Task: Look for space in Teodoro Sampaio, Brazil from 9th July, 2023 to 16th July, 2023 for 2 adults, 1 child in price range Rs.8000 to Rs.16000. Place can be entire place with 2 bedrooms having 2 beds and 1 bathroom. Property type can be flat. Amenities needed are: washing machine, . Booking option can be shelf check-in. Required host language is Spanish.
Action: Mouse moved to (483, 134)
Screenshot: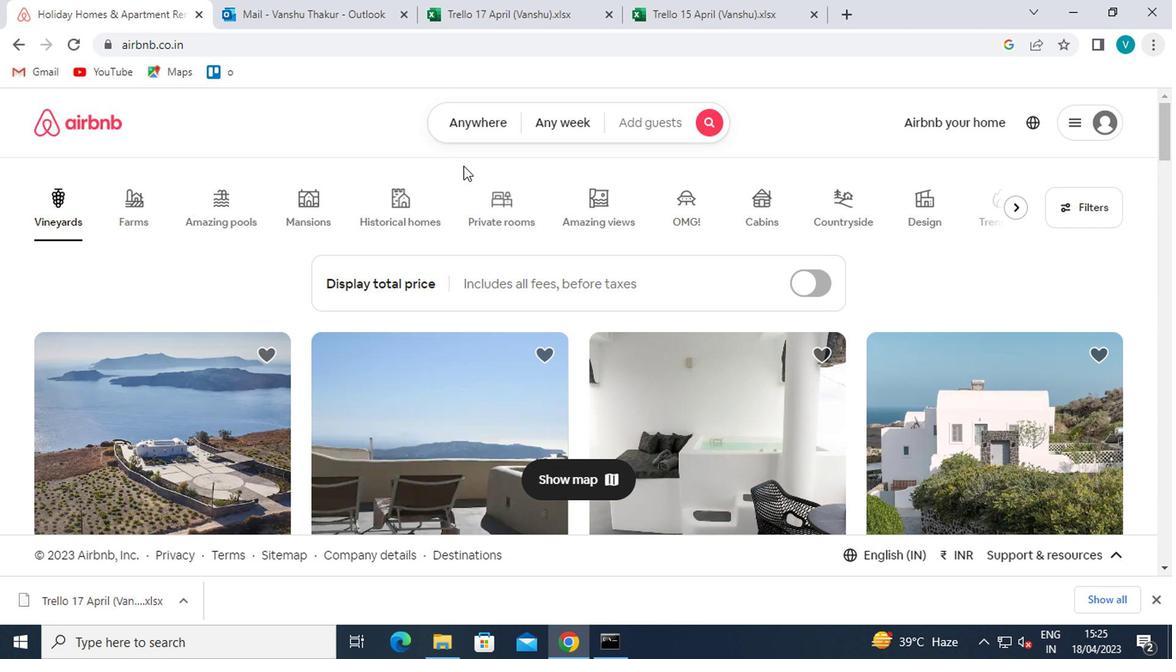 
Action: Mouse pressed left at (483, 134)
Screenshot: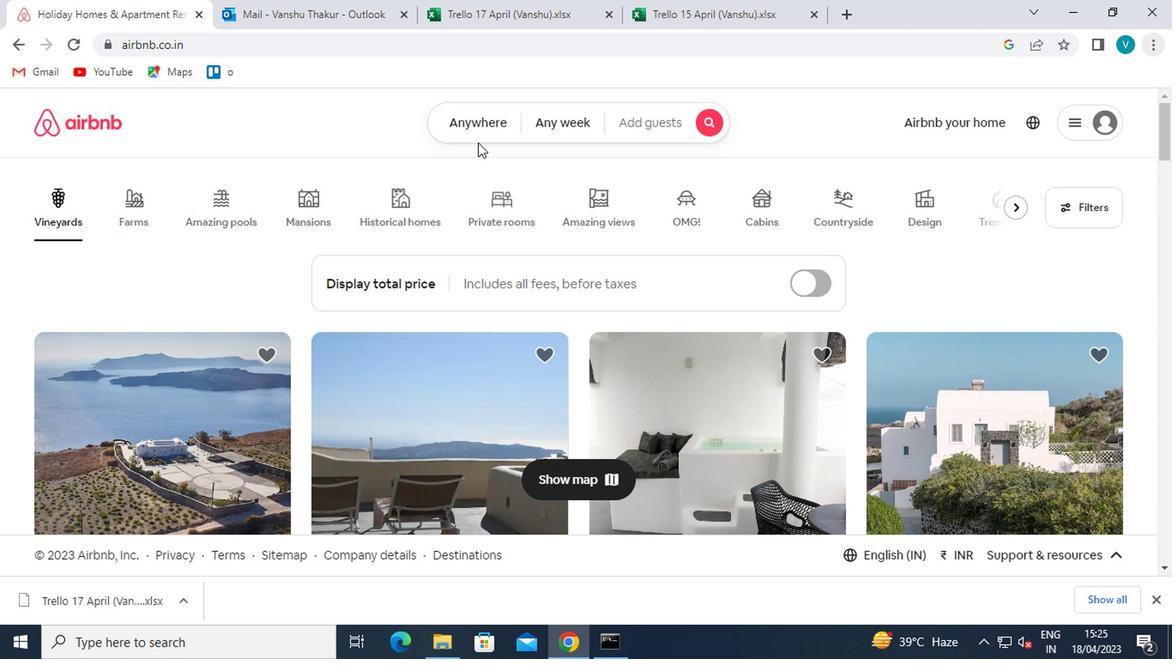 
Action: Mouse moved to (352, 177)
Screenshot: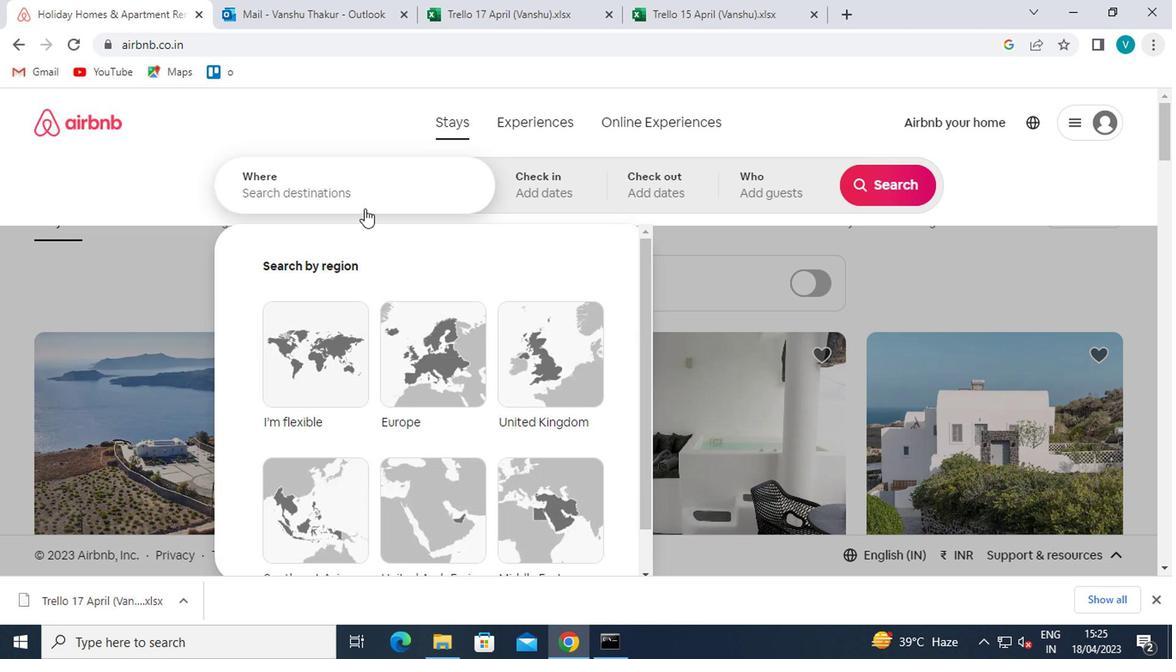 
Action: Mouse pressed left at (352, 177)
Screenshot: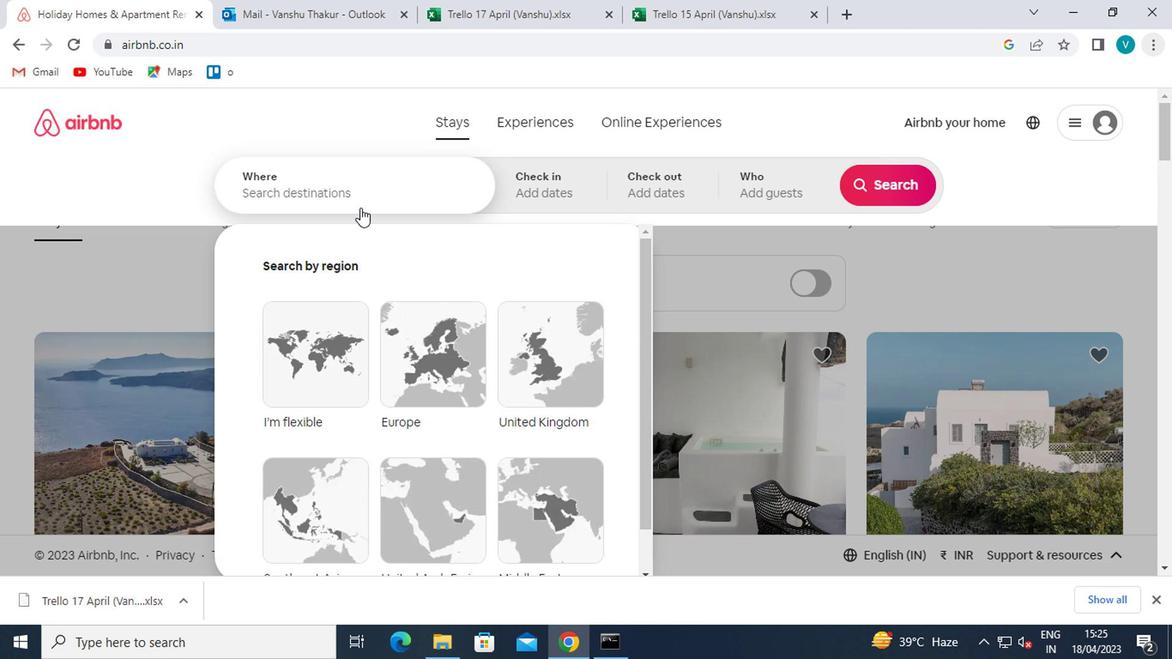 
Action: Mouse moved to (347, 180)
Screenshot: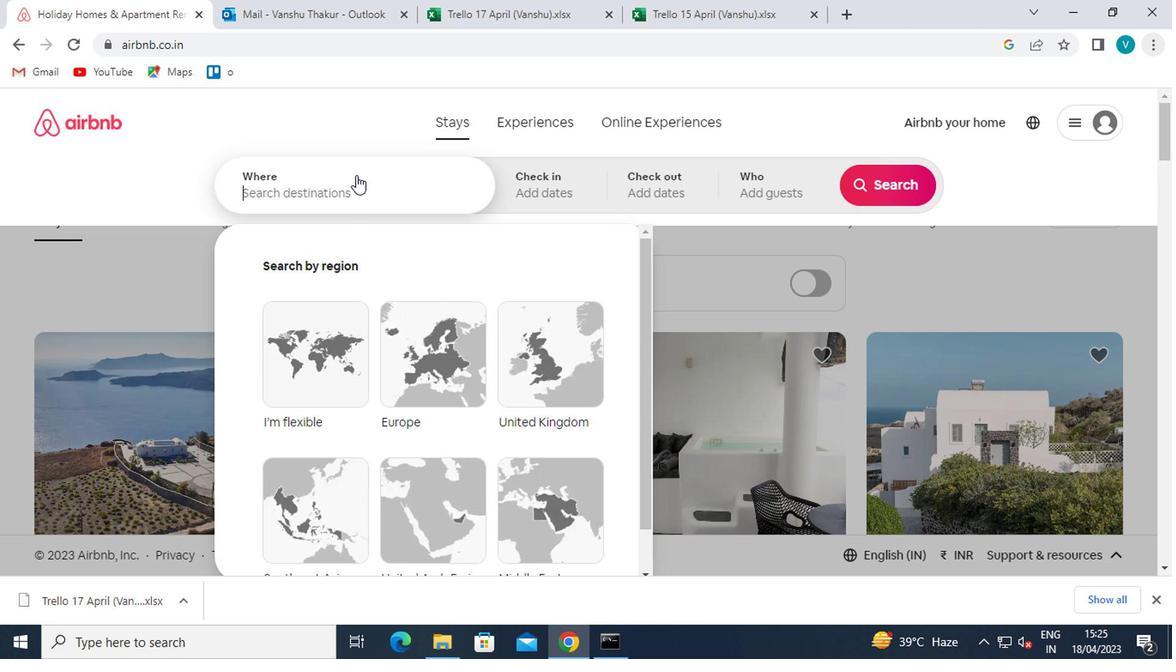 
Action: Mouse pressed left at (347, 180)
Screenshot: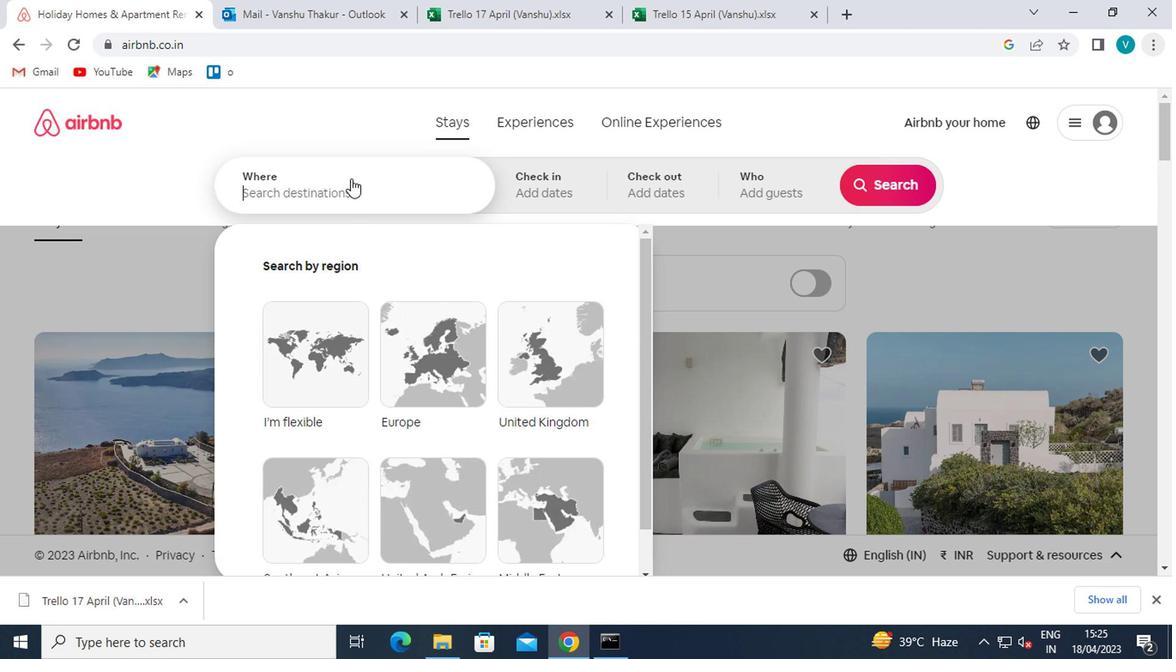 
Action: Mouse moved to (349, 180)
Screenshot: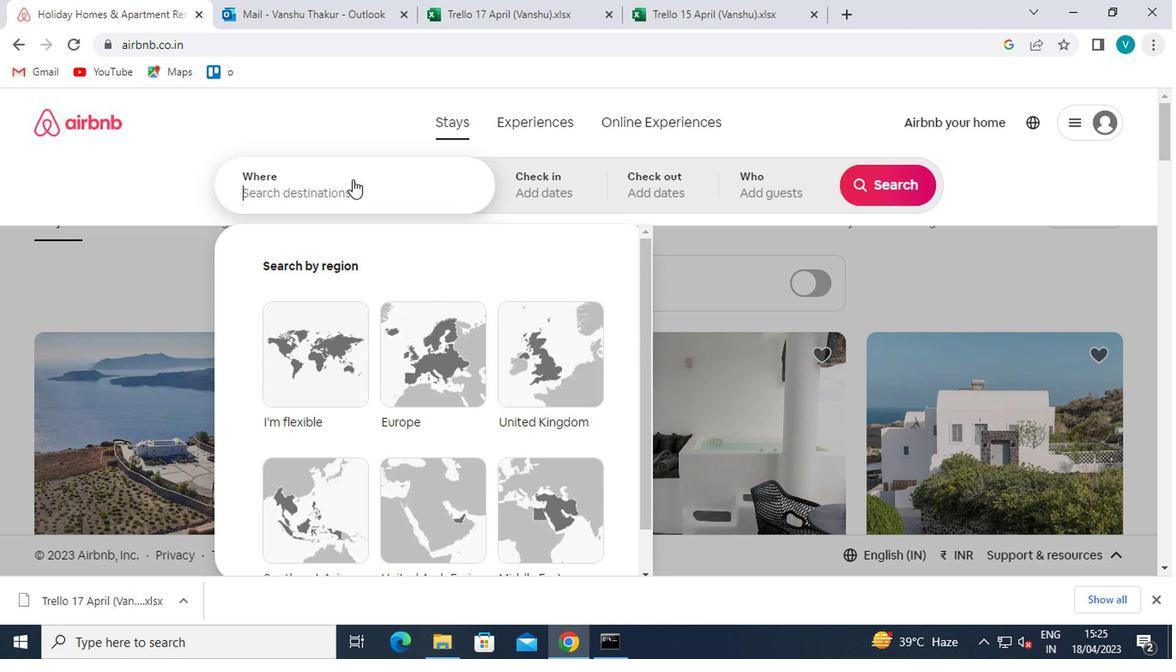 
Action: Key pressed <Key.shift>TEODORO<Key.space><Key.shift>SAMPAIO,<Key.space><Key.shift>BRAZIL
Screenshot: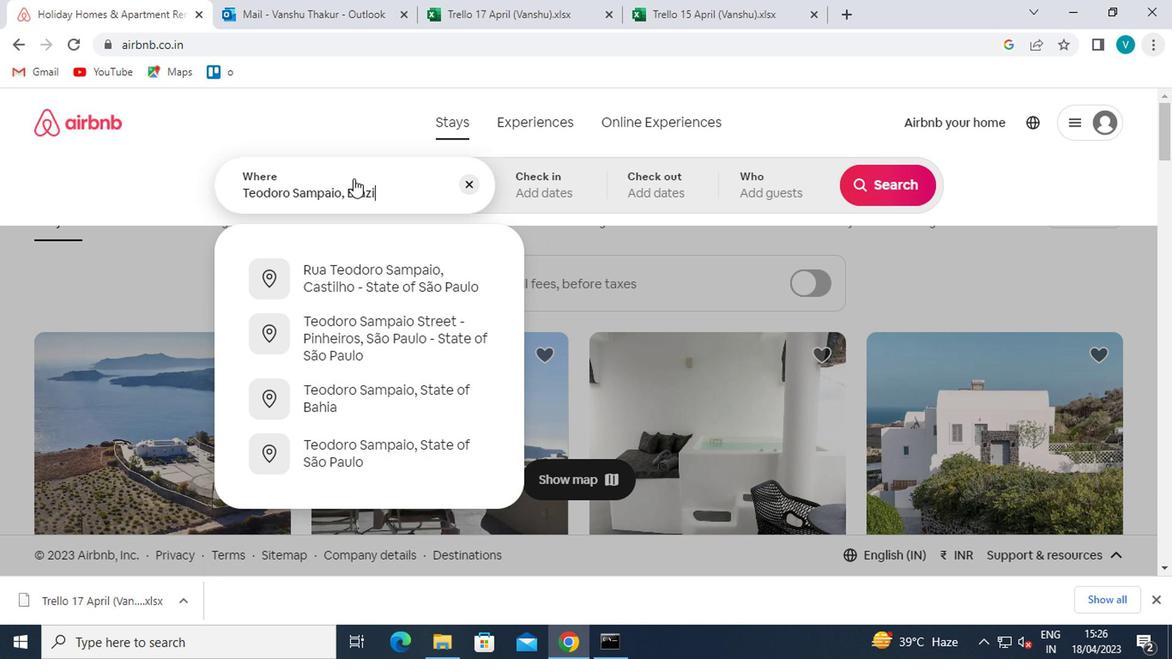 
Action: Mouse moved to (421, 216)
Screenshot: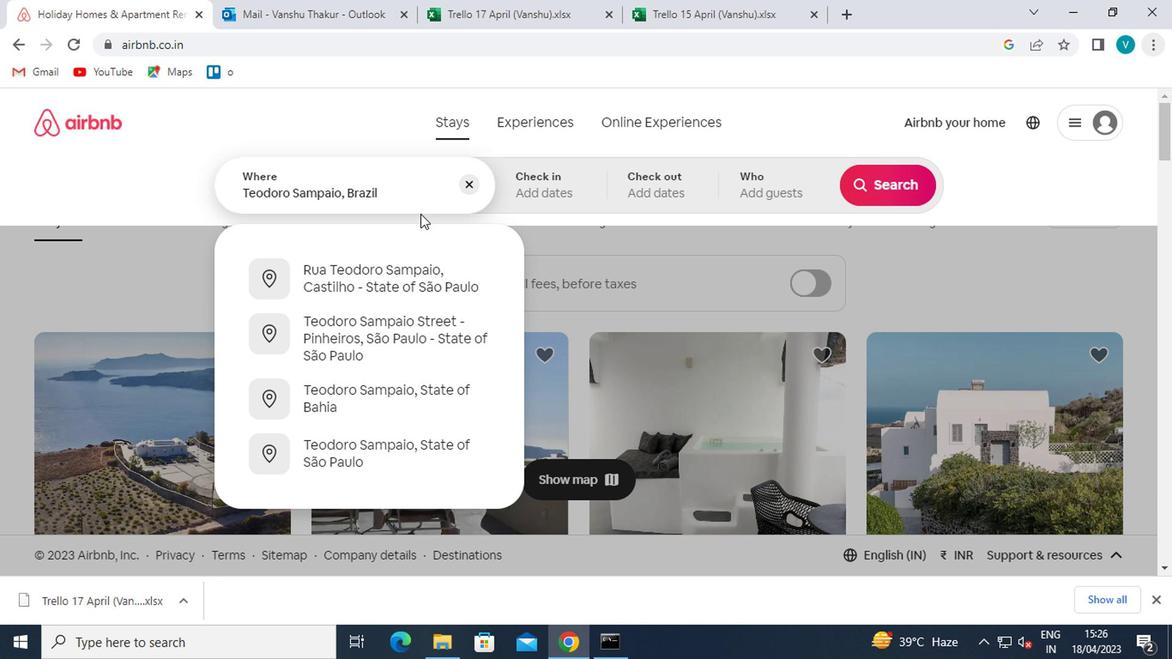 
Action: Key pressed <Key.backspace><Key.backspace><Key.backspace><Key.backspace><Key.backspace>
Screenshot: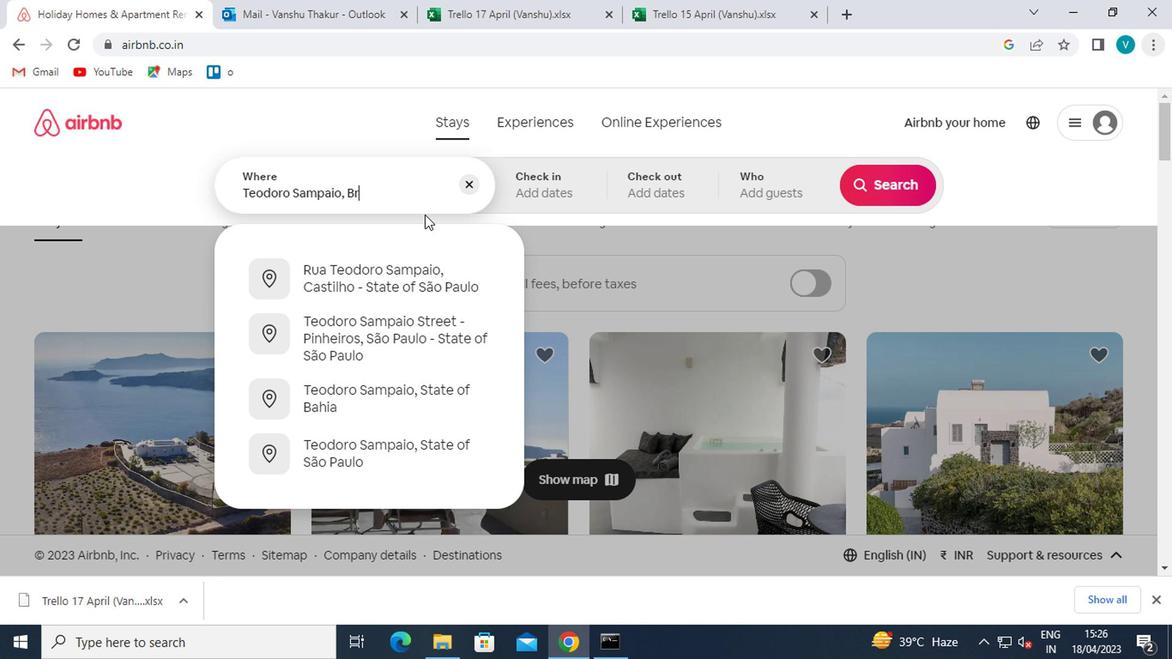 
Action: Mouse moved to (410, 272)
Screenshot: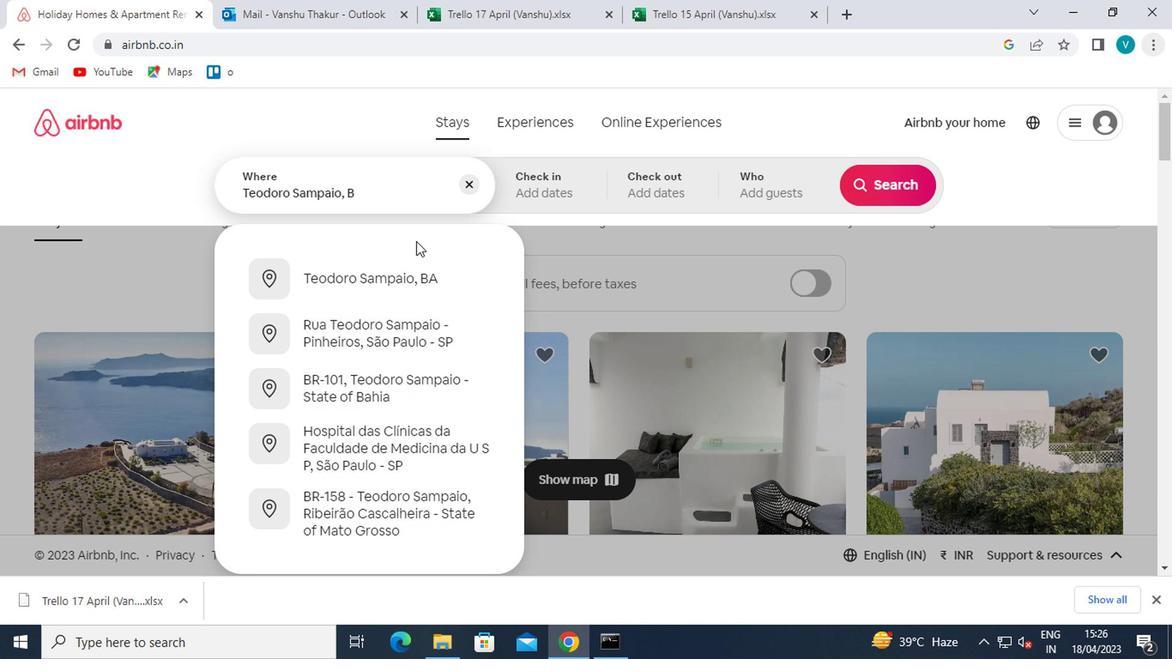 
Action: Mouse pressed left at (410, 272)
Screenshot: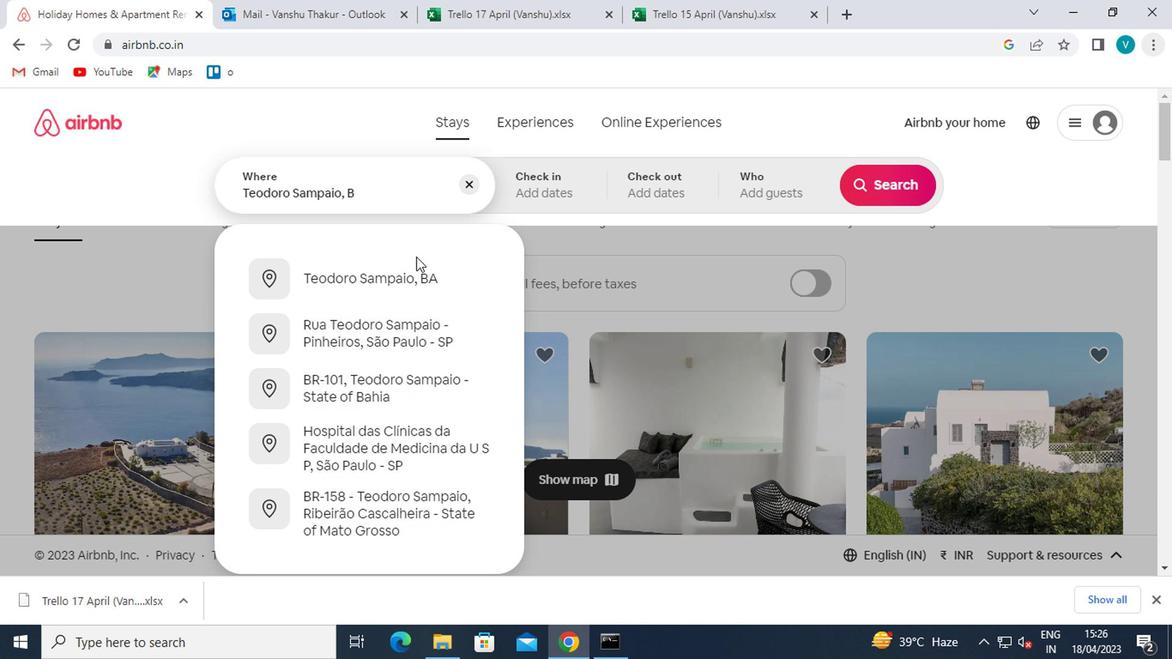 
Action: Mouse moved to (875, 319)
Screenshot: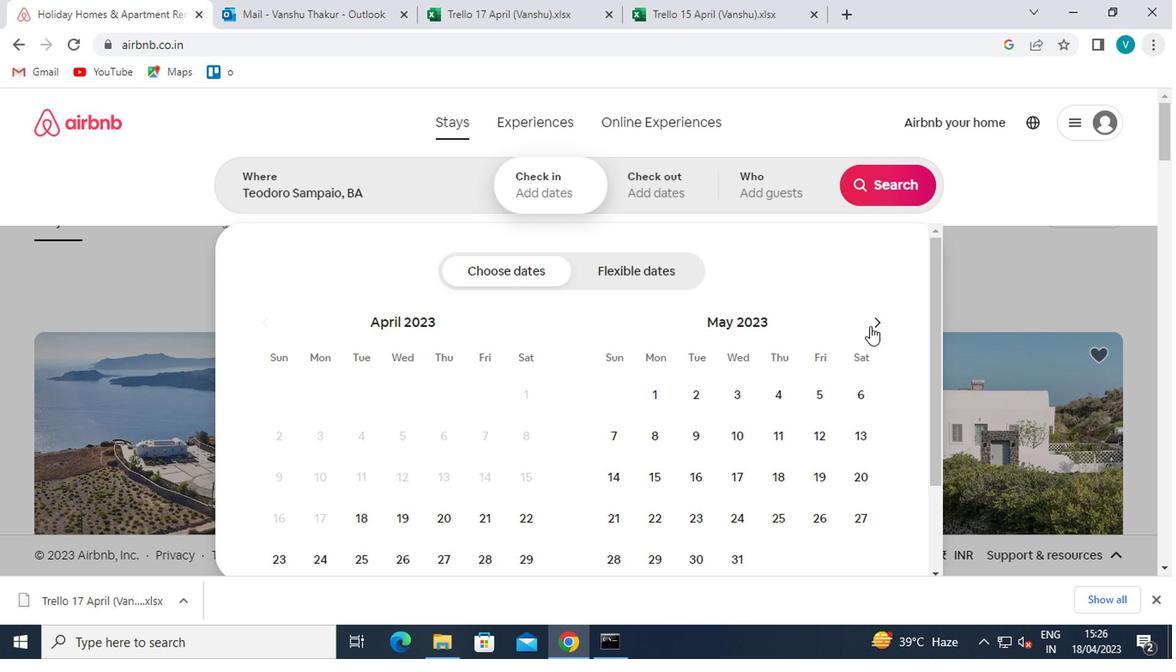 
Action: Mouse pressed left at (875, 319)
Screenshot: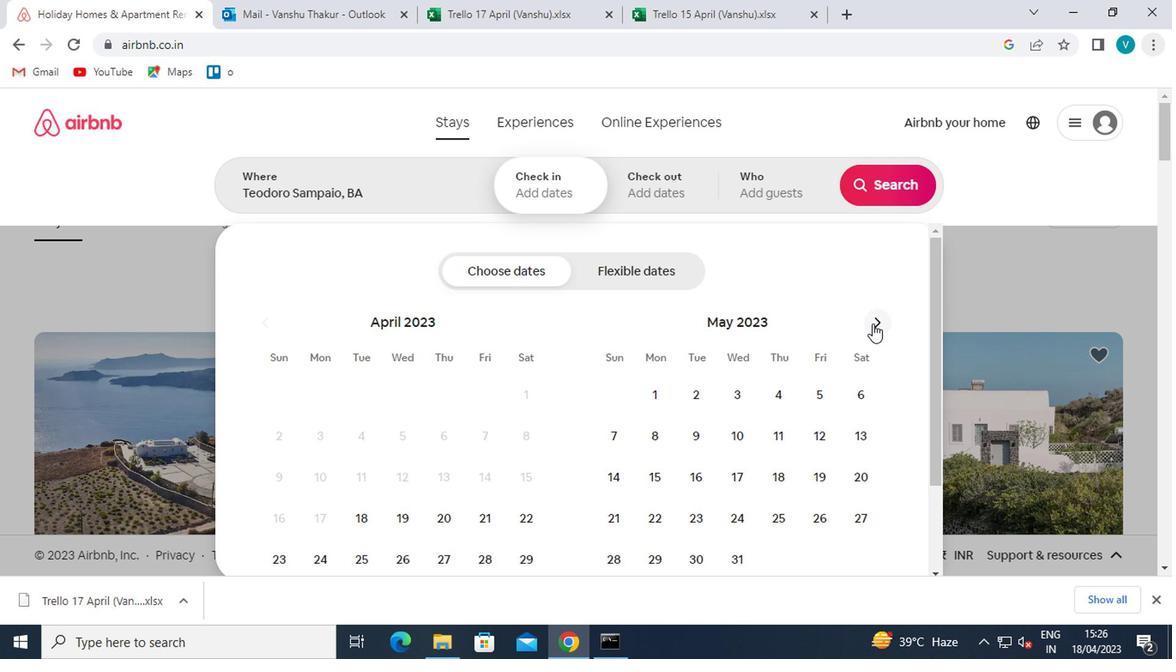 
Action: Mouse pressed left at (875, 319)
Screenshot: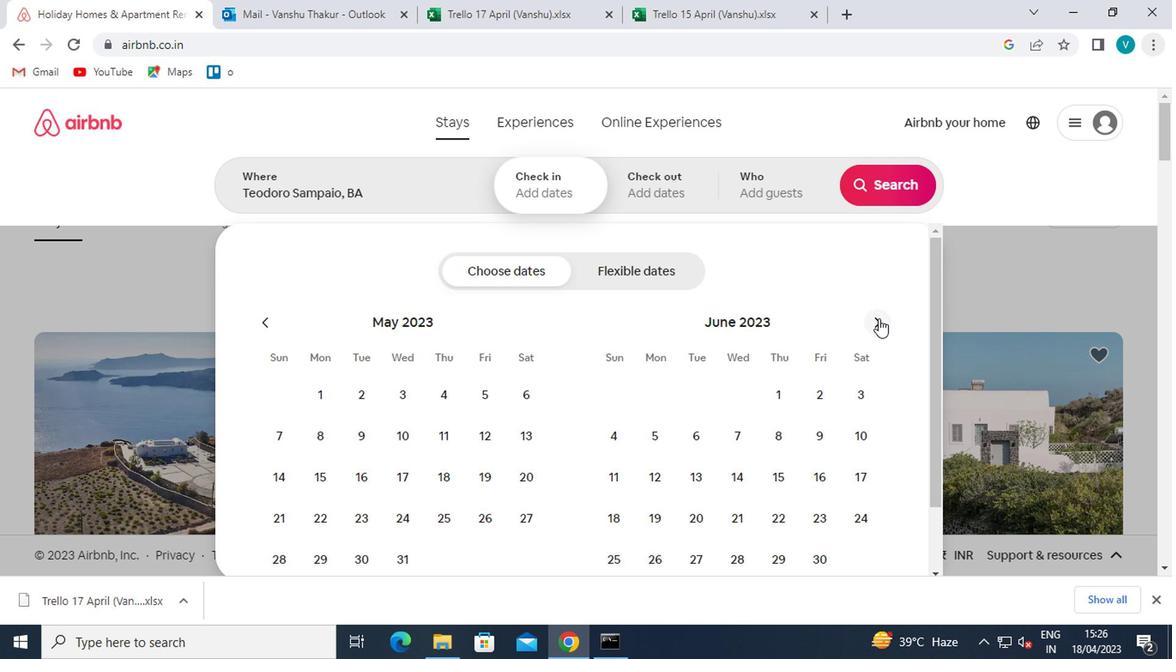 
Action: Mouse moved to (607, 470)
Screenshot: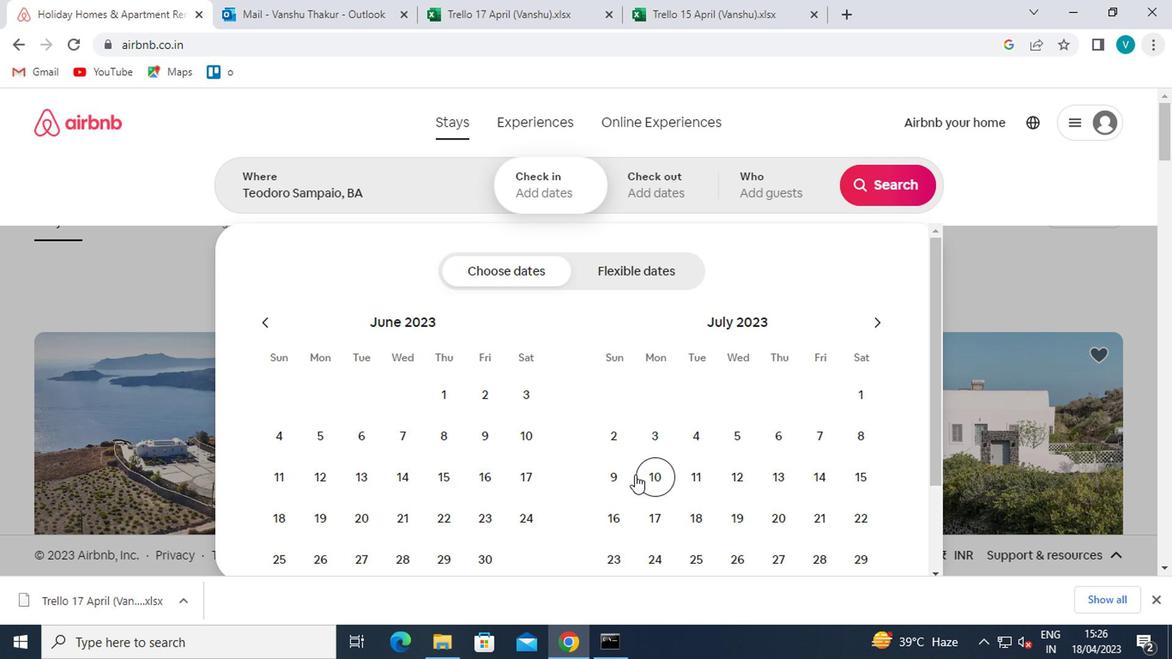 
Action: Mouse pressed left at (607, 470)
Screenshot: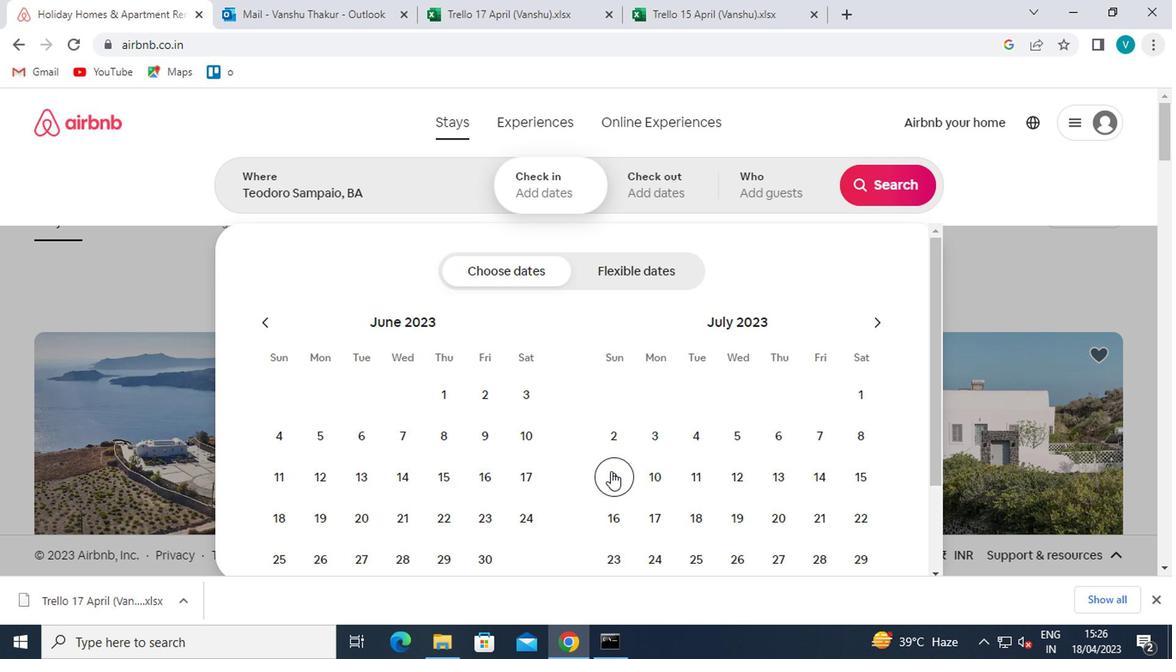
Action: Mouse moved to (606, 514)
Screenshot: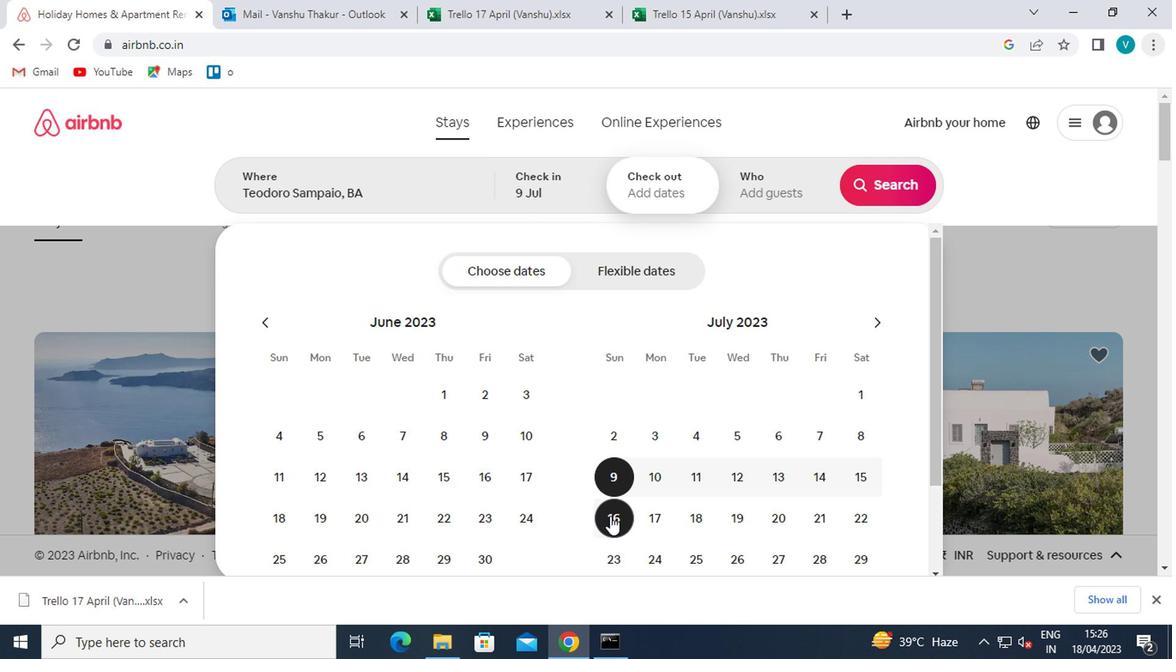 
Action: Mouse pressed left at (606, 514)
Screenshot: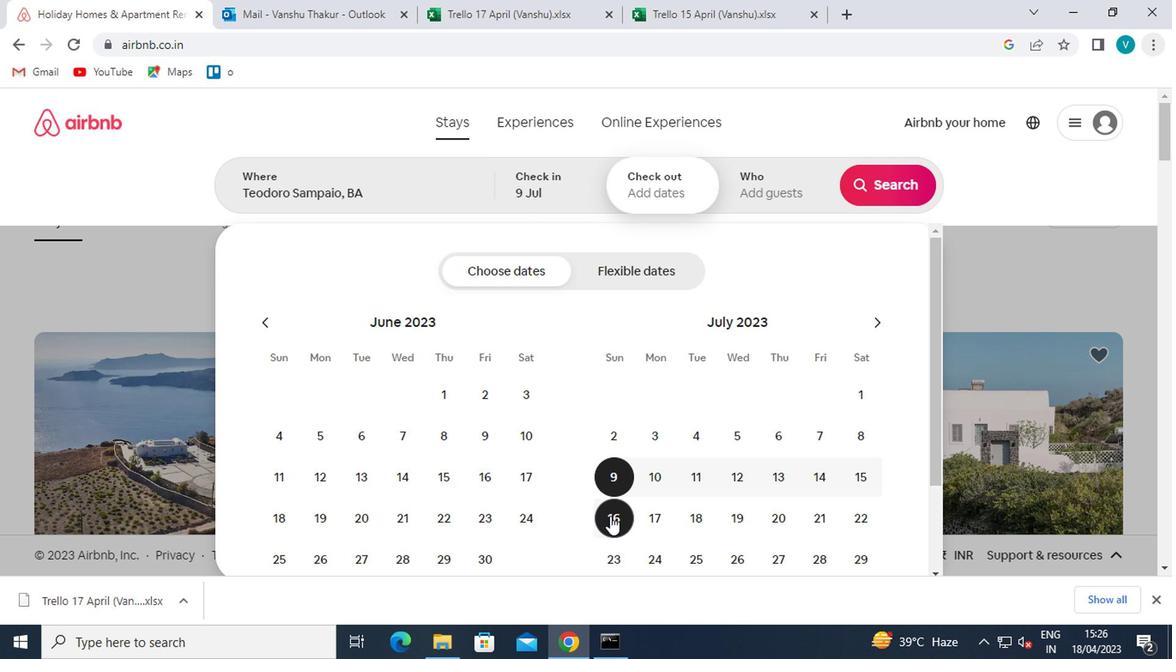 
Action: Mouse moved to (781, 169)
Screenshot: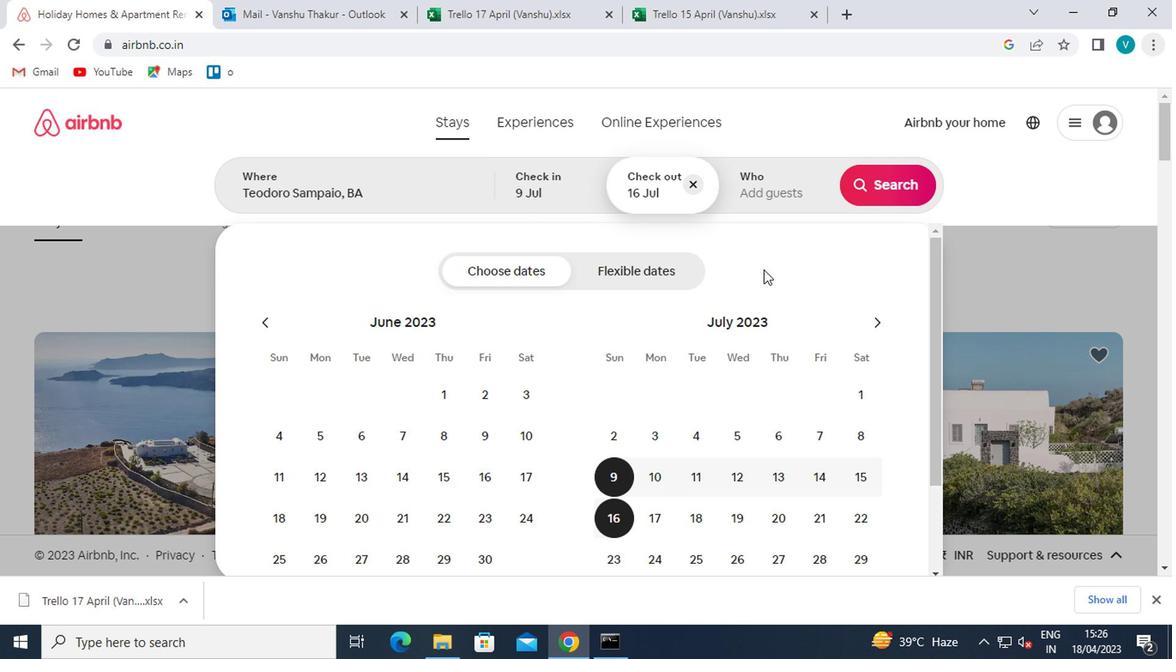 
Action: Mouse pressed left at (781, 169)
Screenshot: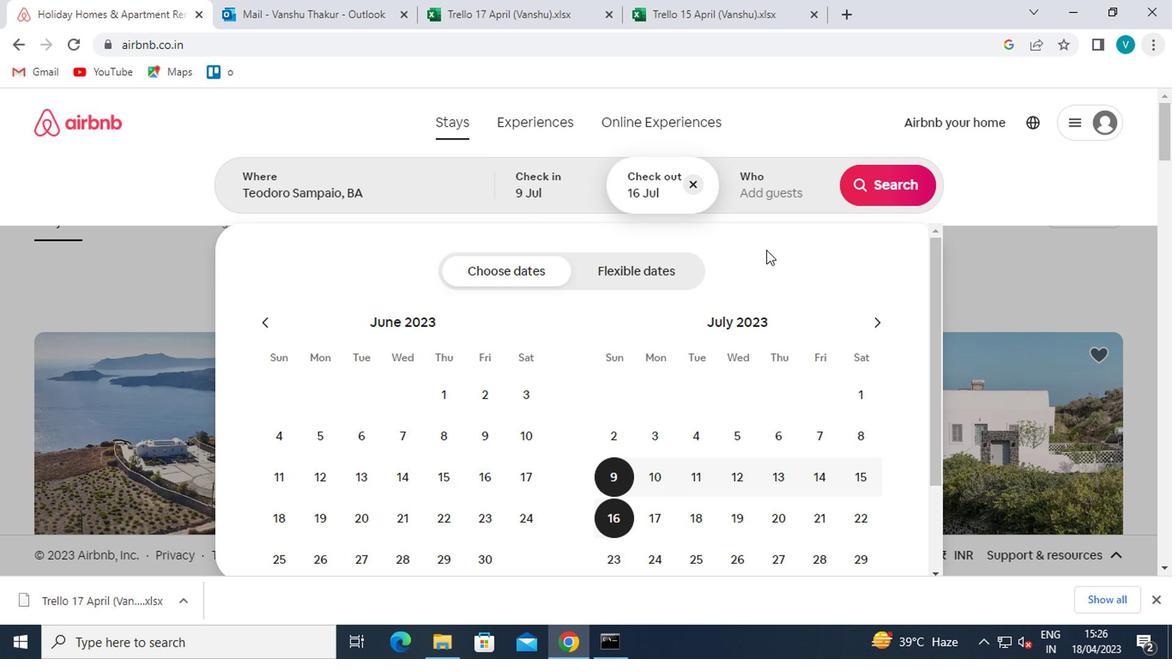 
Action: Mouse moved to (881, 269)
Screenshot: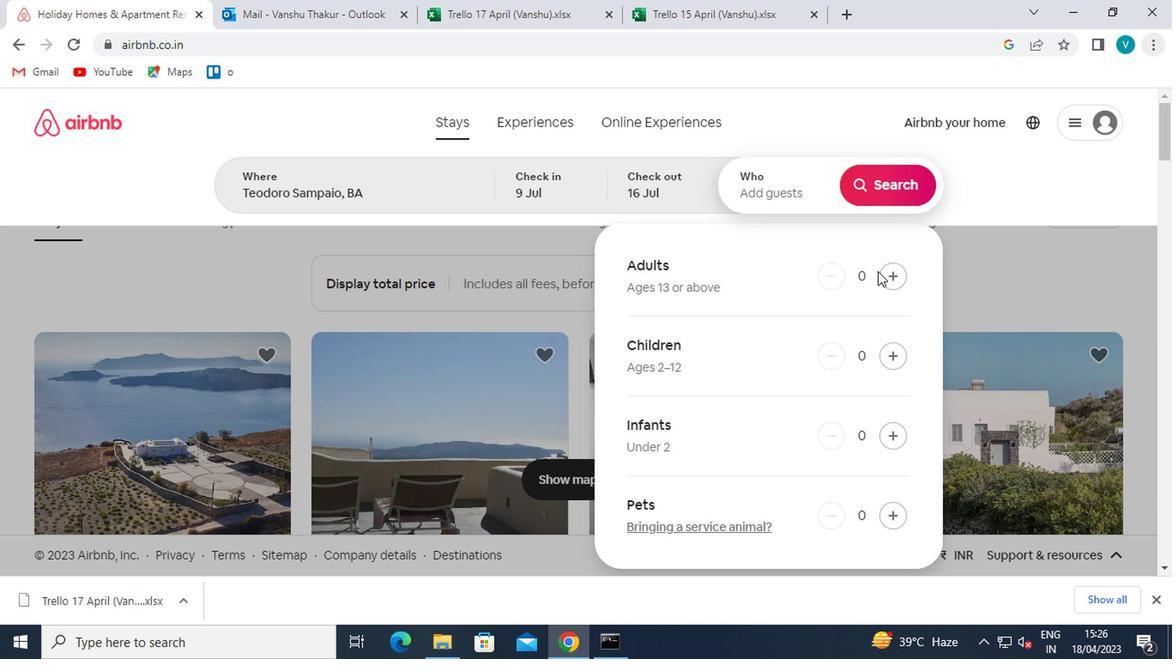 
Action: Mouse pressed left at (881, 269)
Screenshot: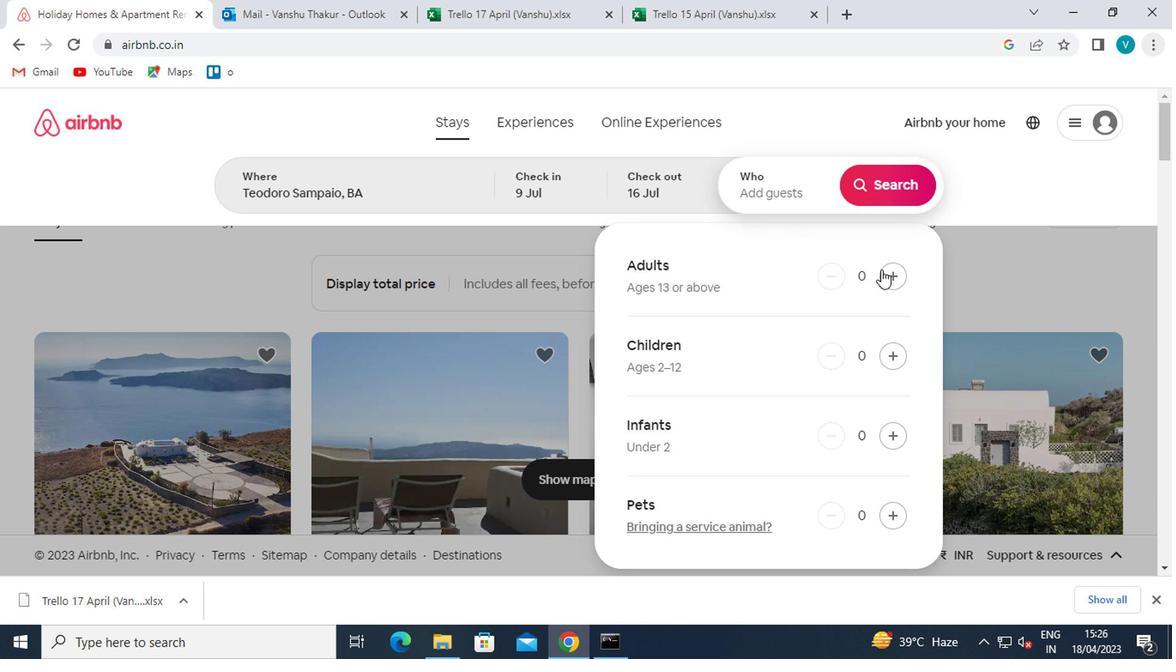 
Action: Mouse pressed left at (881, 269)
Screenshot: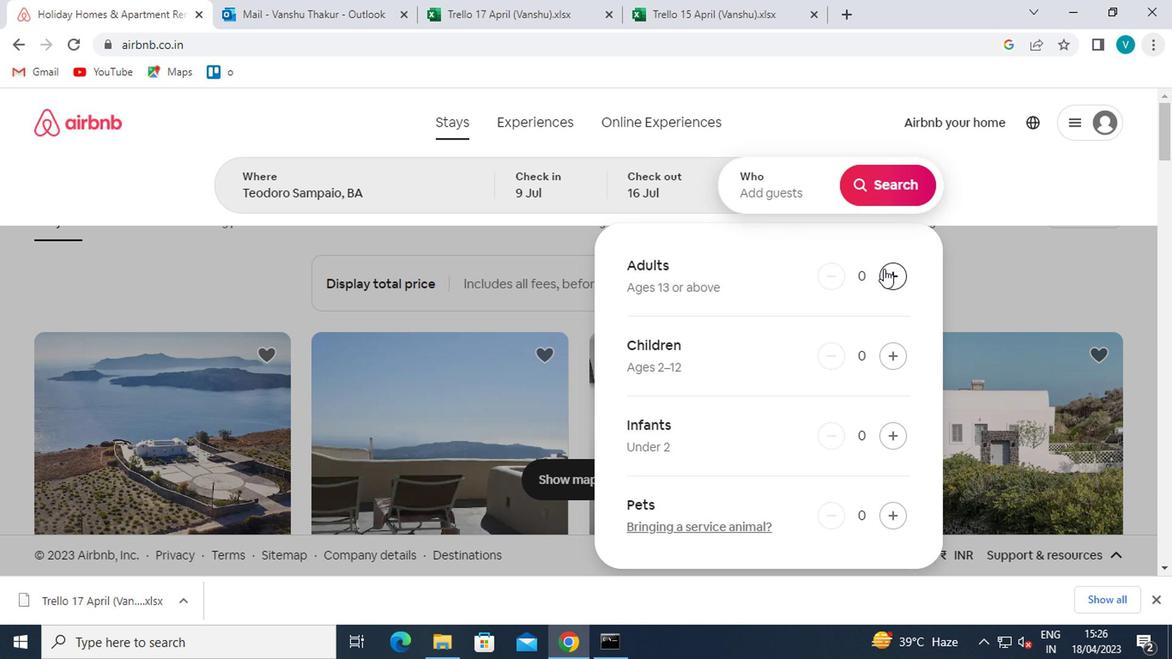 
Action: Mouse moved to (882, 352)
Screenshot: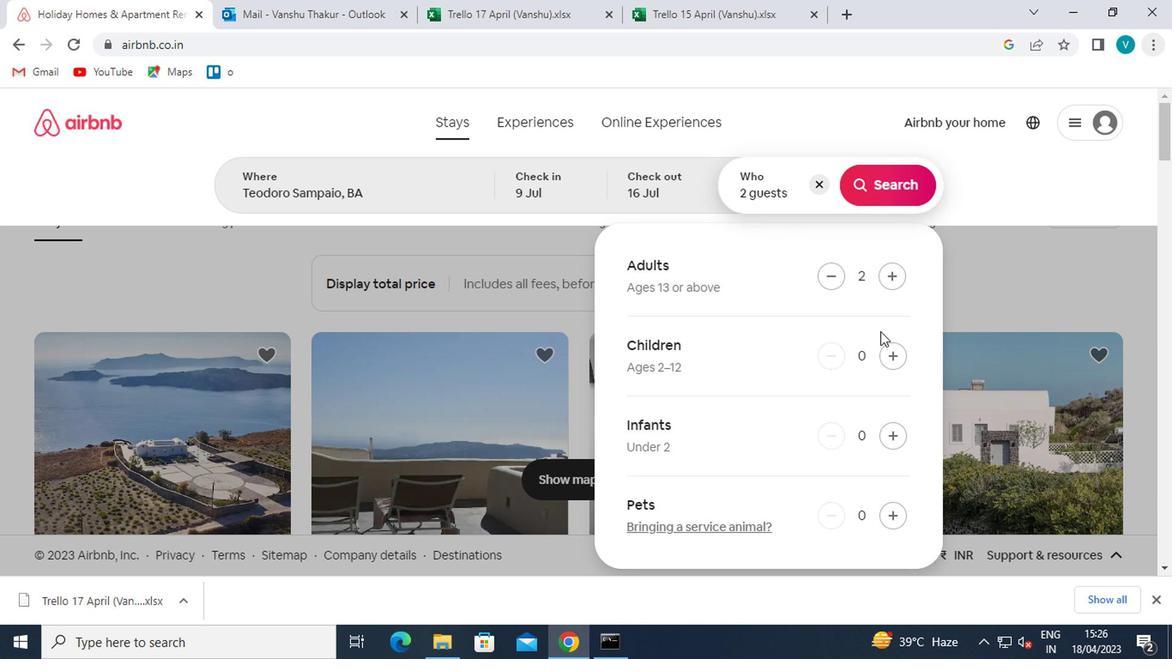 
Action: Mouse pressed left at (882, 352)
Screenshot: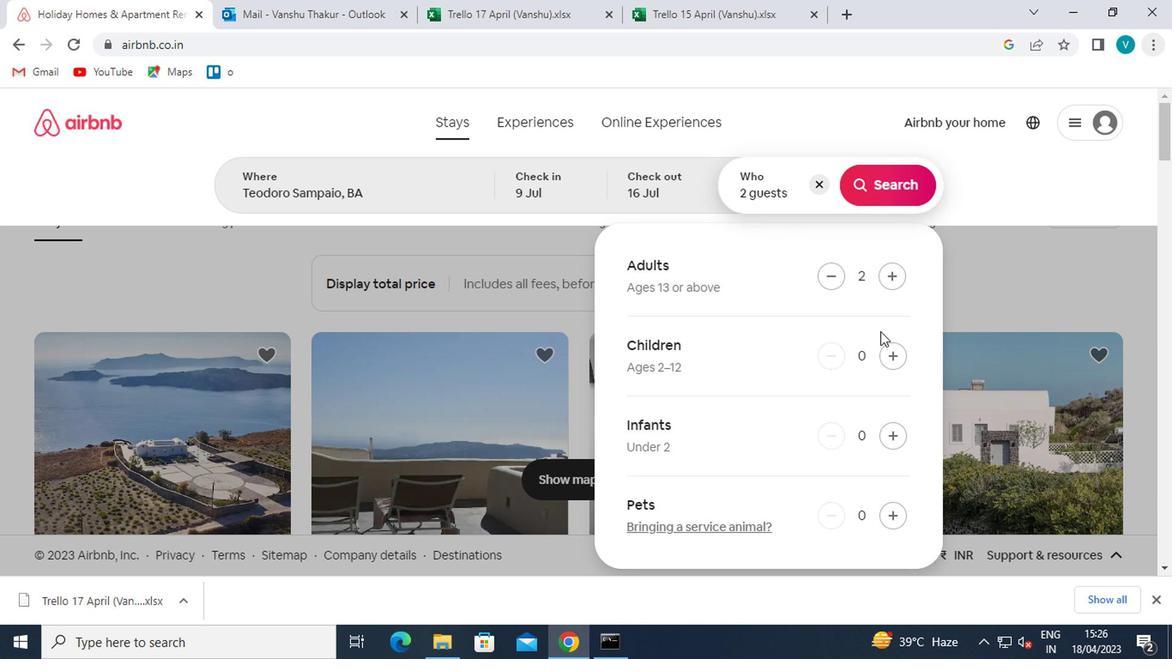
Action: Mouse moved to (881, 198)
Screenshot: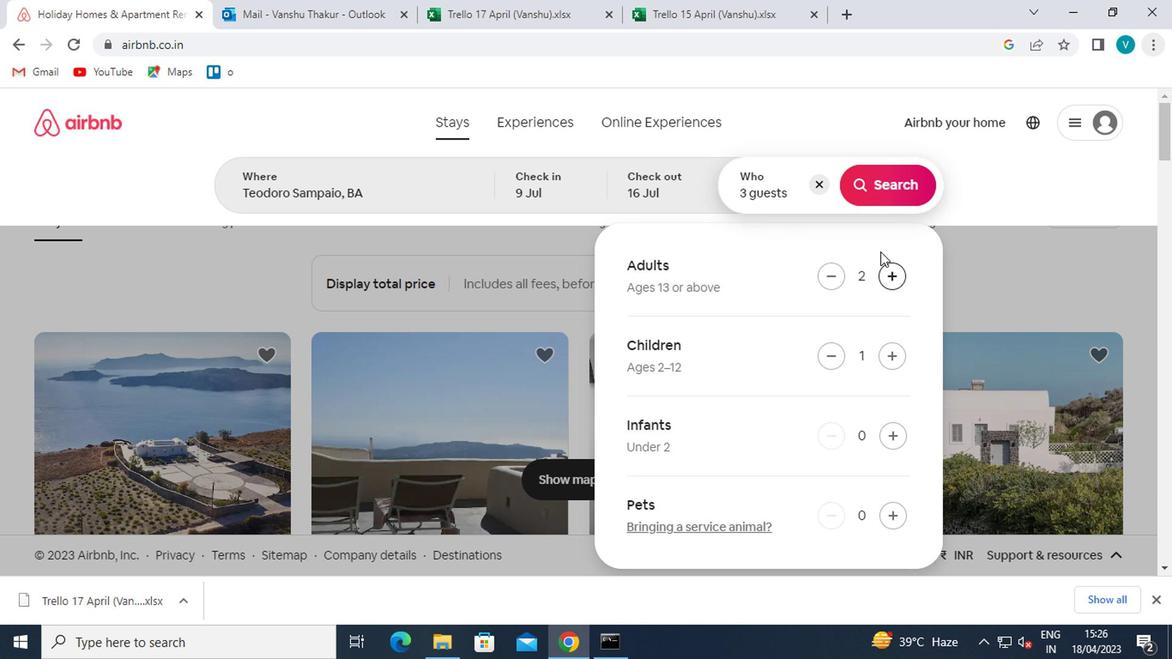 
Action: Mouse pressed left at (881, 198)
Screenshot: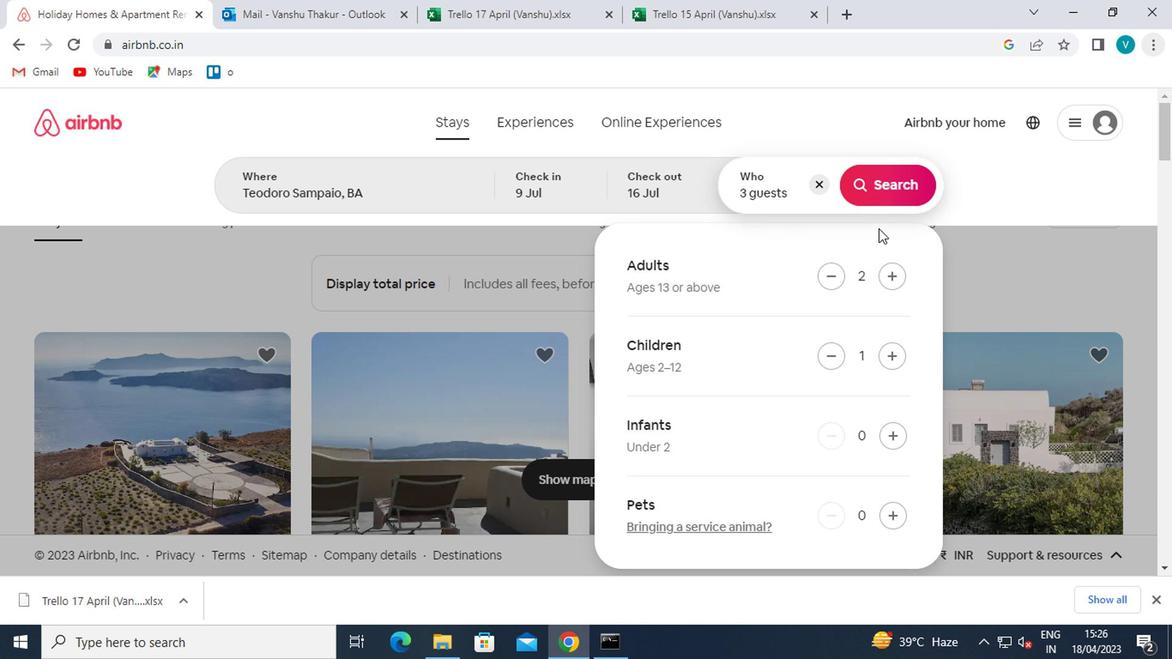 
Action: Mouse moved to (1094, 195)
Screenshot: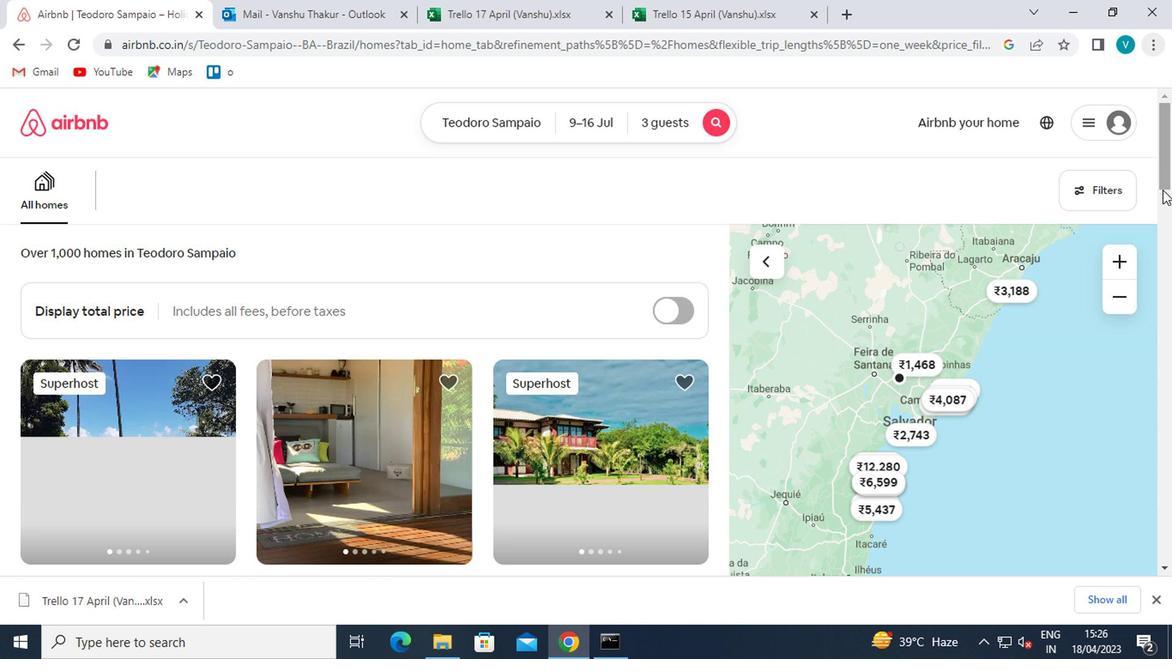 
Action: Mouse pressed left at (1094, 195)
Screenshot: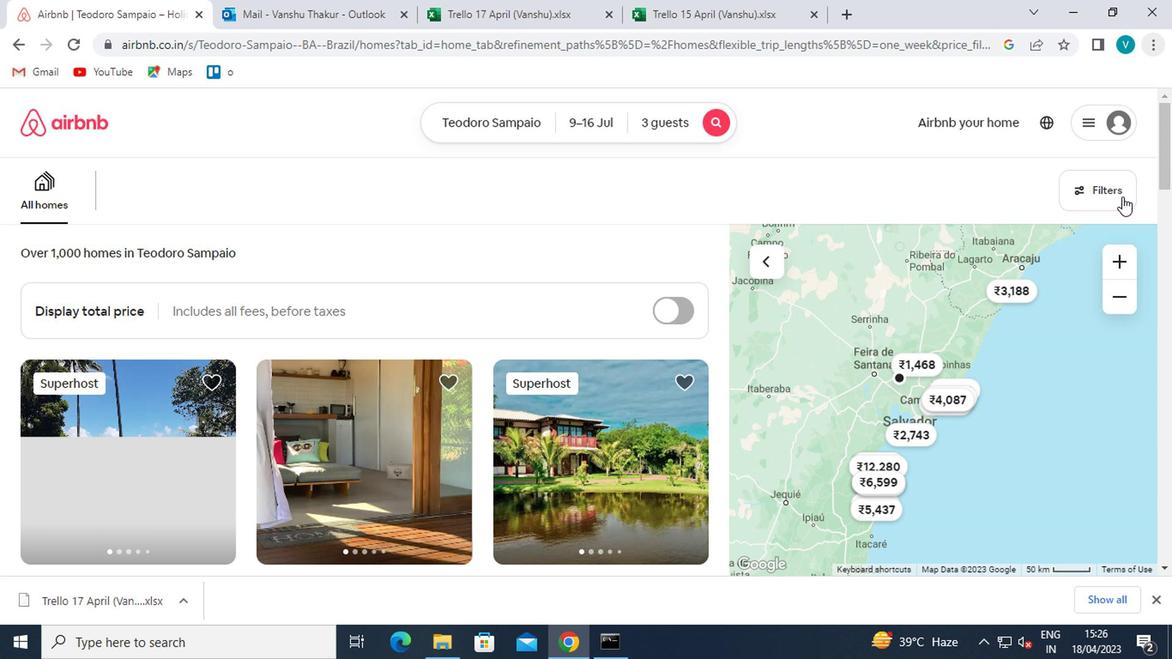
Action: Mouse moved to (472, 393)
Screenshot: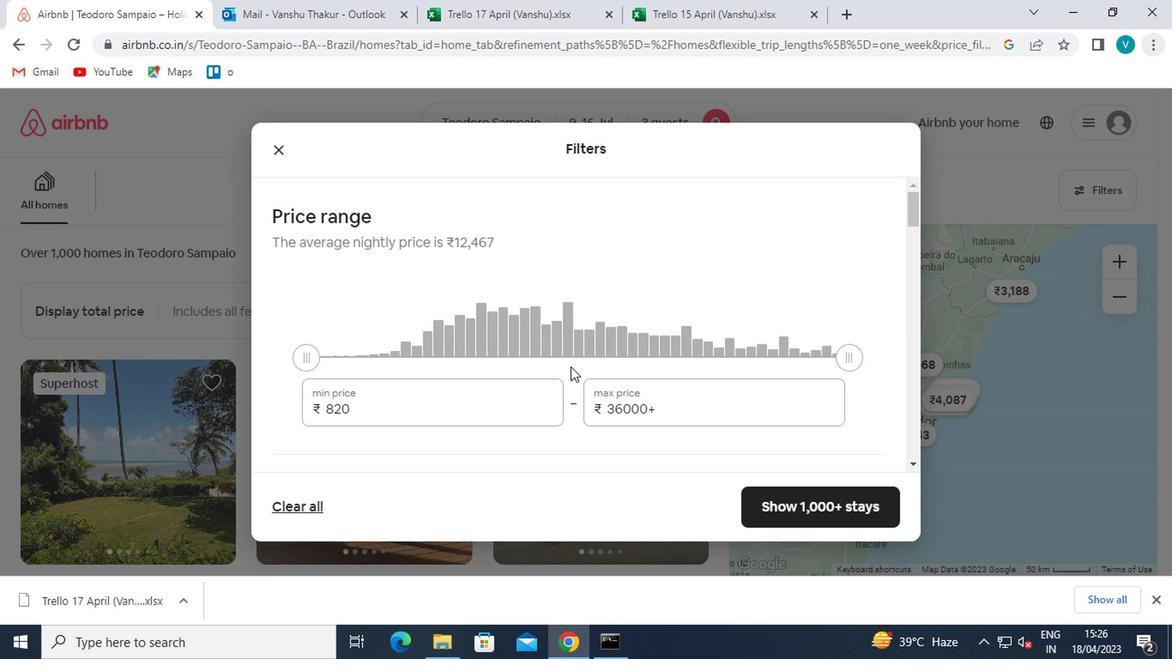 
Action: Mouse pressed left at (472, 393)
Screenshot: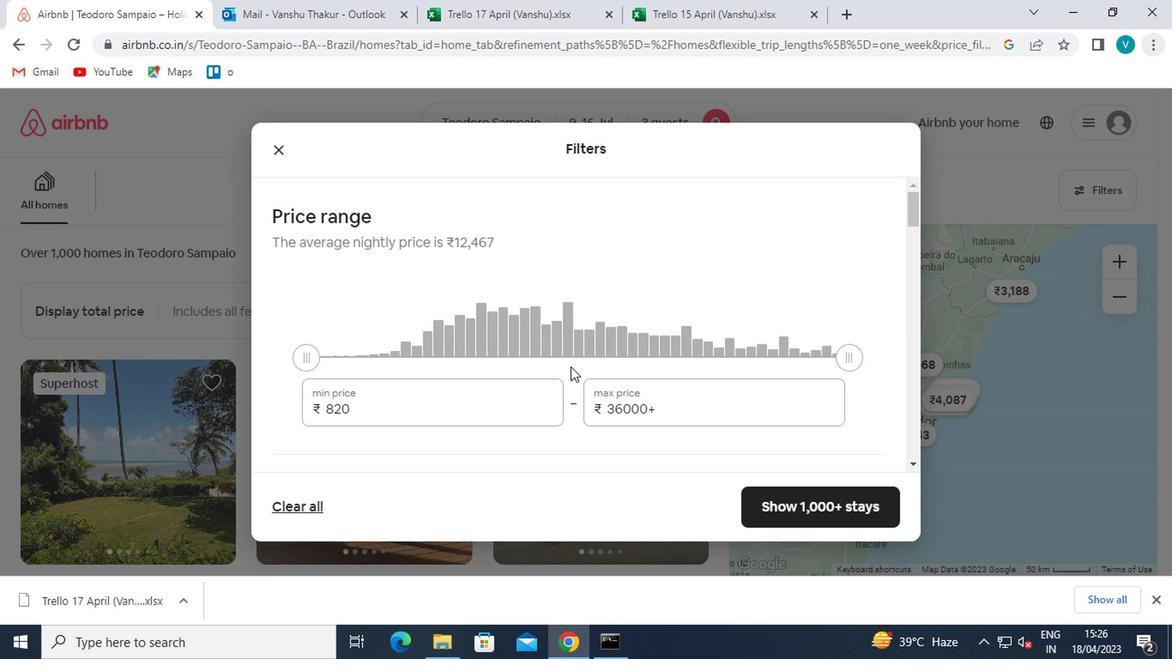 
Action: Mouse moved to (472, 404)
Screenshot: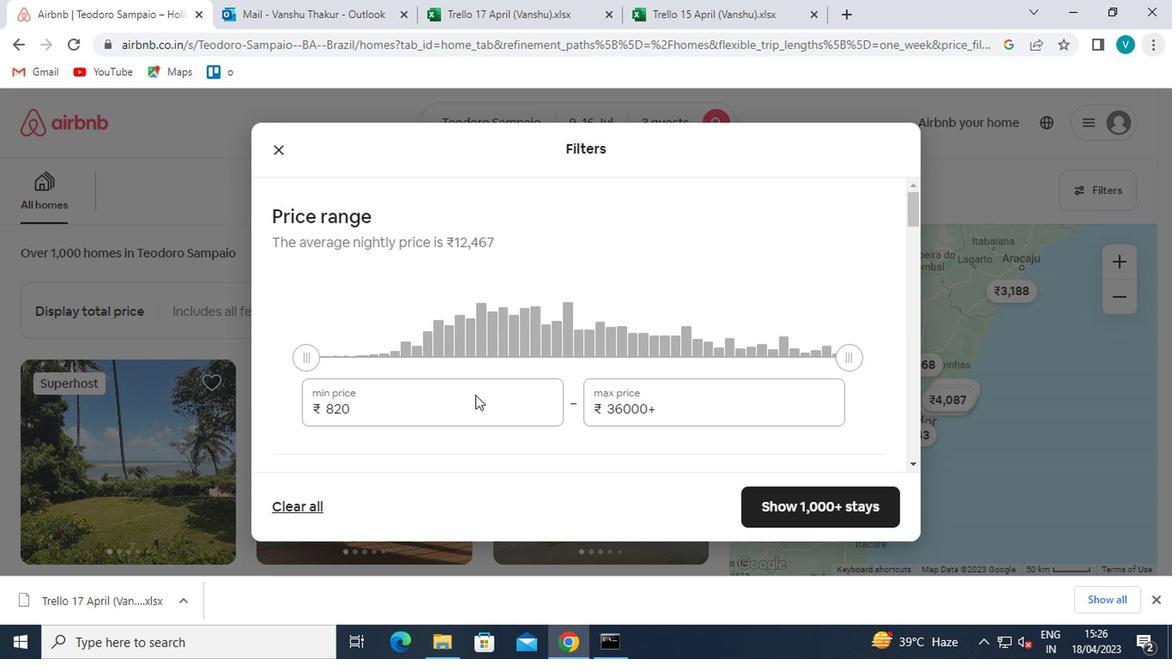 
Action: Key pressed <Key.backspace><Key.backspace><Key.backspace>8000
Screenshot: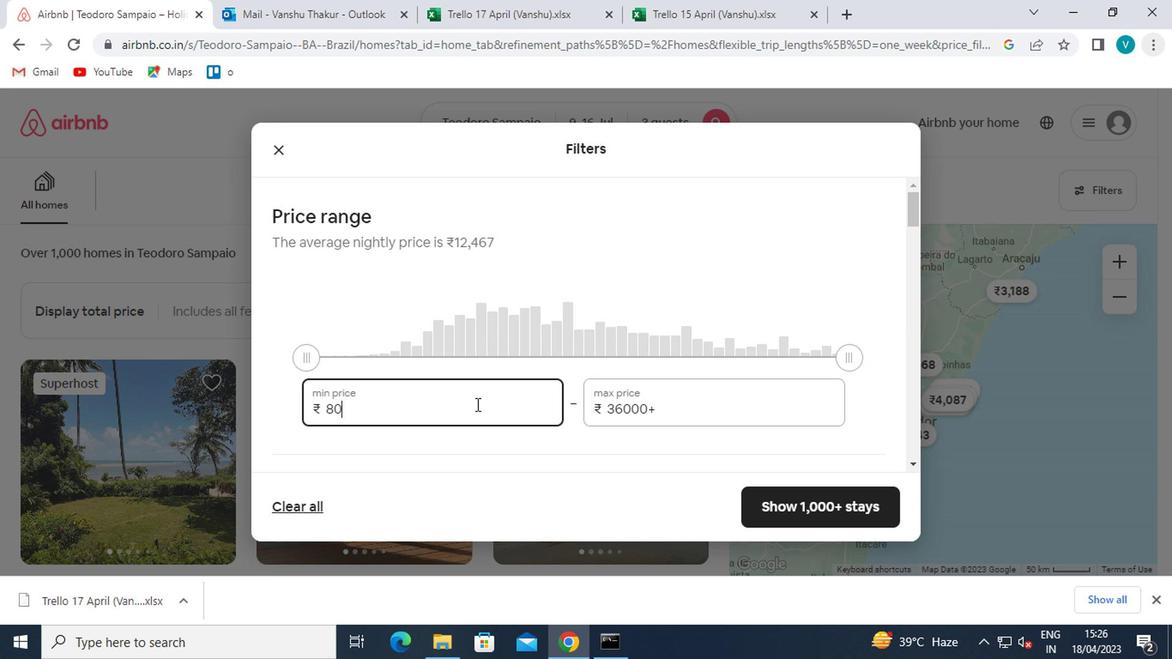 
Action: Mouse moved to (669, 401)
Screenshot: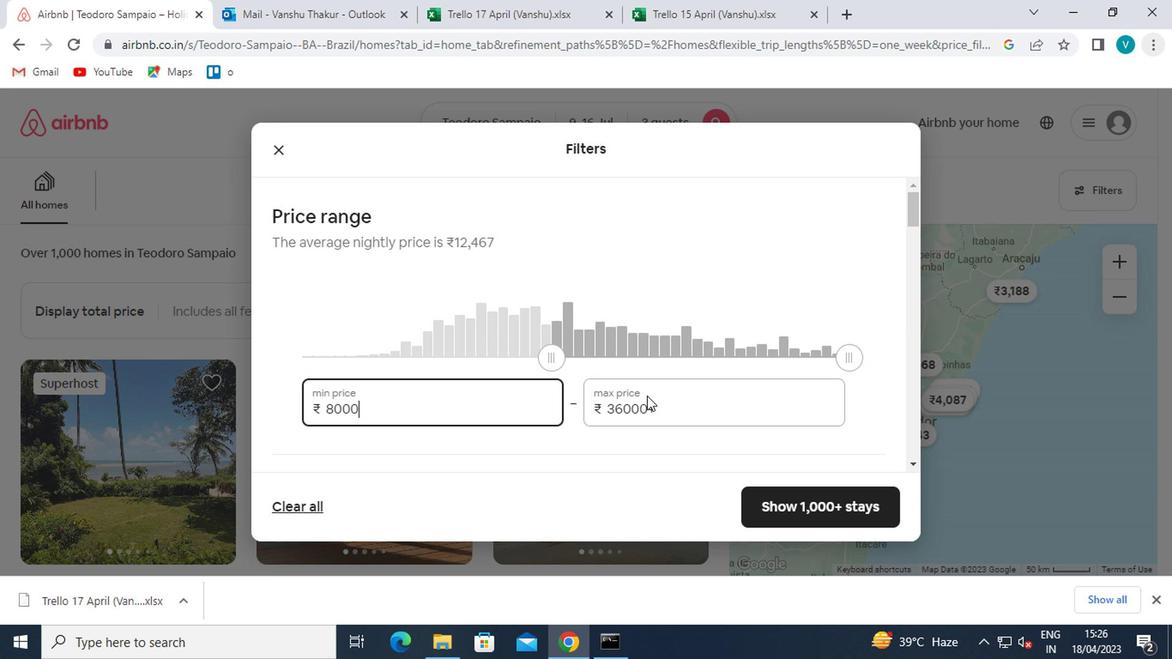 
Action: Mouse pressed left at (669, 401)
Screenshot: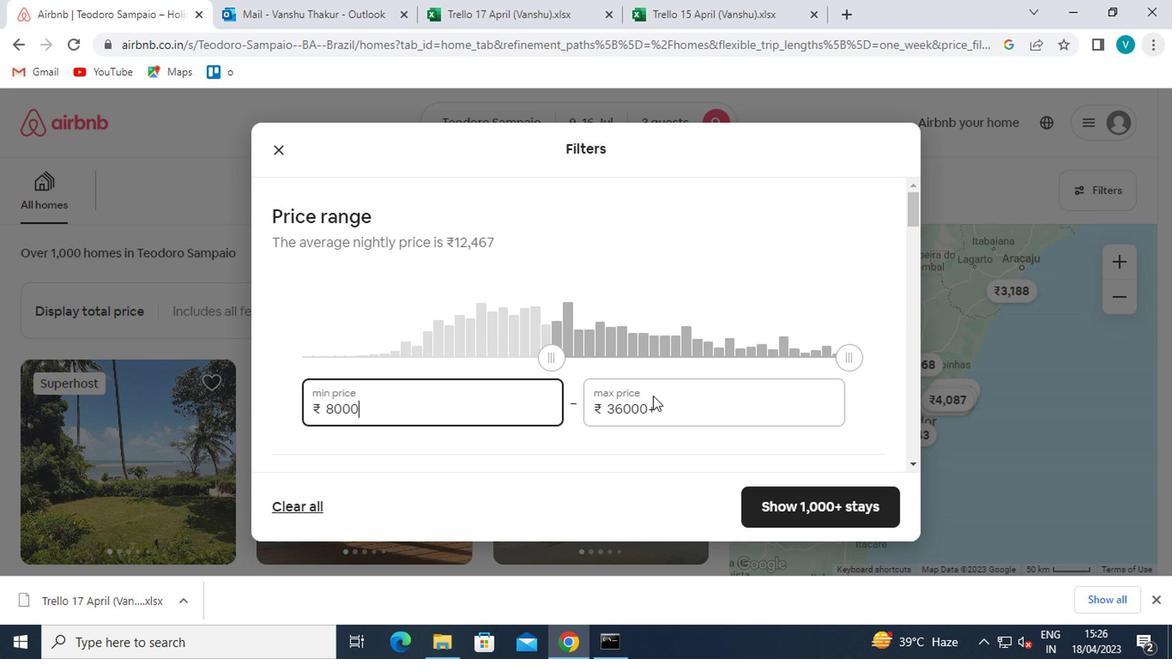 
Action: Mouse moved to (669, 402)
Screenshot: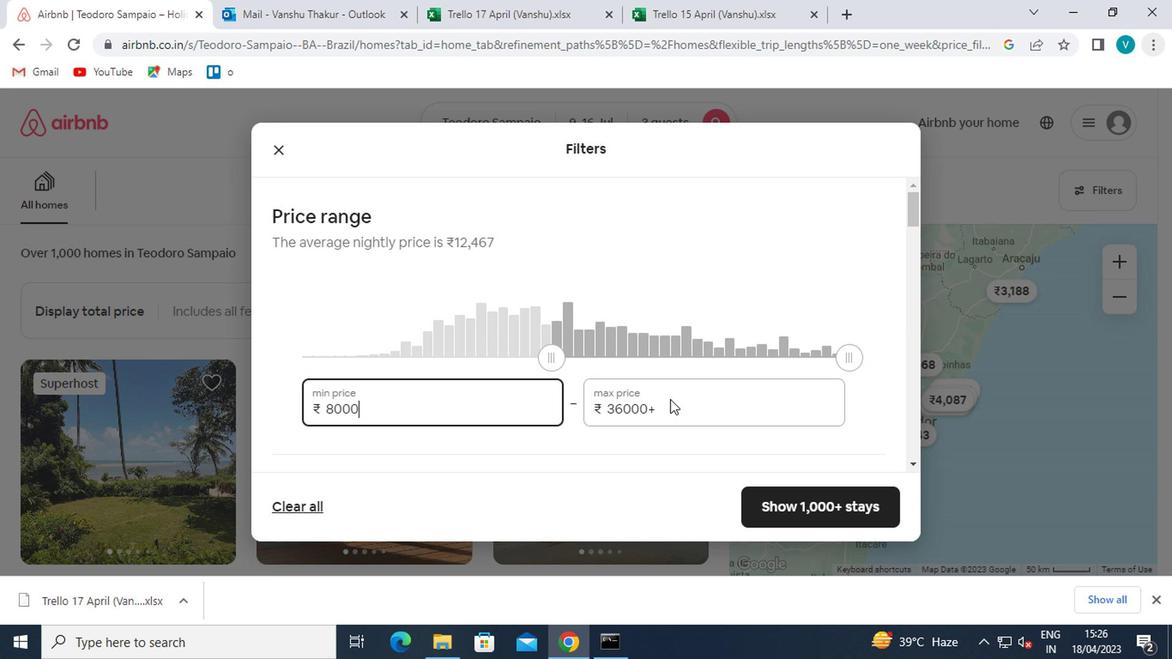 
Action: Key pressed <Key.backspace><Key.backspace><Key.backspace><Key.backspace><Key.backspace><Key.backspace>16000
Screenshot: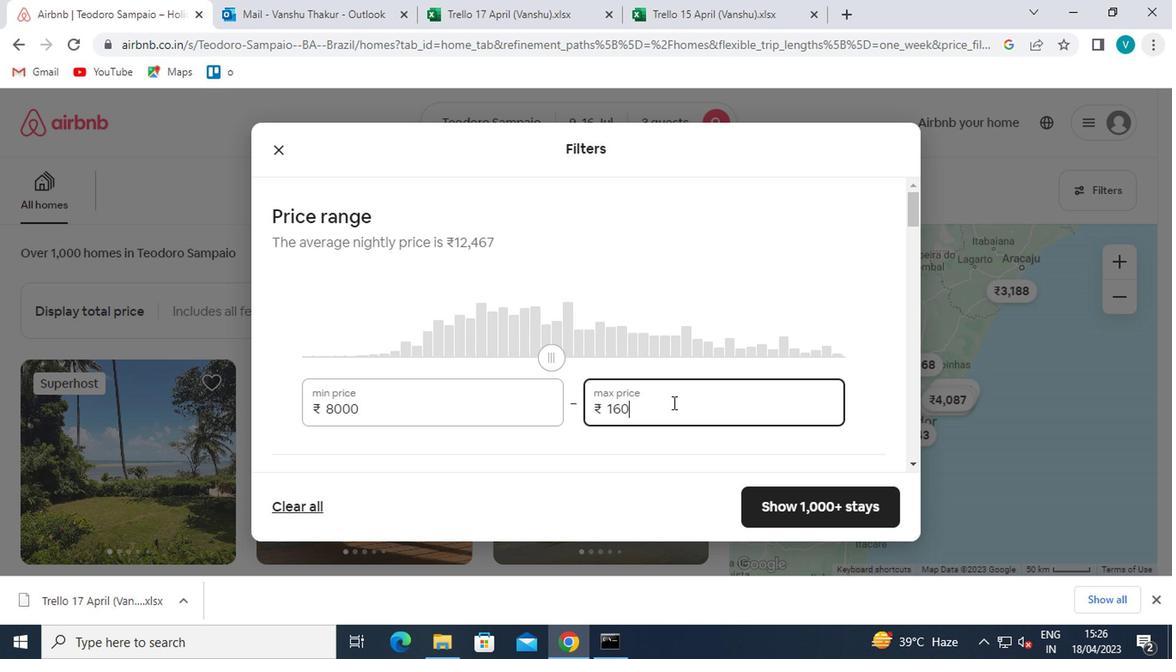 
Action: Mouse moved to (661, 451)
Screenshot: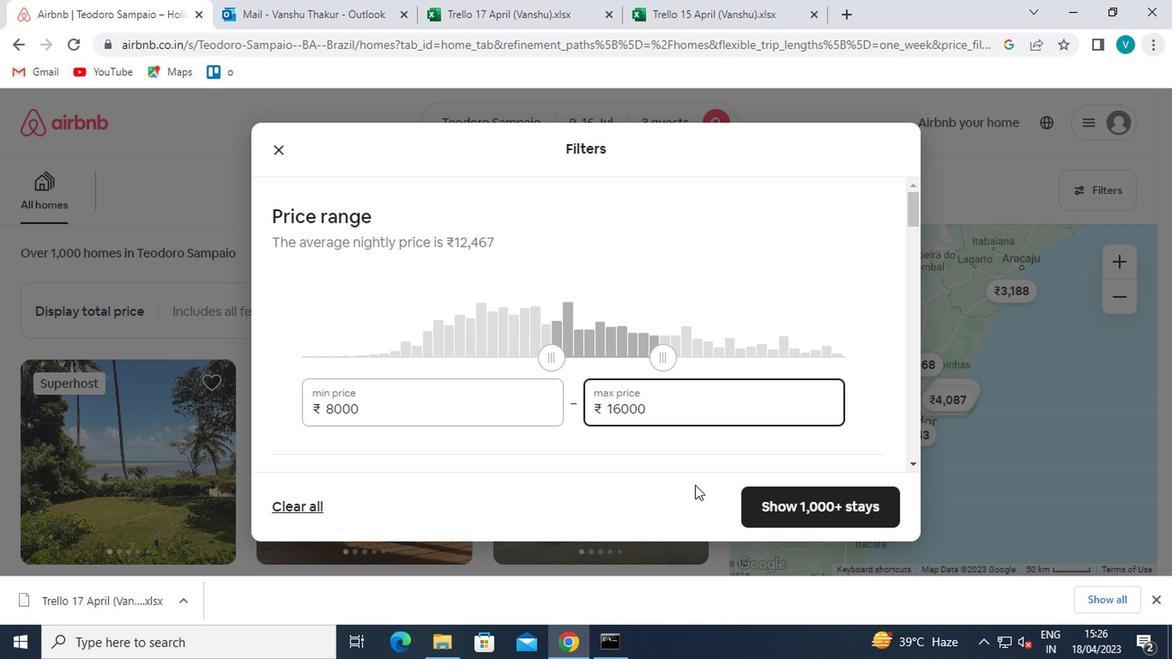 
Action: Mouse scrolled (661, 451) with delta (0, 0)
Screenshot: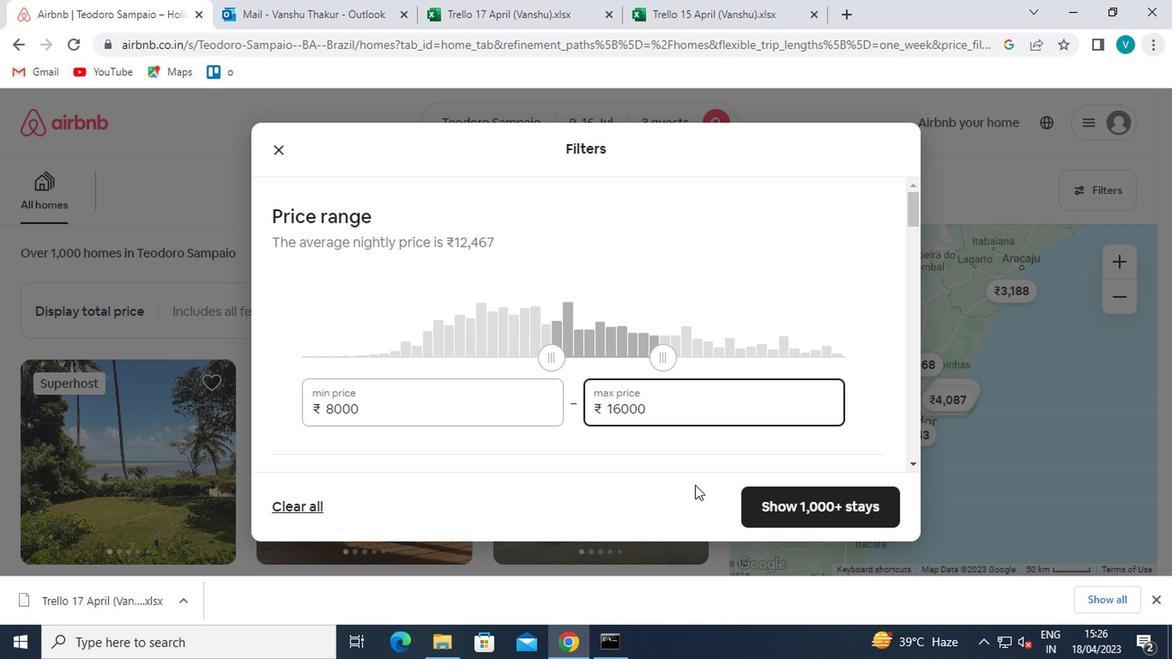 
Action: Mouse moved to (661, 451)
Screenshot: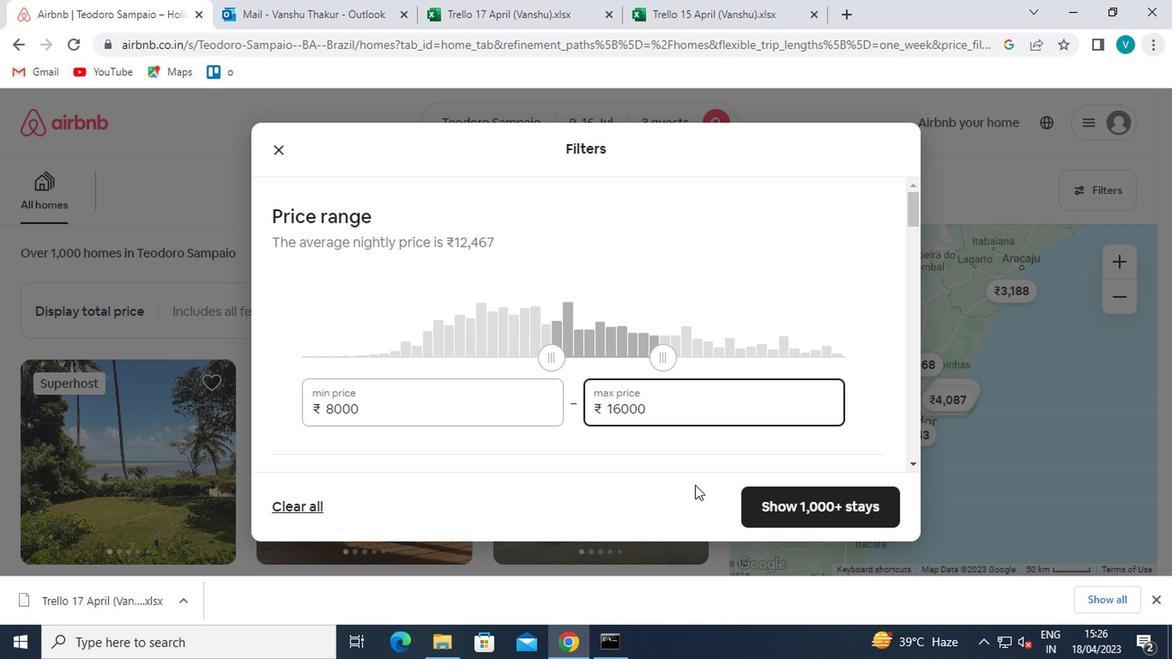 
Action: Mouse scrolled (661, 451) with delta (0, 0)
Screenshot: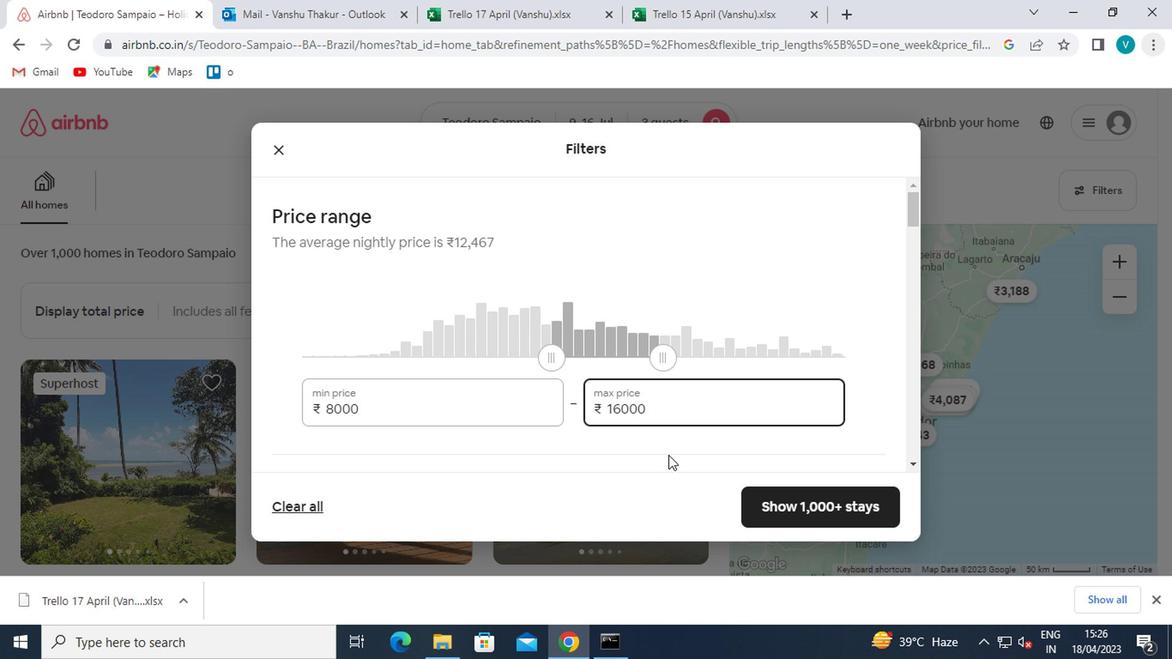 
Action: Mouse moved to (295, 379)
Screenshot: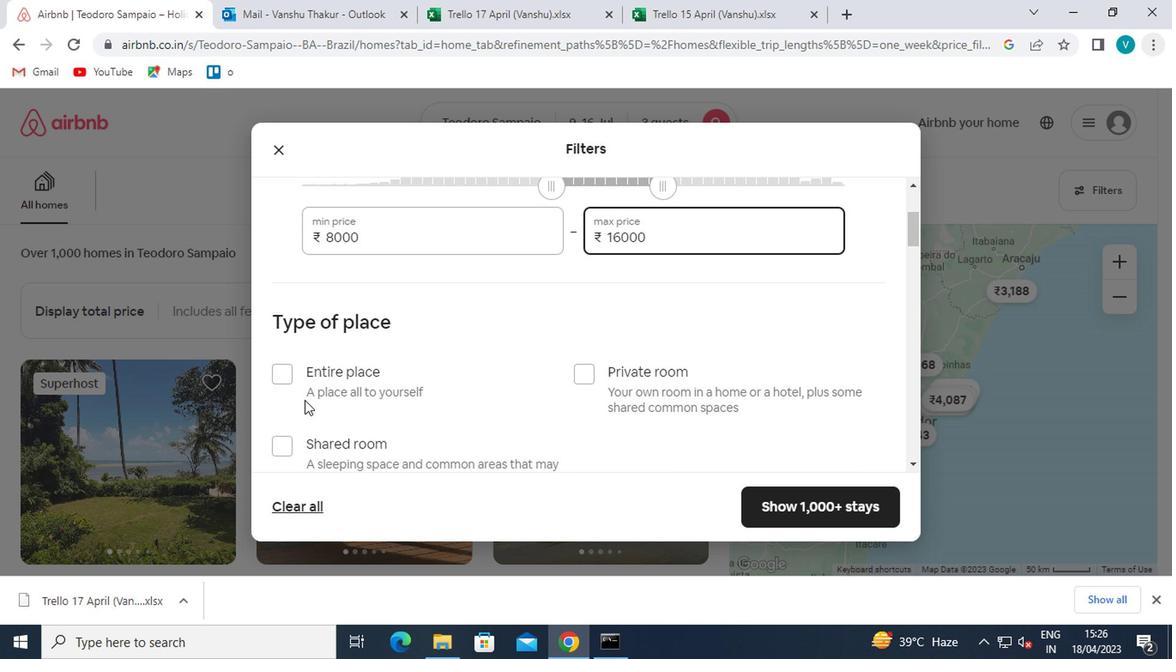 
Action: Mouse pressed left at (295, 379)
Screenshot: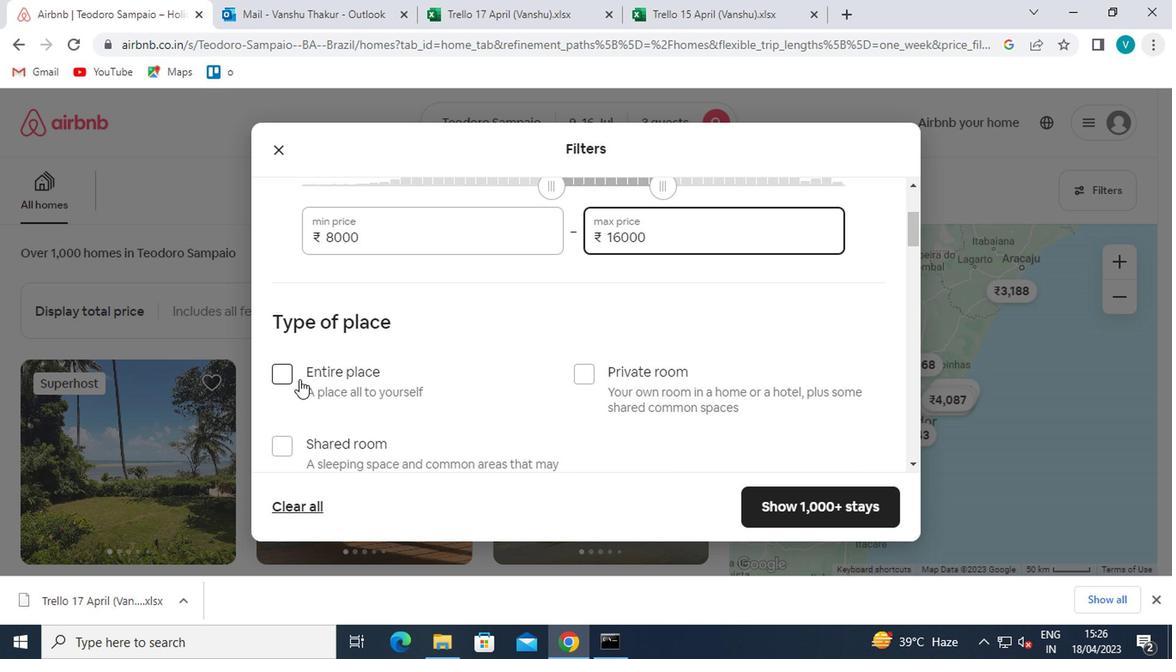 
Action: Mouse moved to (308, 382)
Screenshot: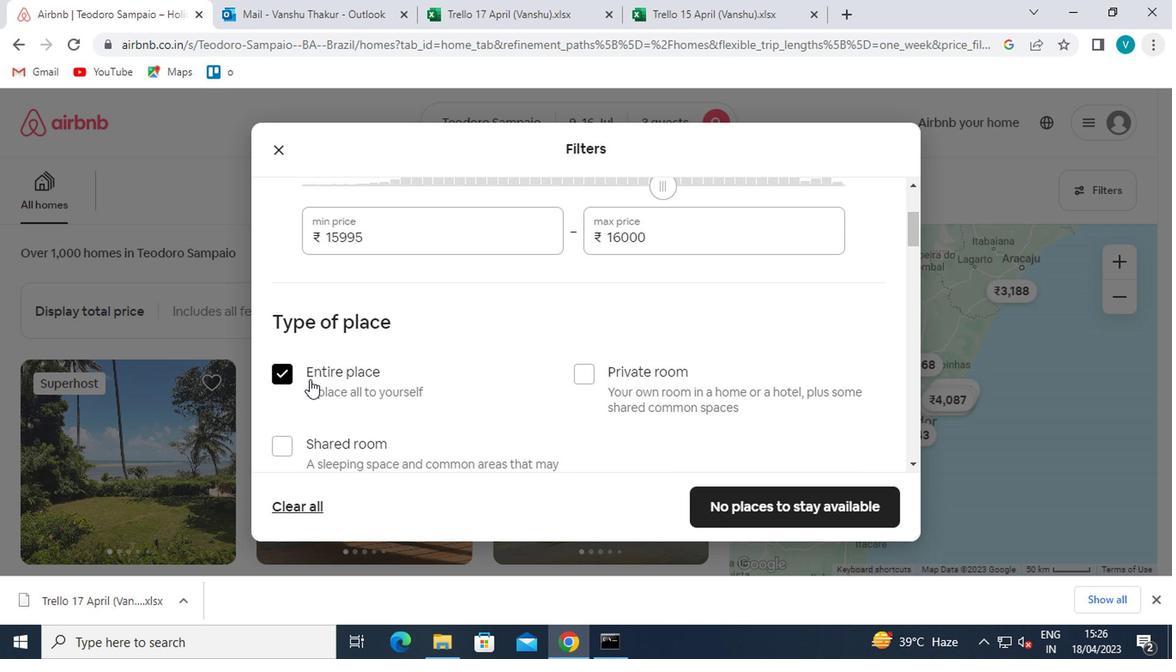 
Action: Mouse scrolled (308, 381) with delta (0, -1)
Screenshot: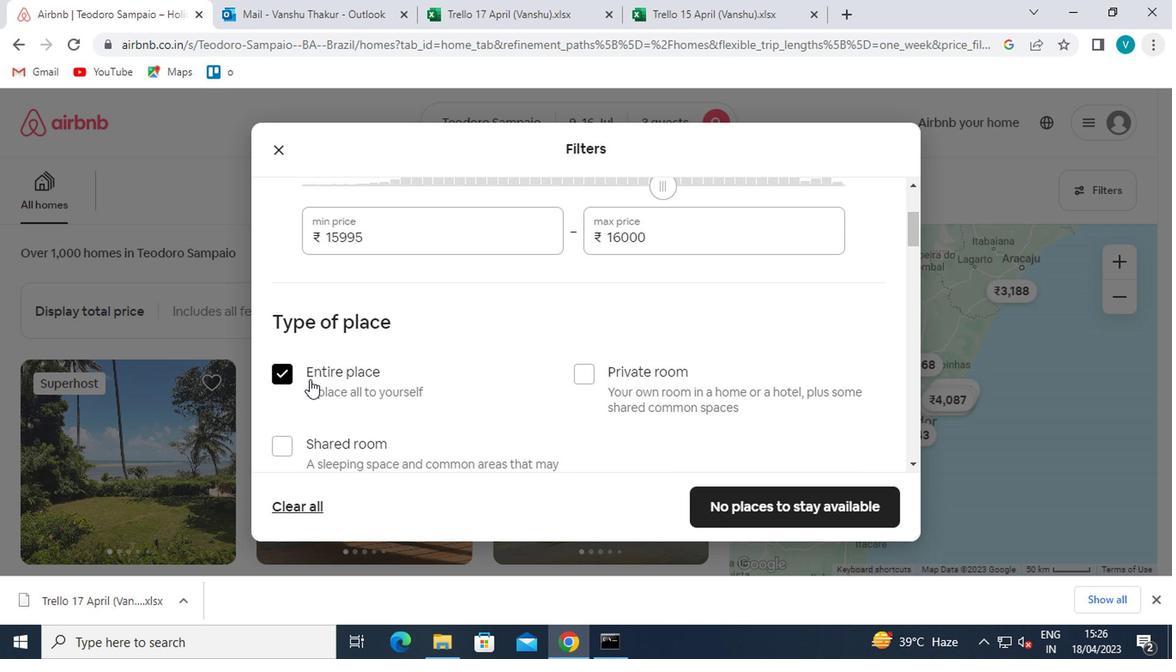 
Action: Mouse scrolled (308, 381) with delta (0, -1)
Screenshot: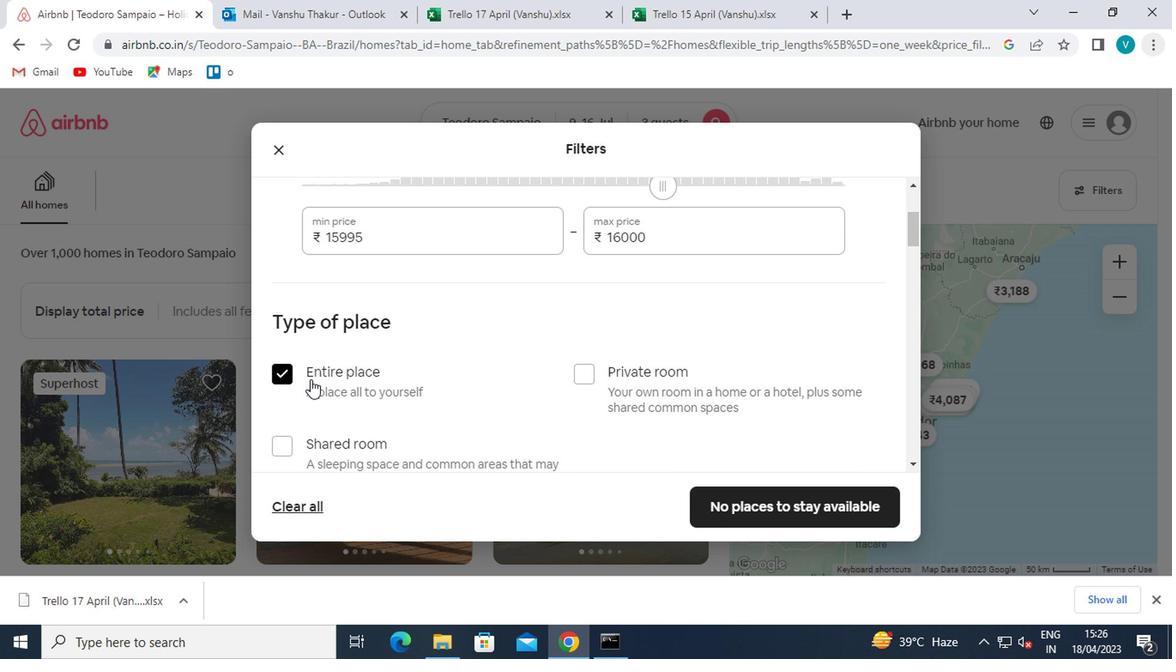
Action: Mouse moved to (351, 413)
Screenshot: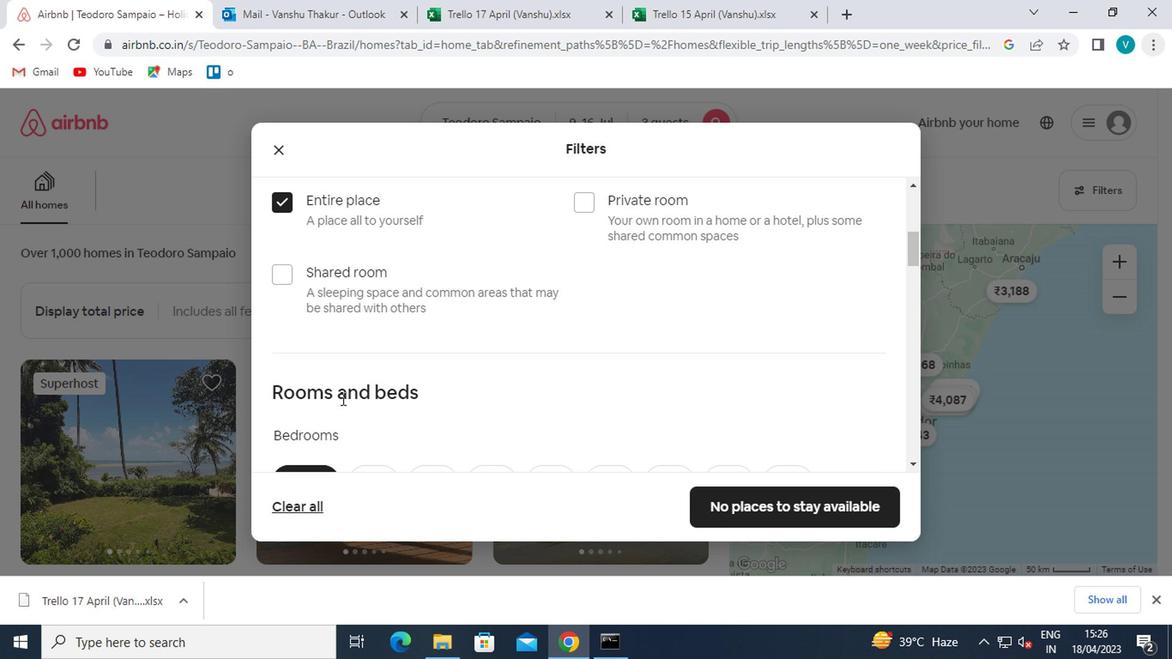 
Action: Mouse scrolled (351, 412) with delta (0, 0)
Screenshot: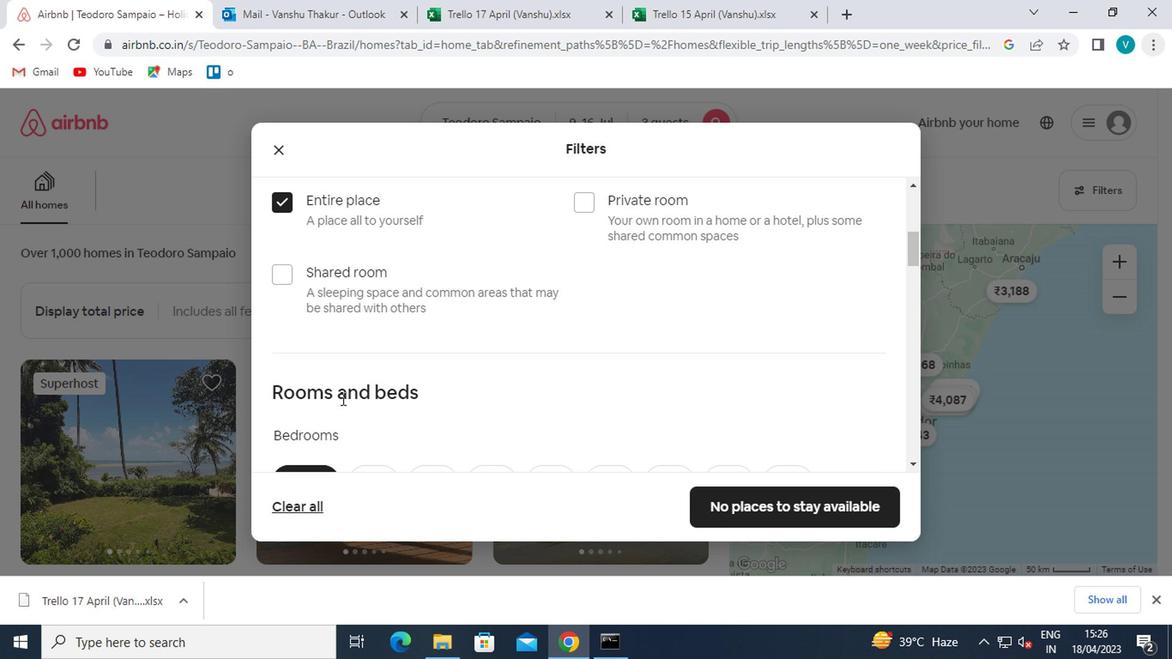 
Action: Mouse moved to (417, 393)
Screenshot: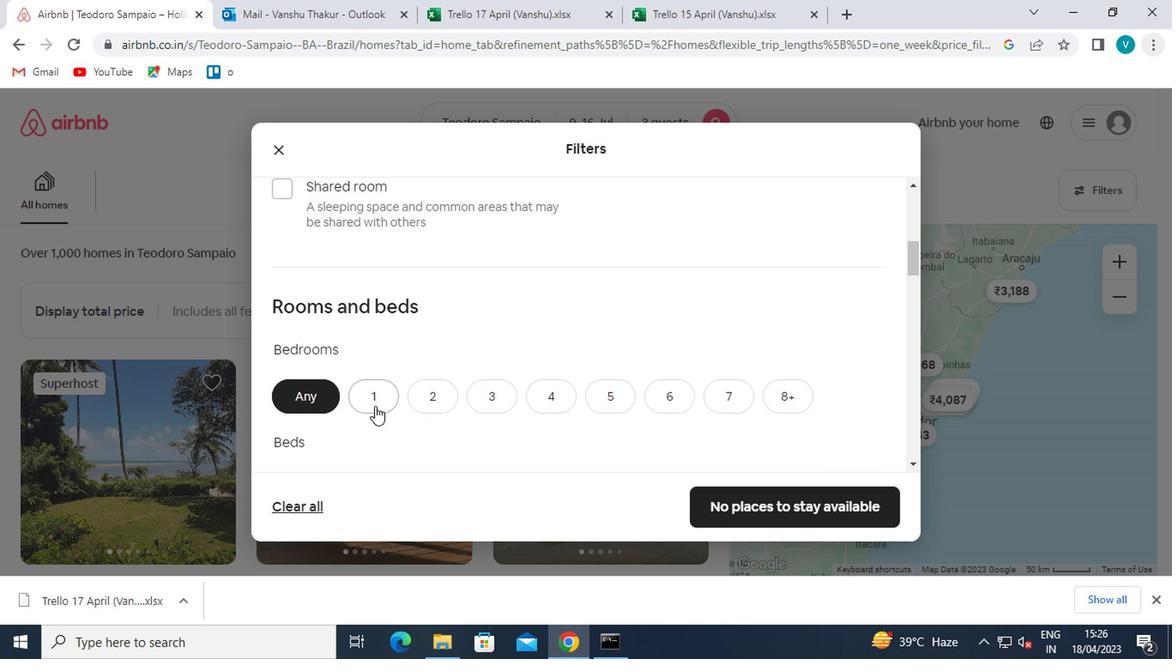 
Action: Mouse pressed left at (417, 393)
Screenshot: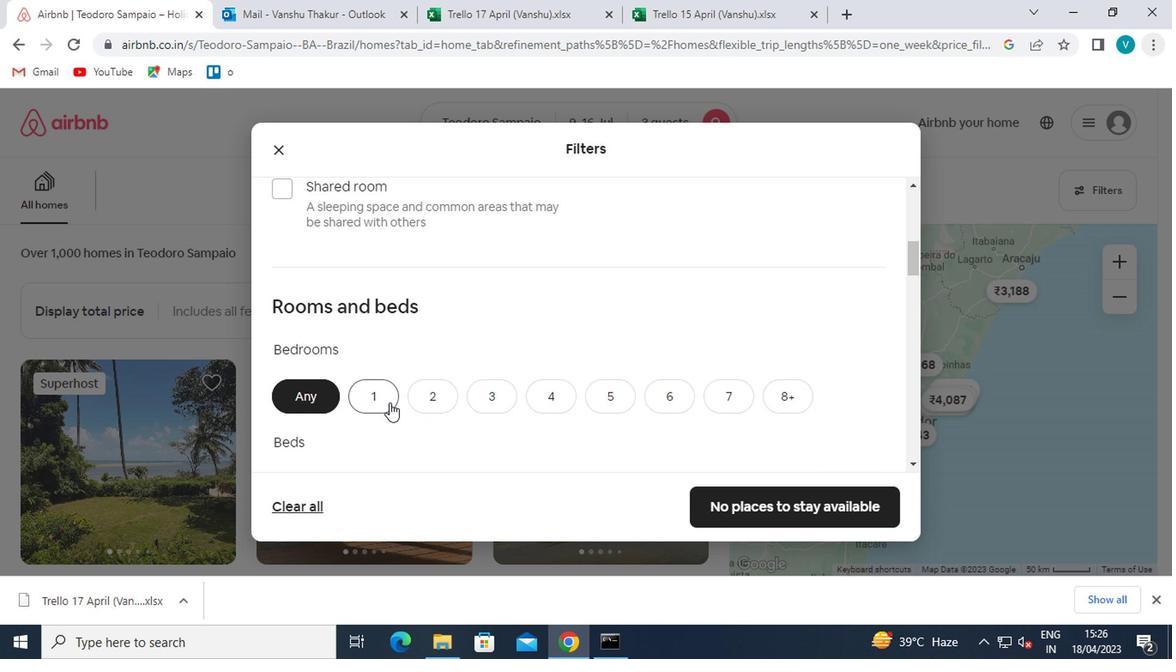 
Action: Mouse moved to (417, 393)
Screenshot: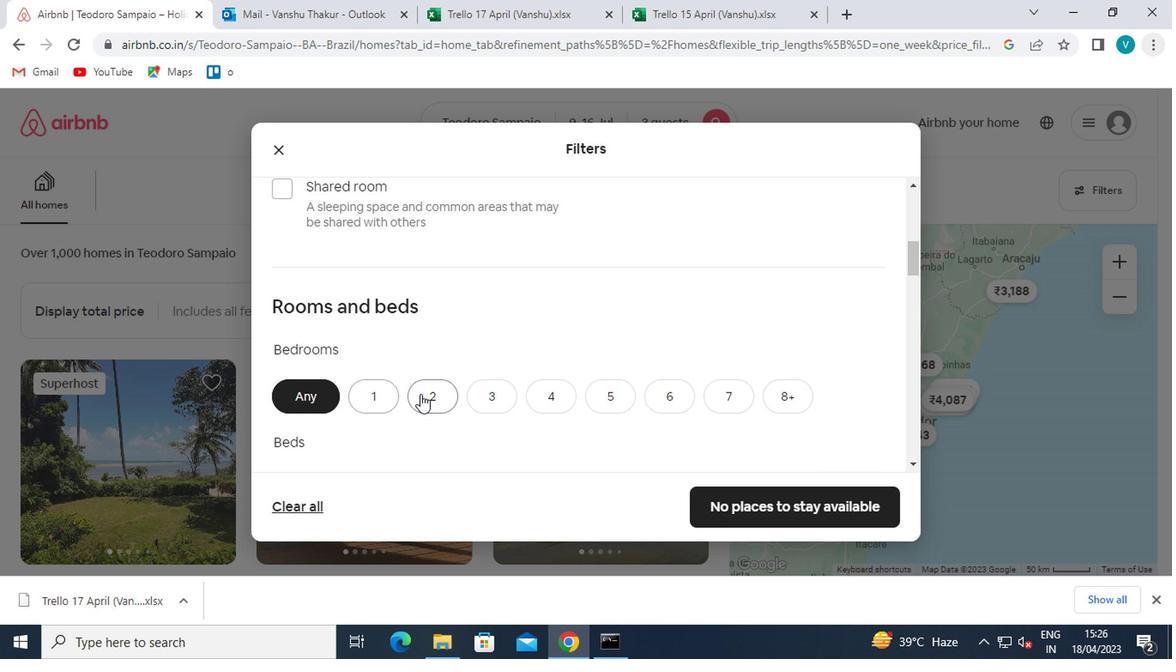 
Action: Mouse scrolled (417, 393) with delta (0, 0)
Screenshot: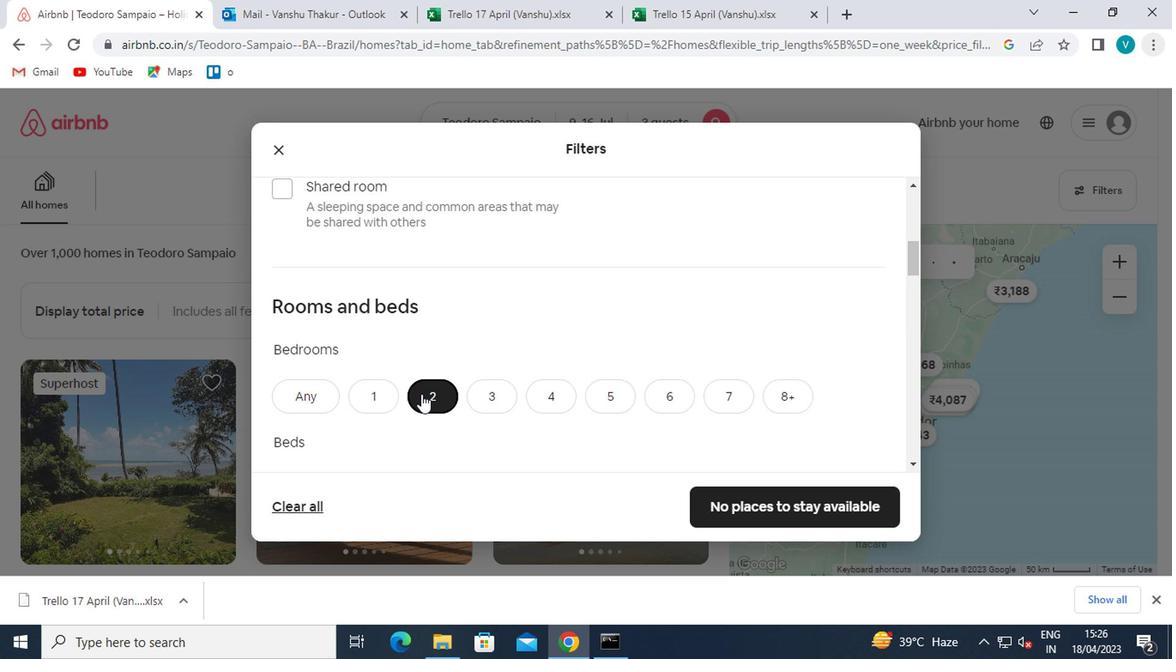
Action: Mouse scrolled (417, 393) with delta (0, 0)
Screenshot: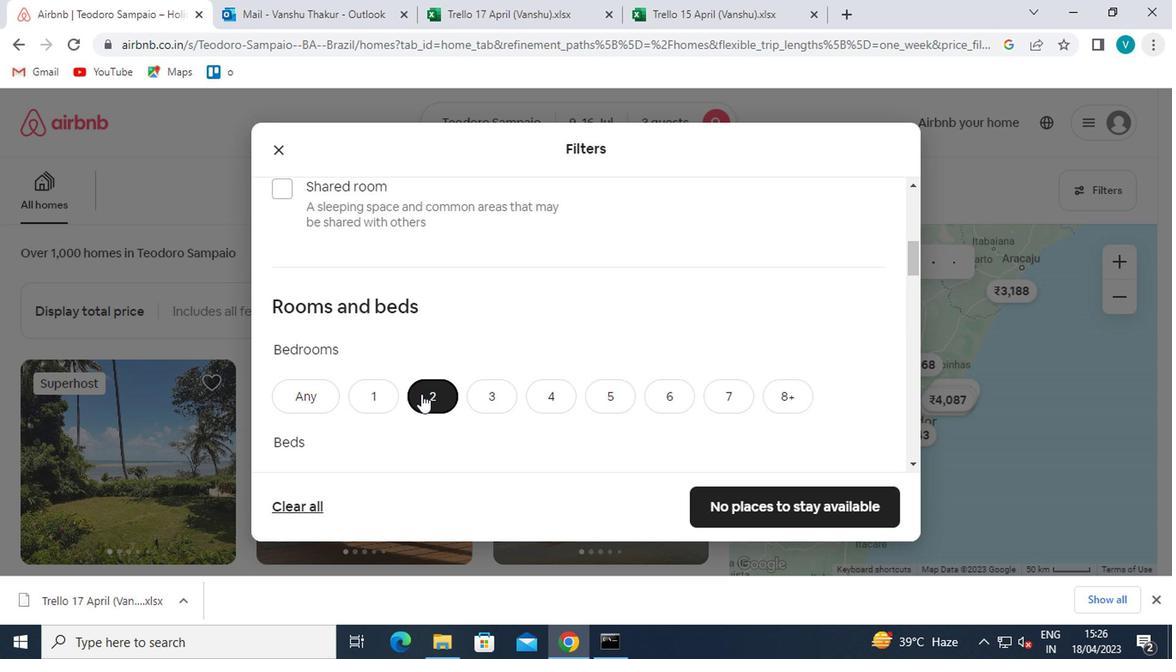 
Action: Mouse moved to (425, 324)
Screenshot: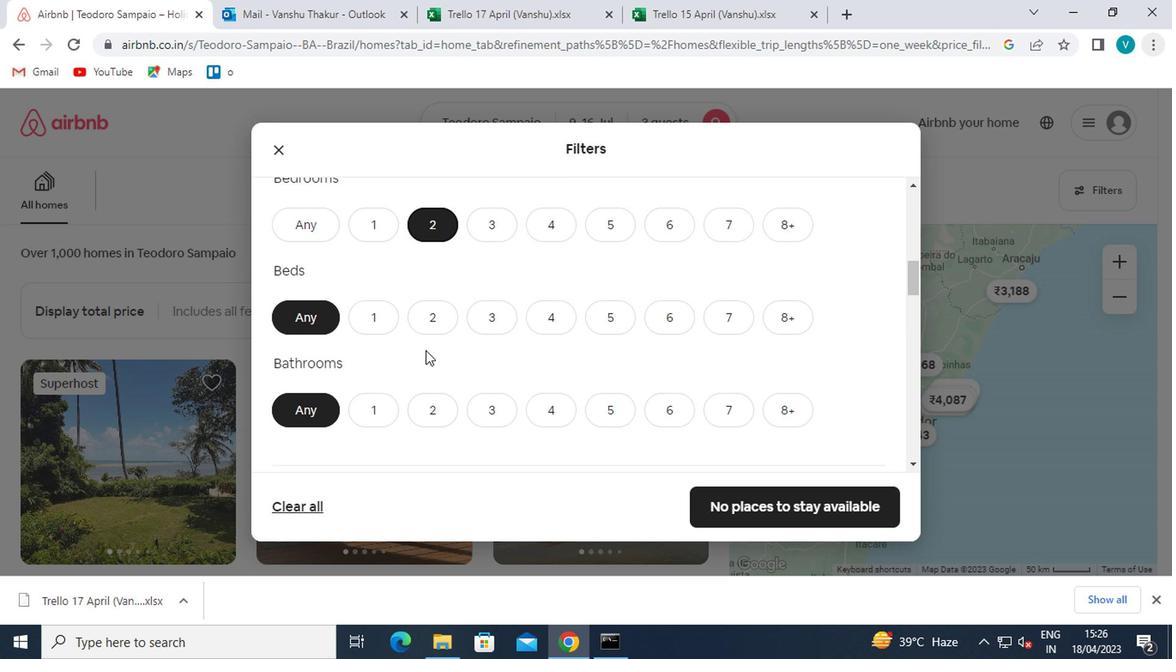 
Action: Mouse pressed left at (425, 324)
Screenshot: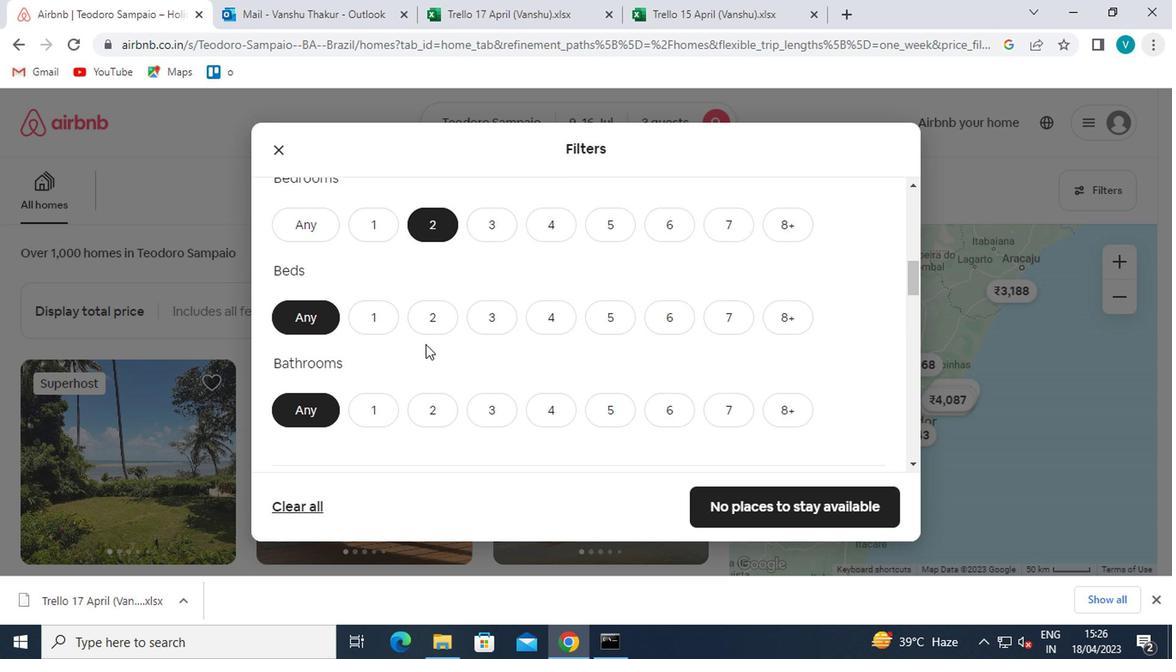 
Action: Mouse moved to (377, 407)
Screenshot: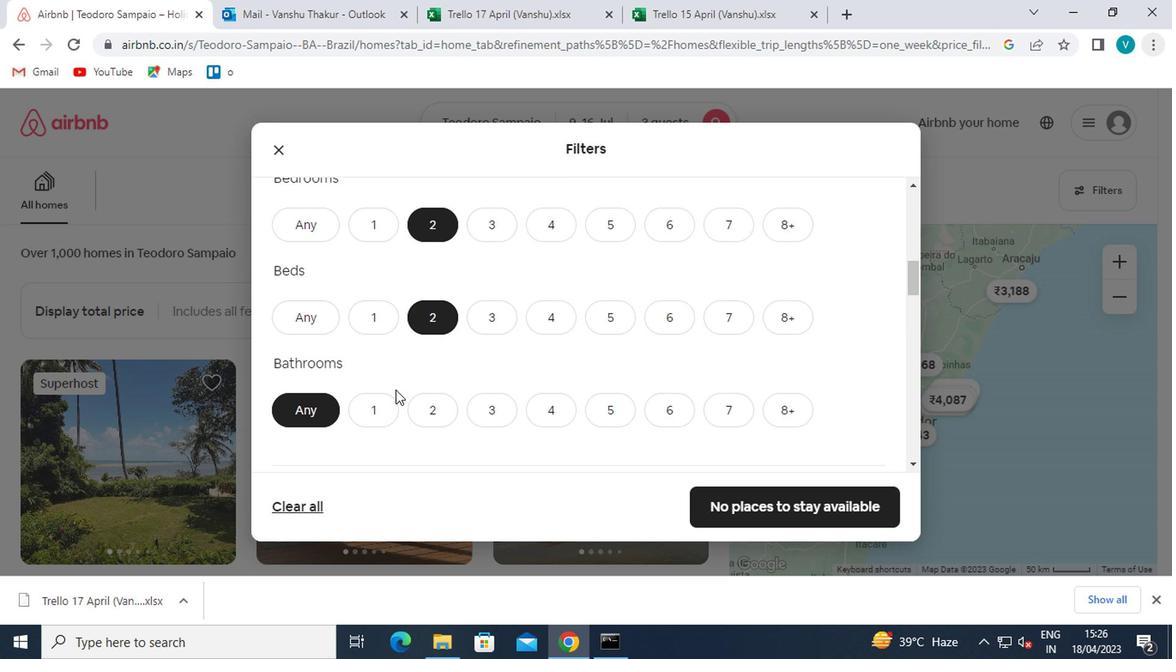 
Action: Mouse pressed left at (377, 407)
Screenshot: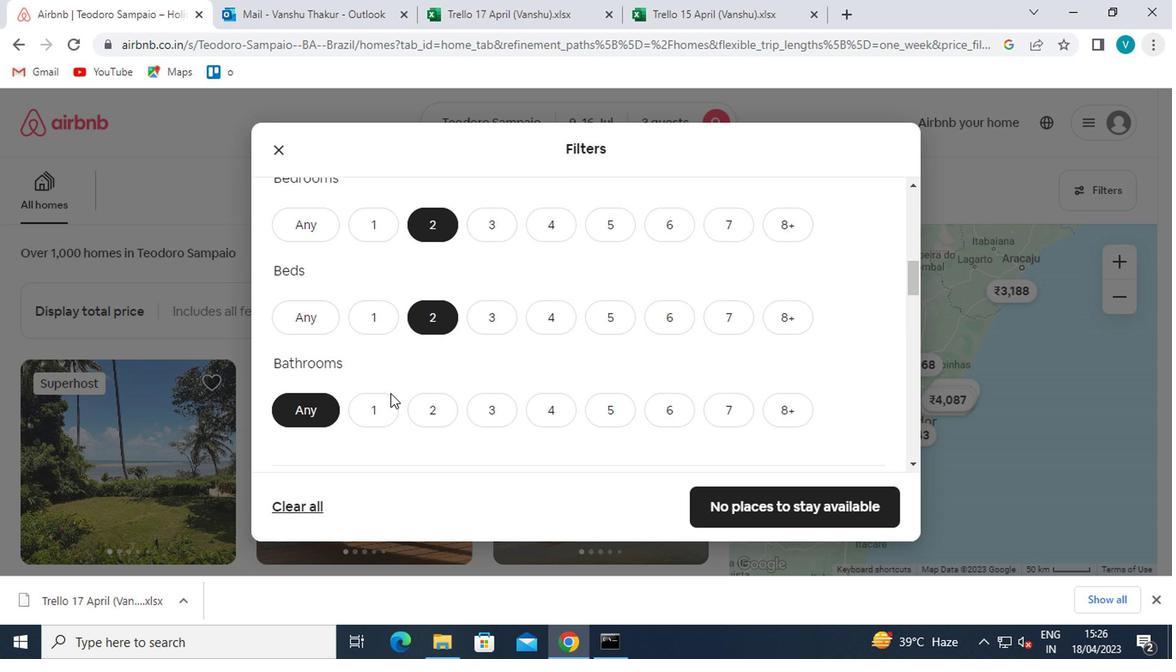 
Action: Mouse moved to (379, 403)
Screenshot: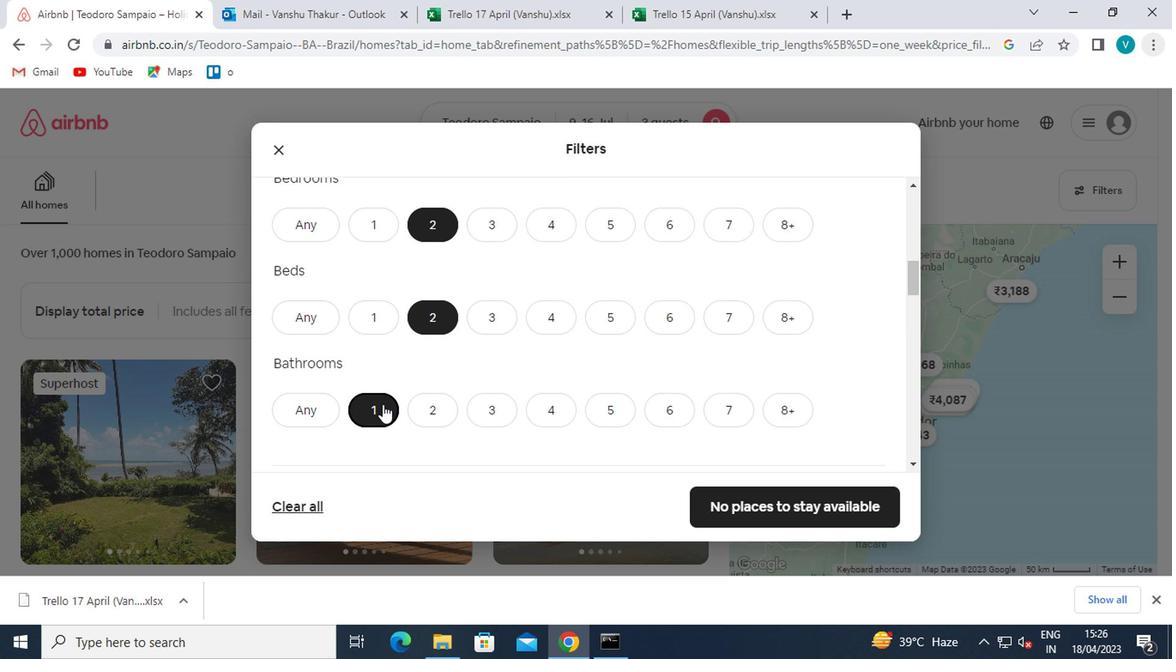 
Action: Mouse scrolled (379, 402) with delta (0, -1)
Screenshot: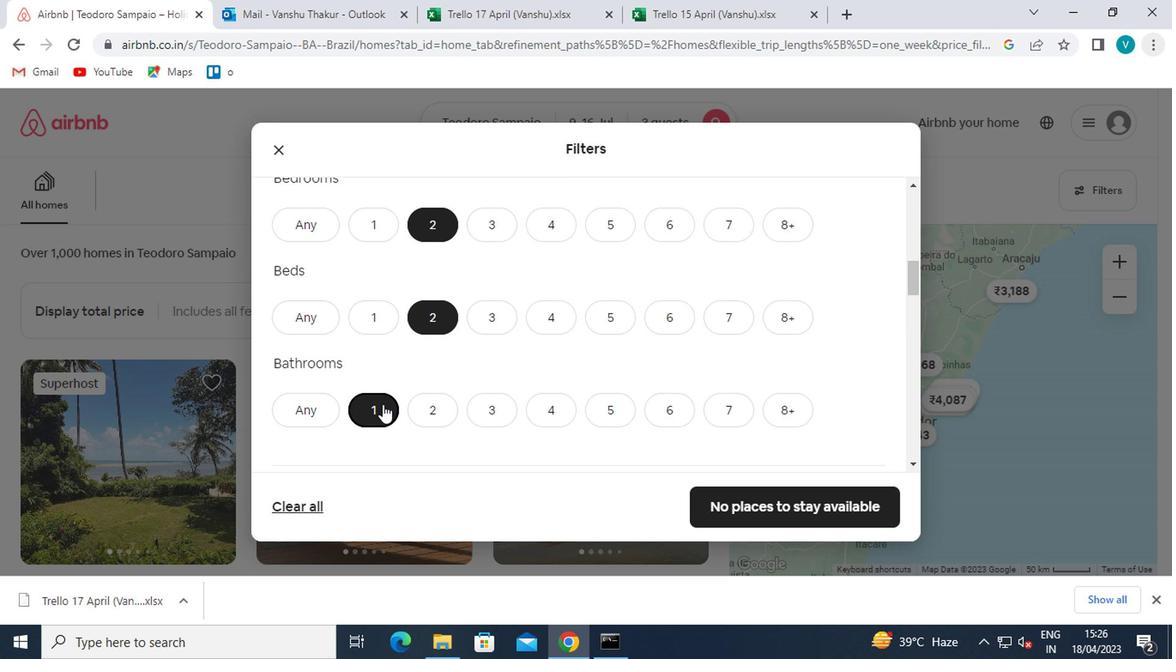 
Action: Mouse scrolled (379, 402) with delta (0, -1)
Screenshot: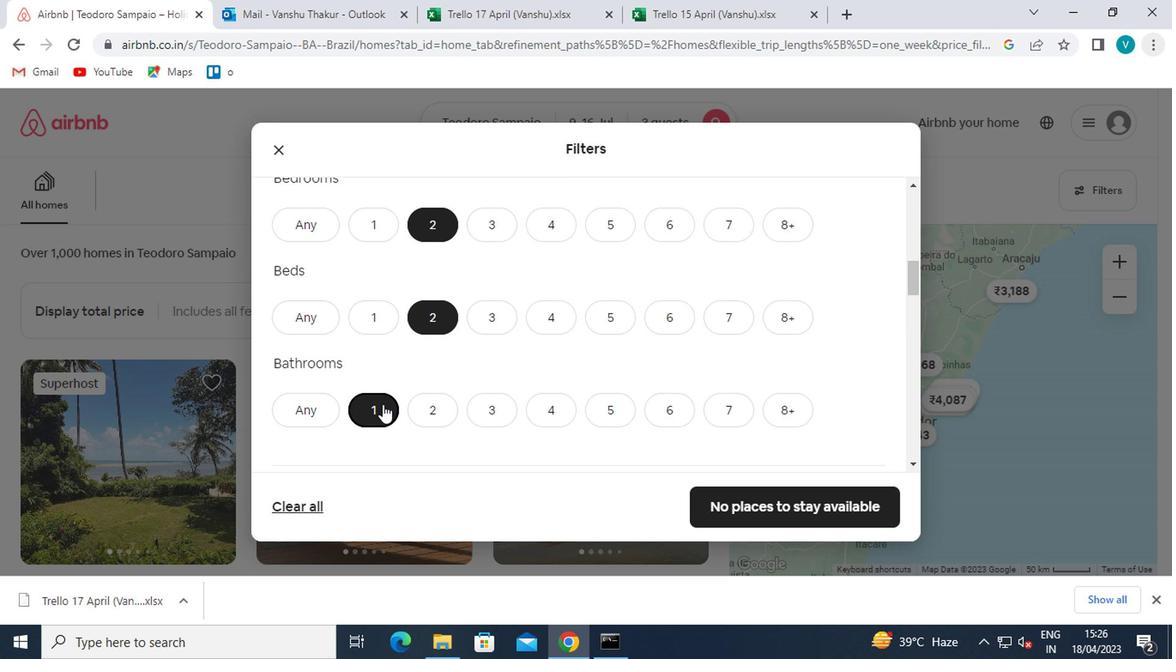 
Action: Mouse scrolled (379, 402) with delta (0, -1)
Screenshot: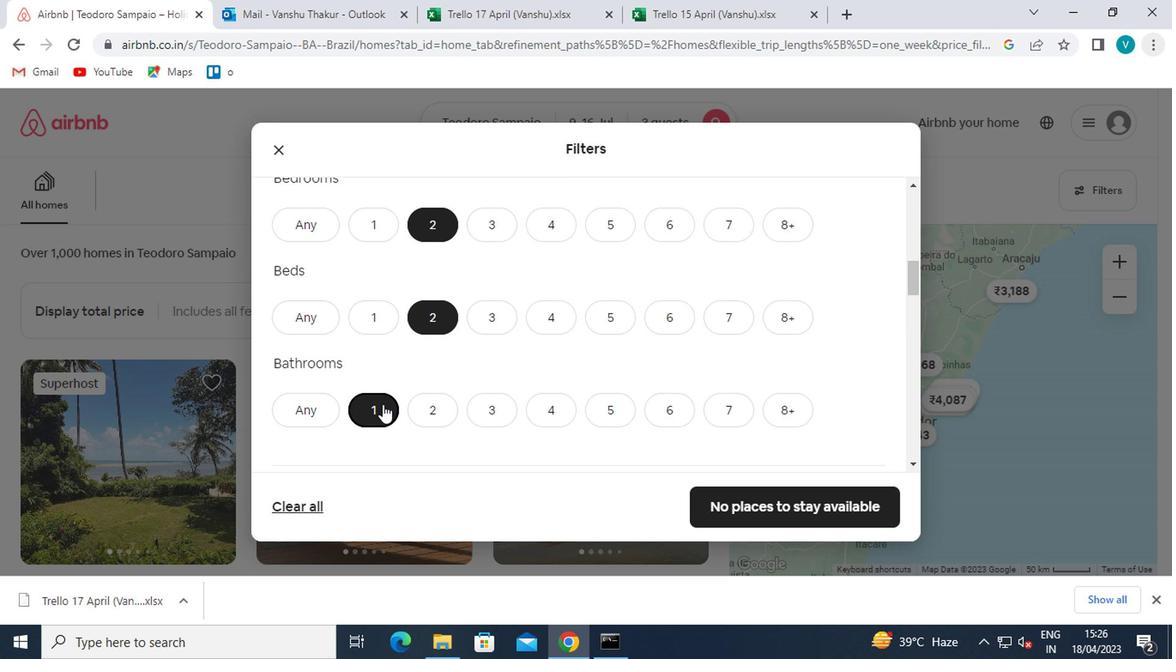 
Action: Mouse moved to (440, 334)
Screenshot: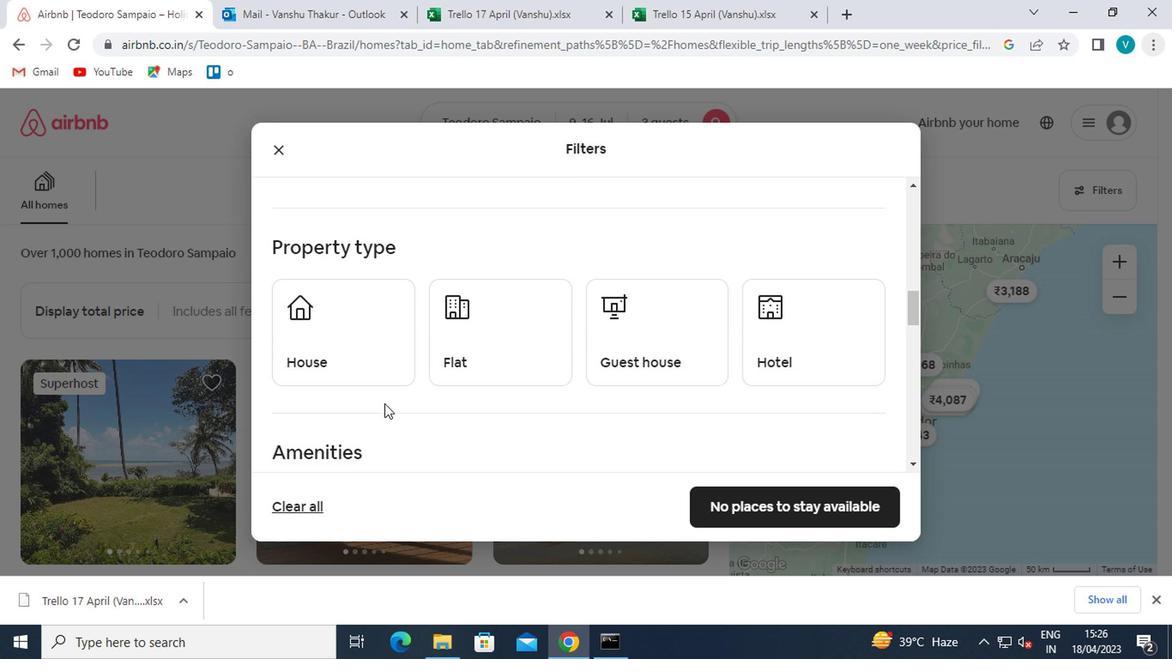 
Action: Mouse pressed left at (440, 334)
Screenshot: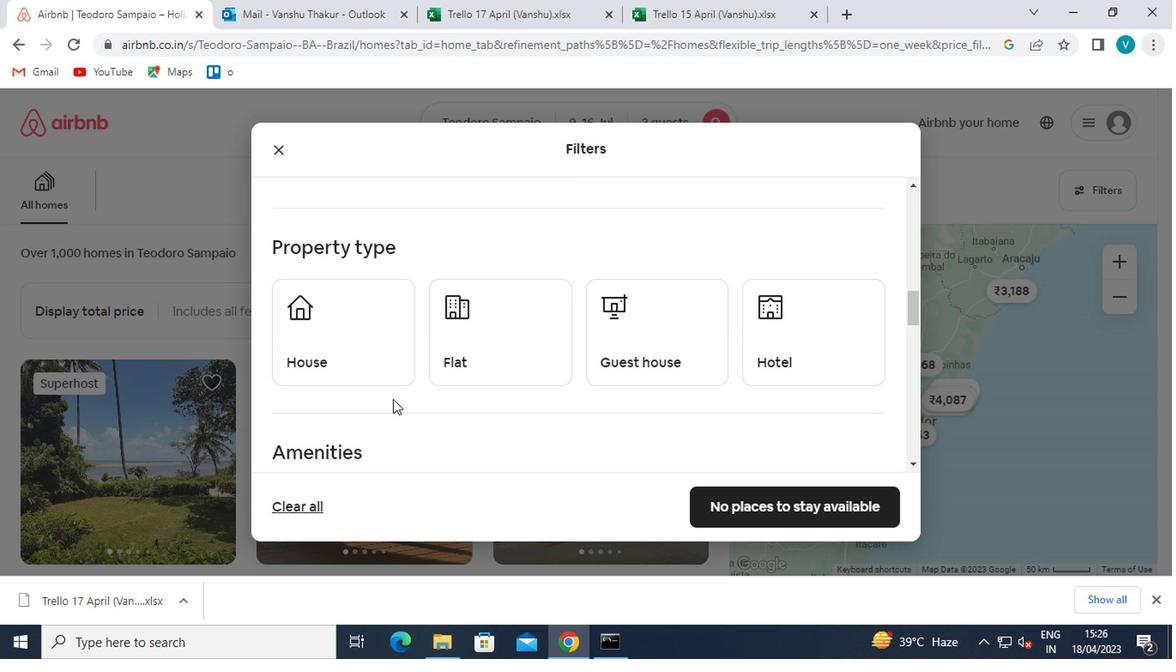 
Action: Mouse moved to (440, 334)
Screenshot: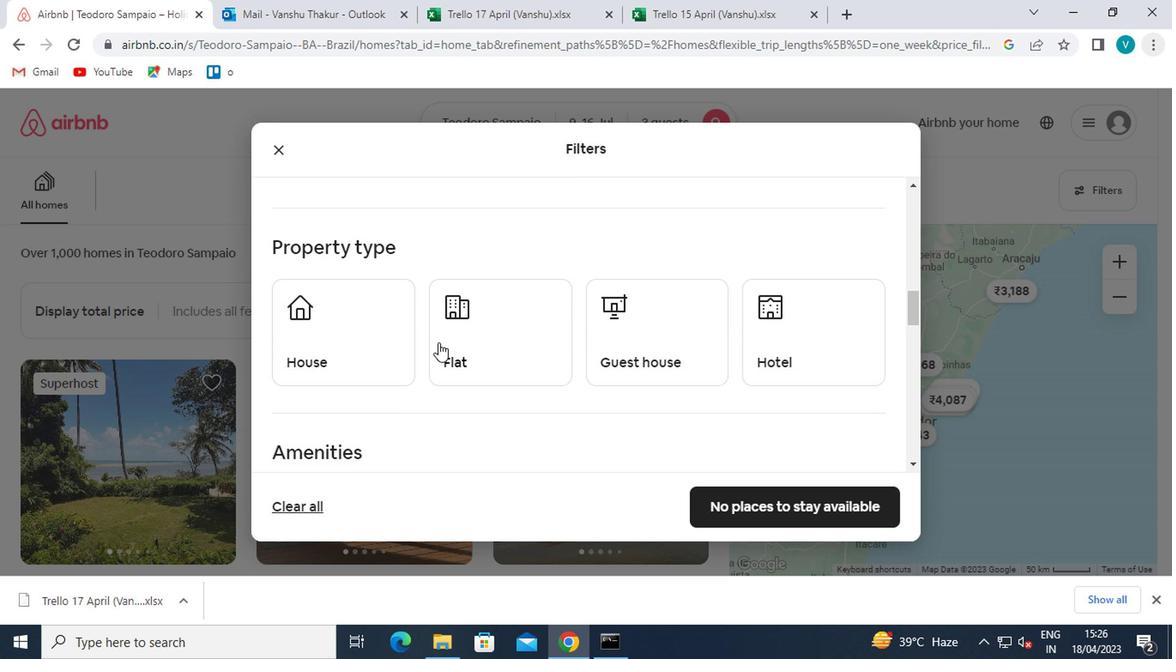 
Action: Mouse scrolled (440, 333) with delta (0, -1)
Screenshot: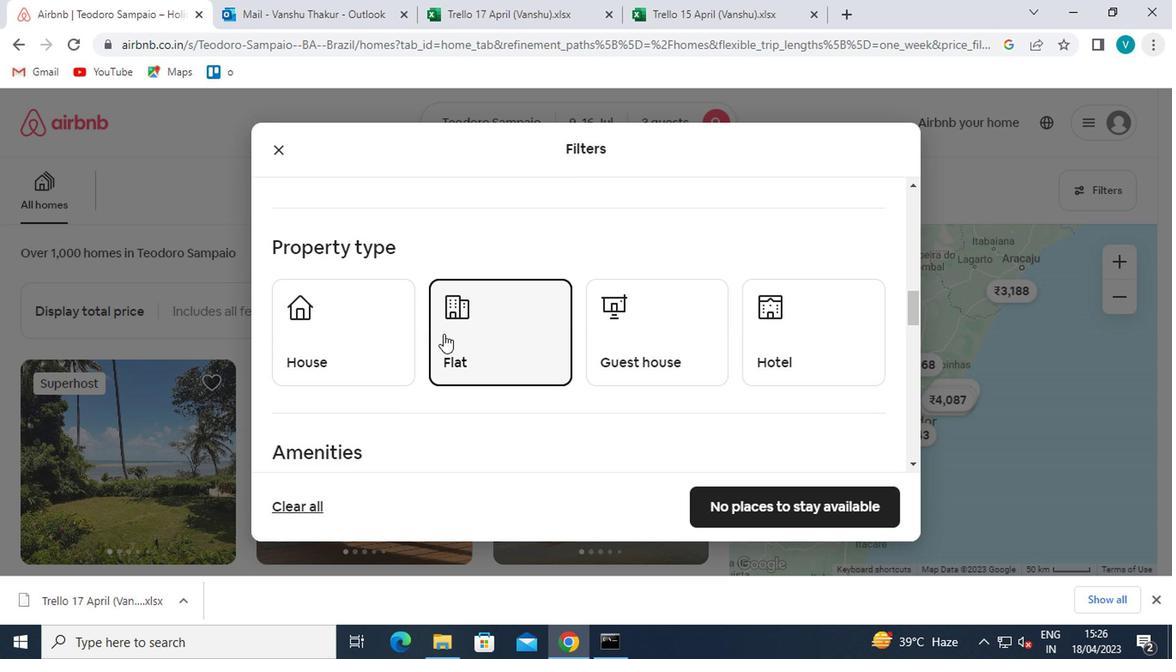 
Action: Mouse scrolled (440, 333) with delta (0, -1)
Screenshot: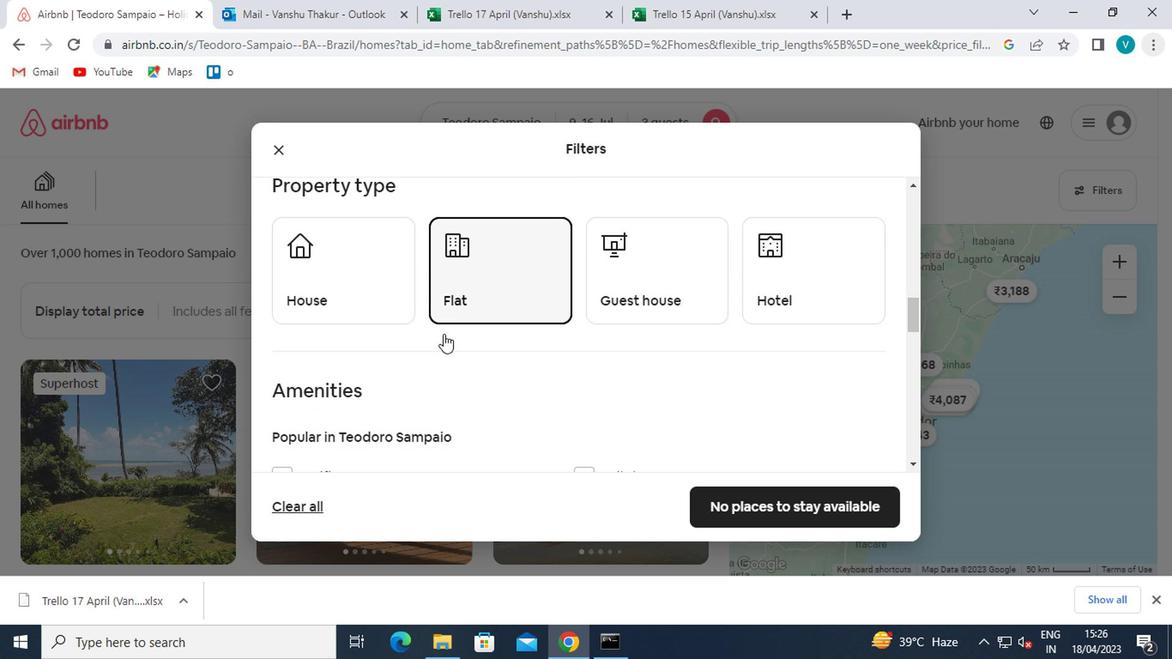 
Action: Mouse scrolled (440, 333) with delta (0, -1)
Screenshot: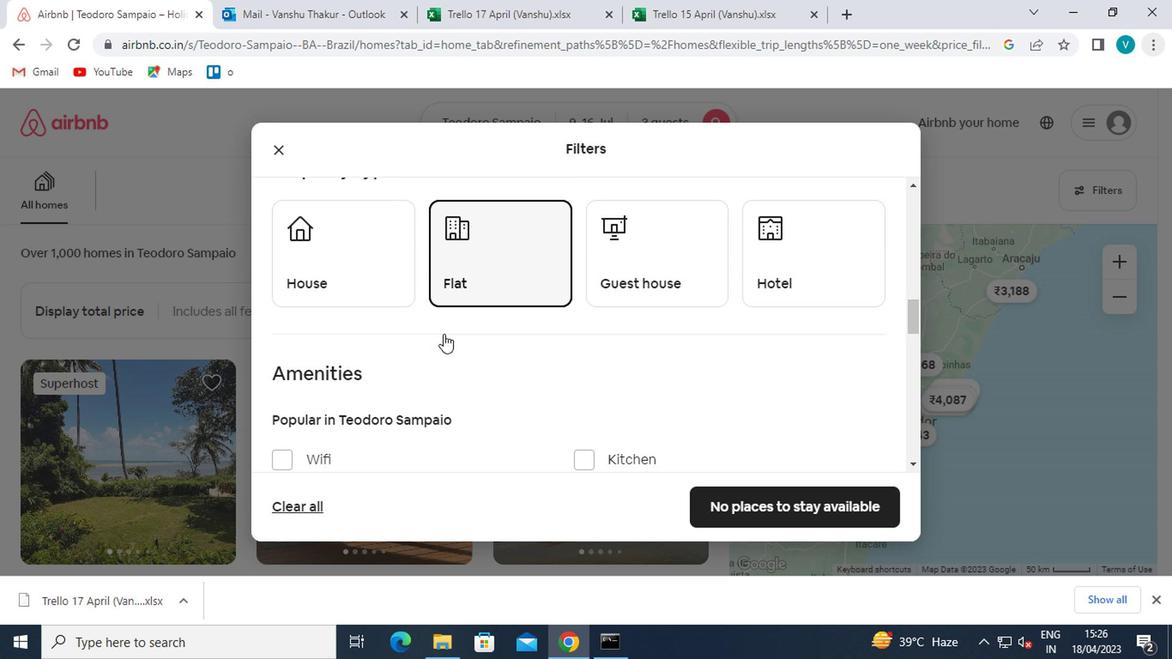 
Action: Mouse scrolled (440, 333) with delta (0, -1)
Screenshot: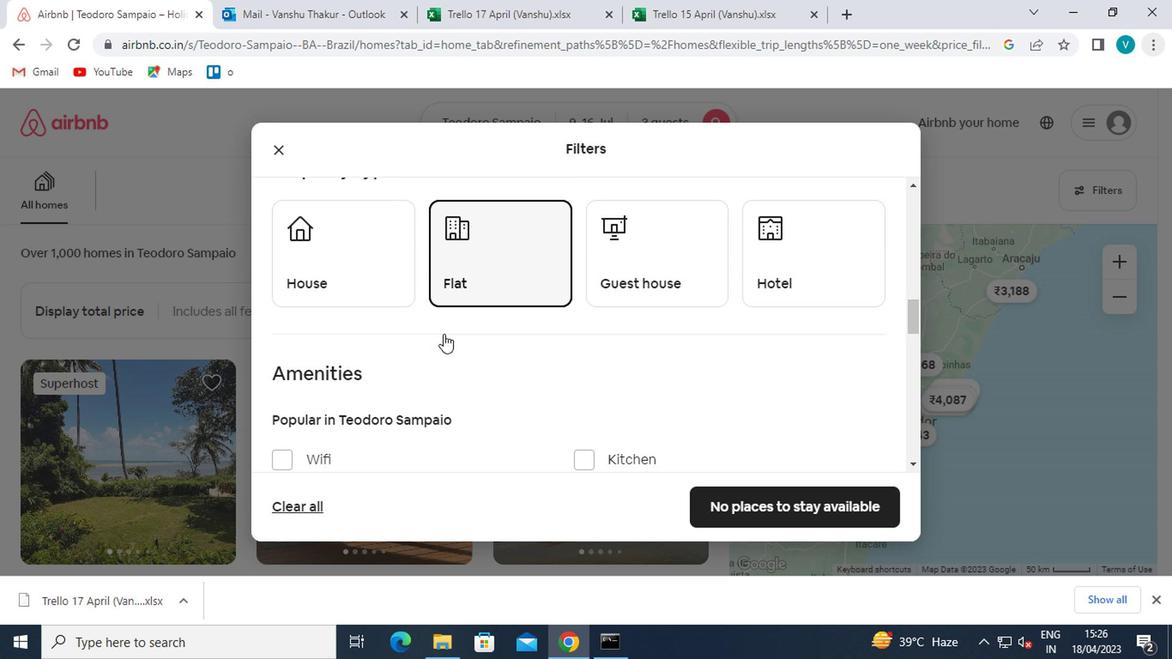 
Action: Mouse moved to (276, 238)
Screenshot: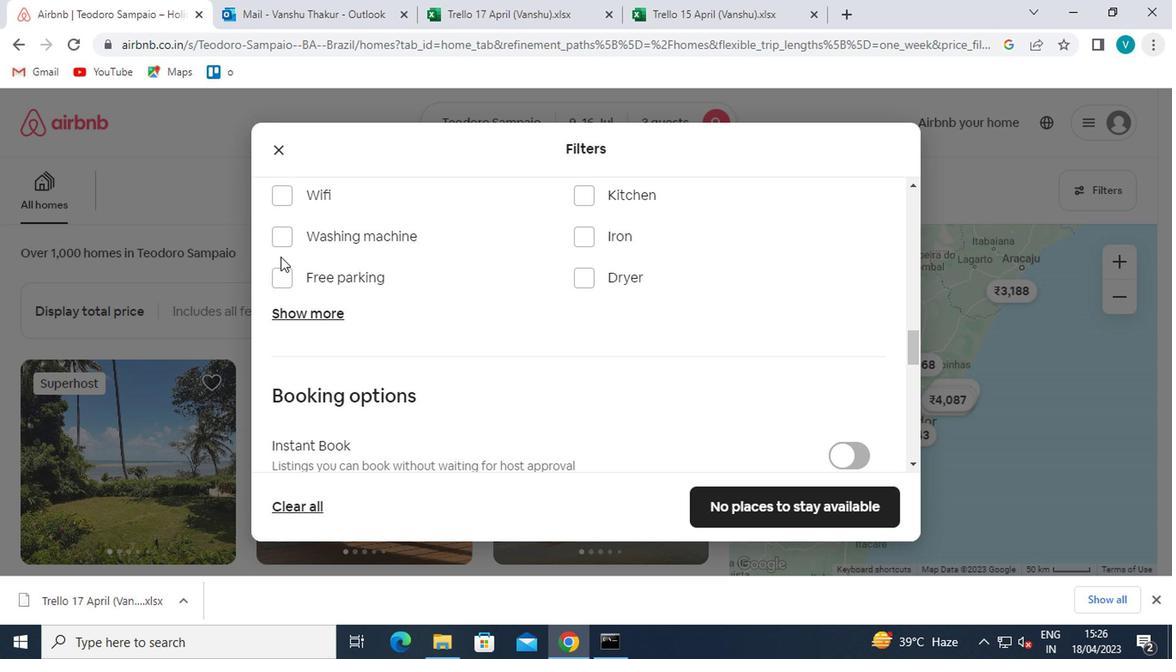 
Action: Mouse pressed left at (276, 238)
Screenshot: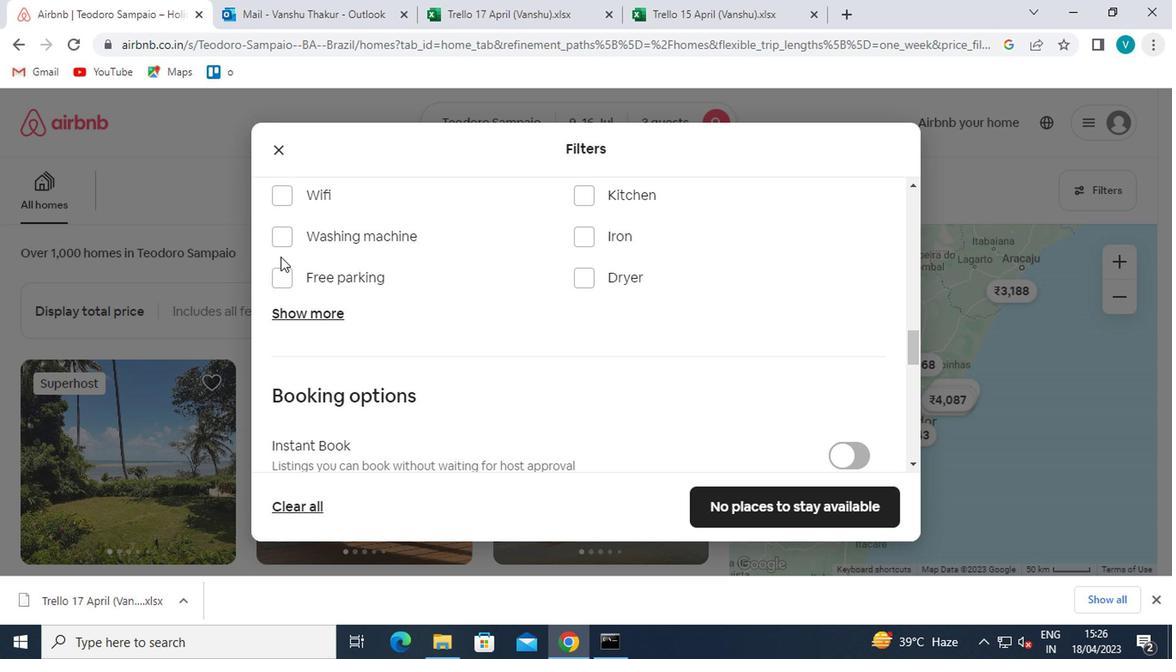 
Action: Mouse moved to (291, 244)
Screenshot: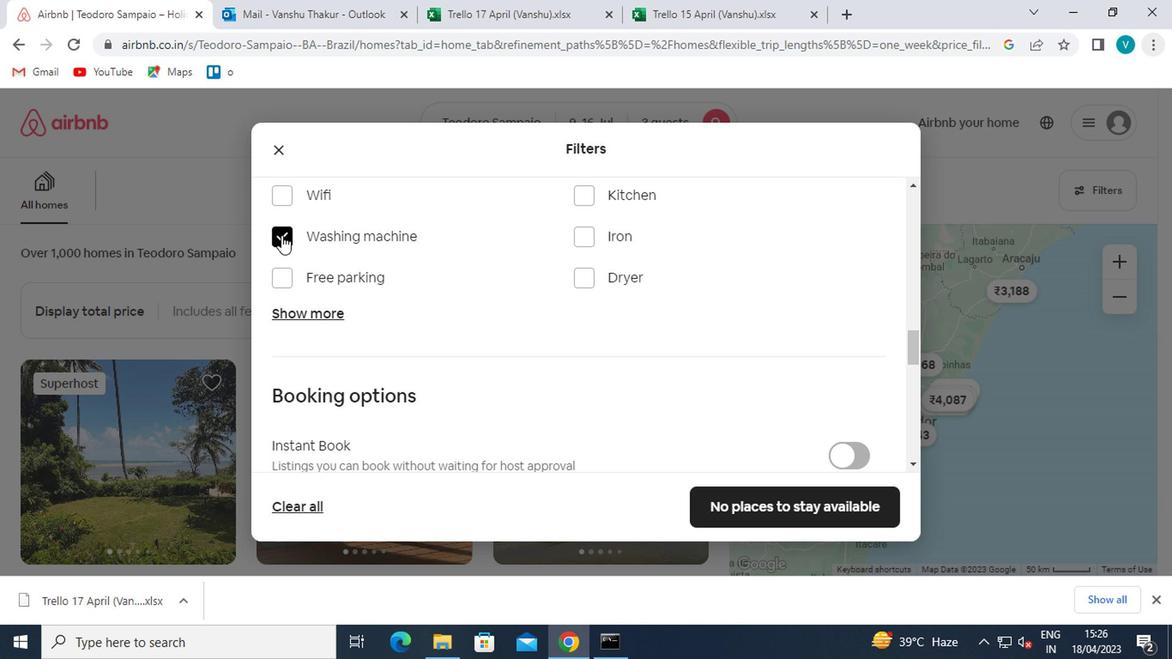 
Action: Mouse scrolled (291, 244) with delta (0, 0)
Screenshot: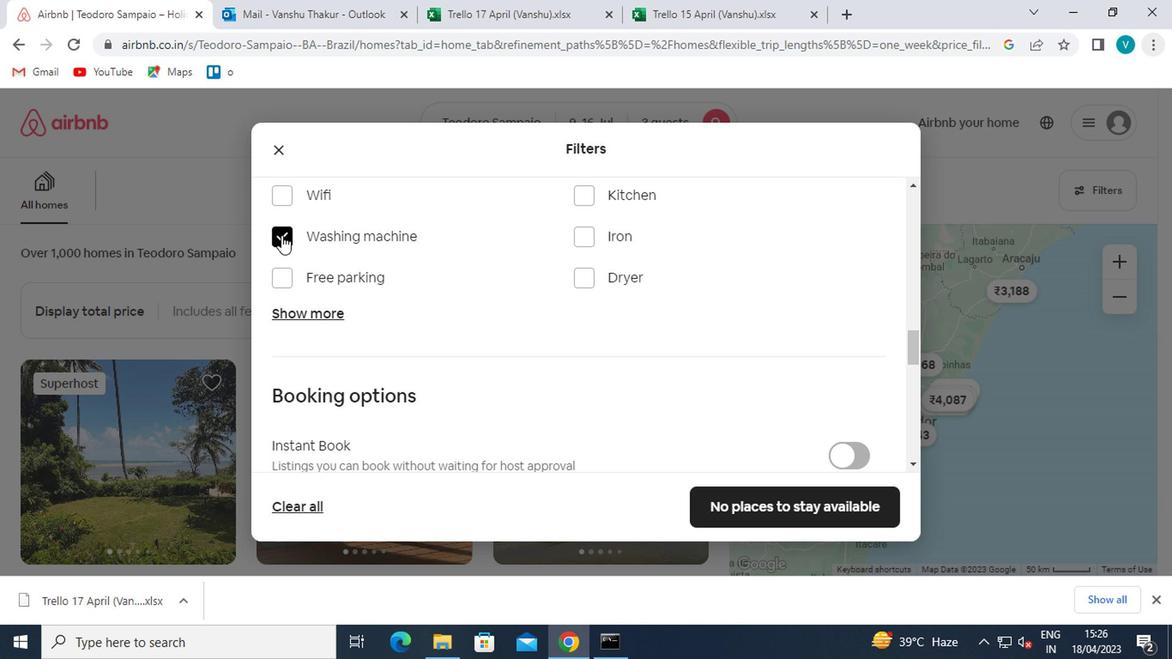 
Action: Mouse moved to (291, 246)
Screenshot: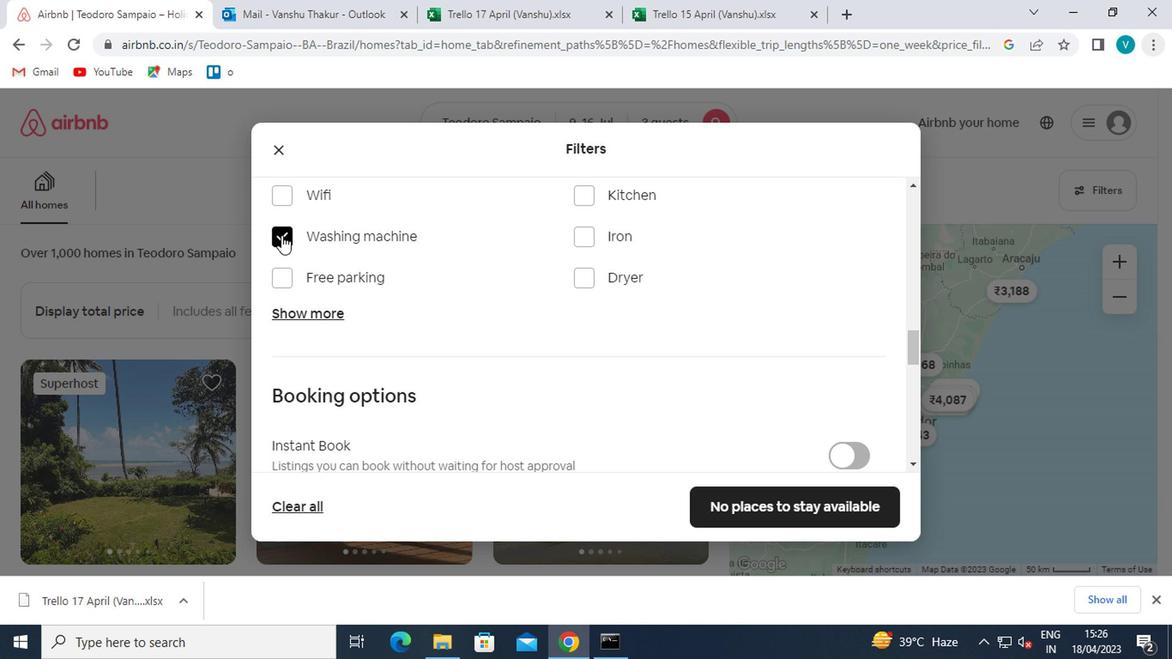 
Action: Mouse scrolled (291, 244) with delta (0, -1)
Screenshot: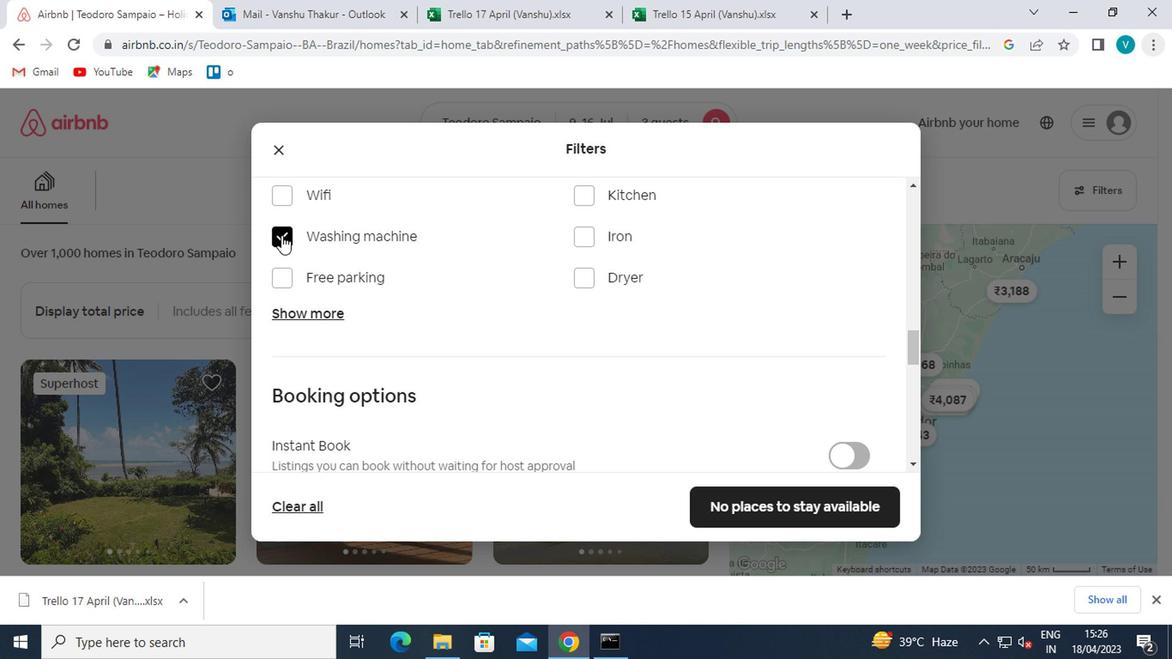 
Action: Mouse moved to (846, 337)
Screenshot: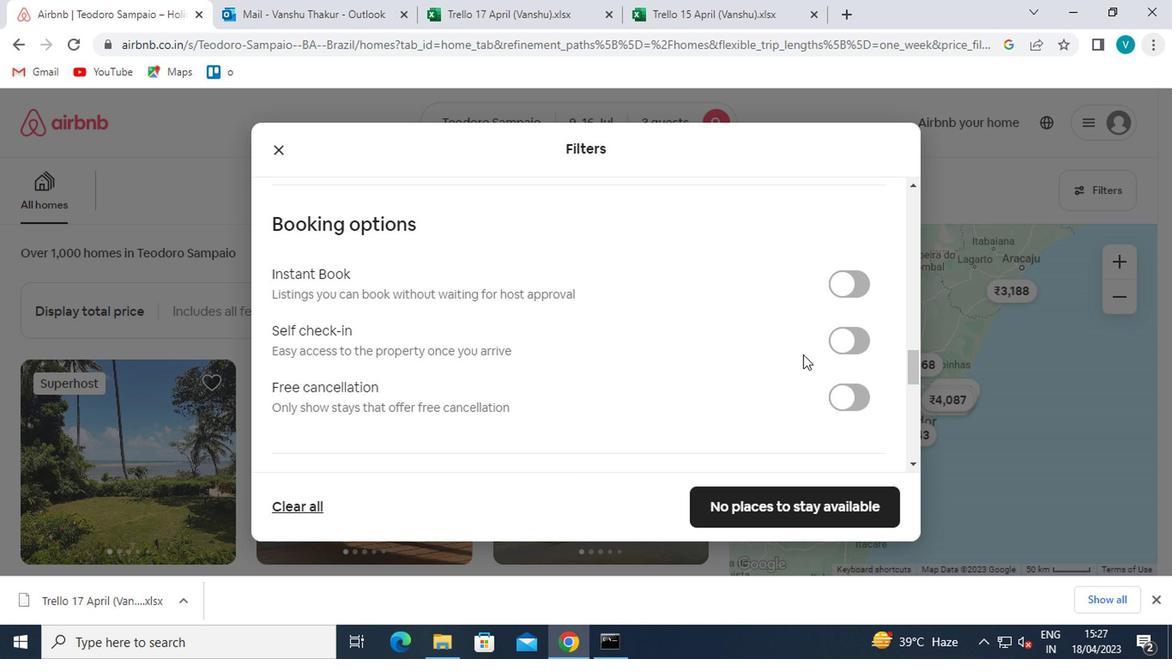 
Action: Mouse pressed left at (846, 337)
Screenshot: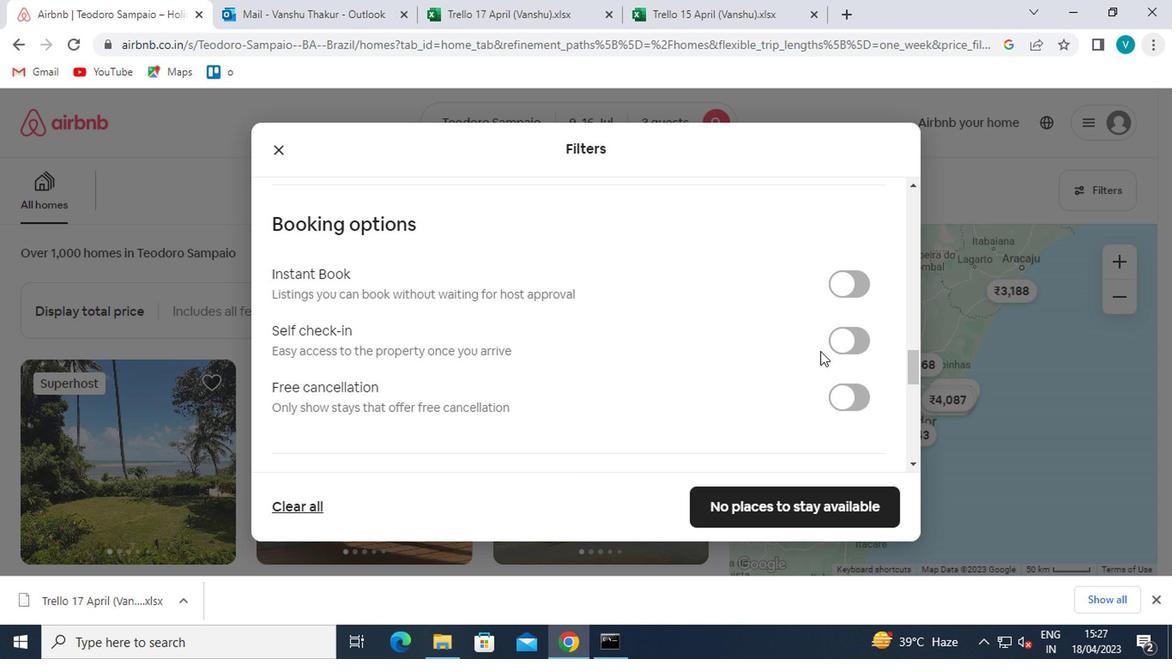 
Action: Mouse moved to (668, 350)
Screenshot: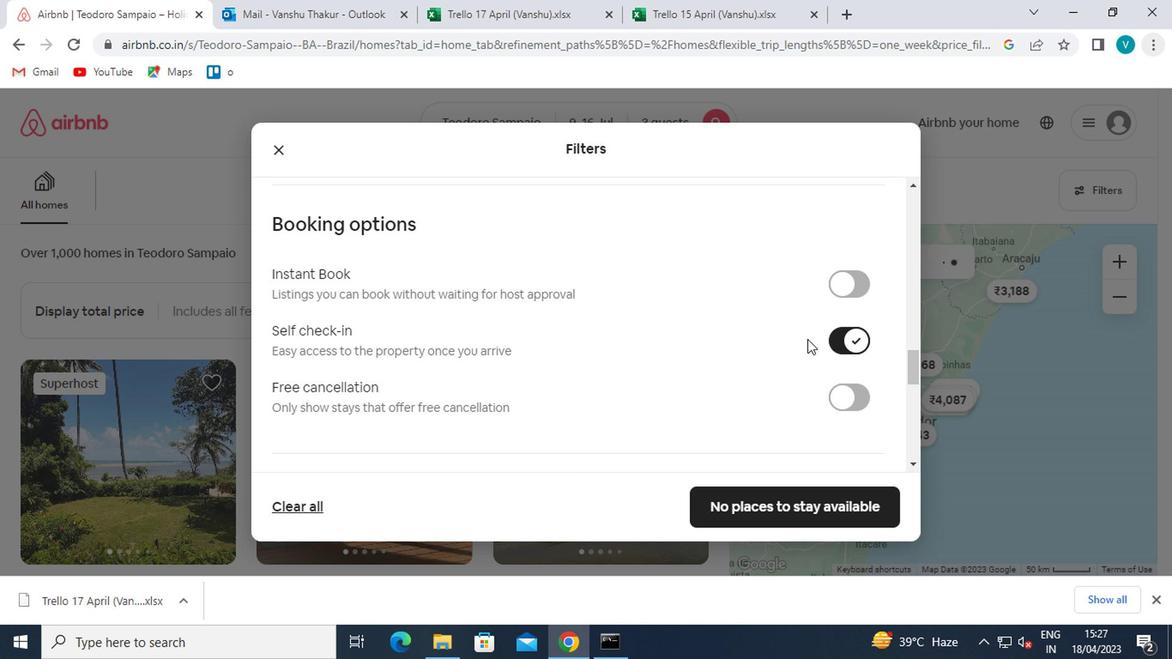 
Action: Mouse scrolled (668, 349) with delta (0, 0)
Screenshot: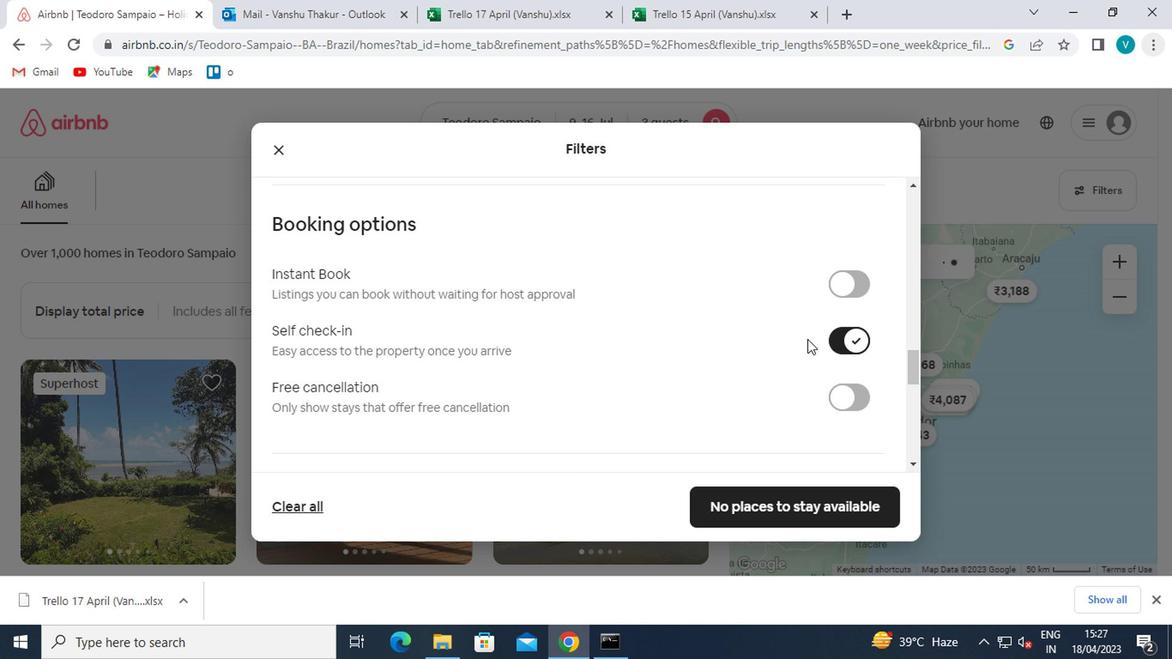 
Action: Mouse moved to (668, 350)
Screenshot: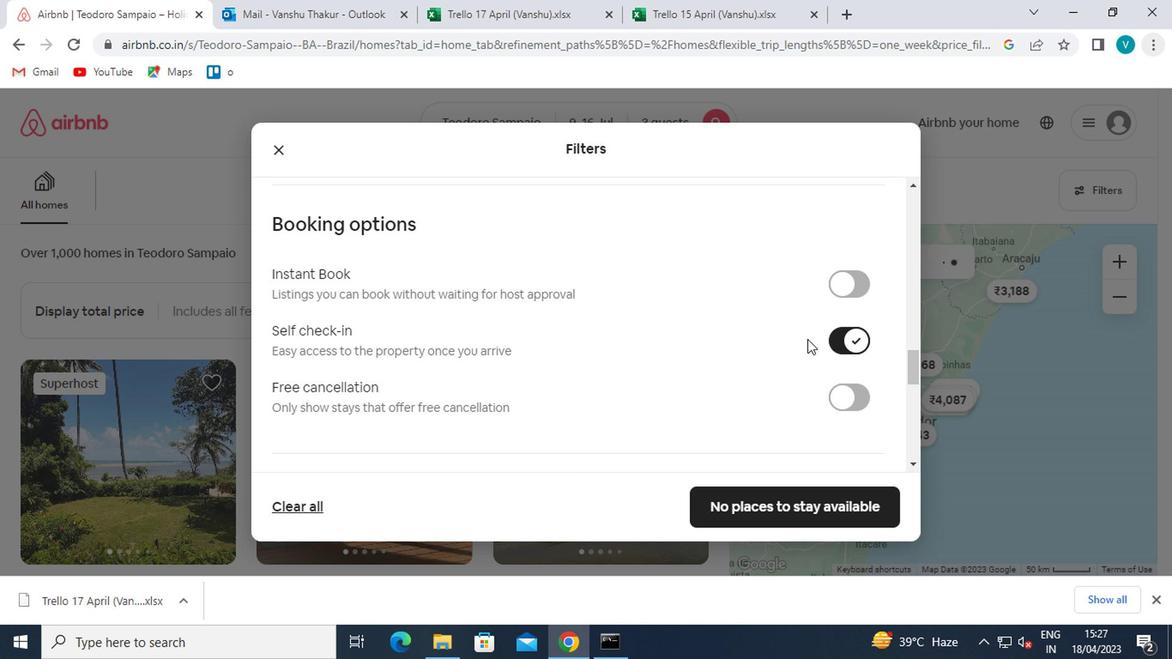 
Action: Mouse scrolled (668, 349) with delta (0, 0)
Screenshot: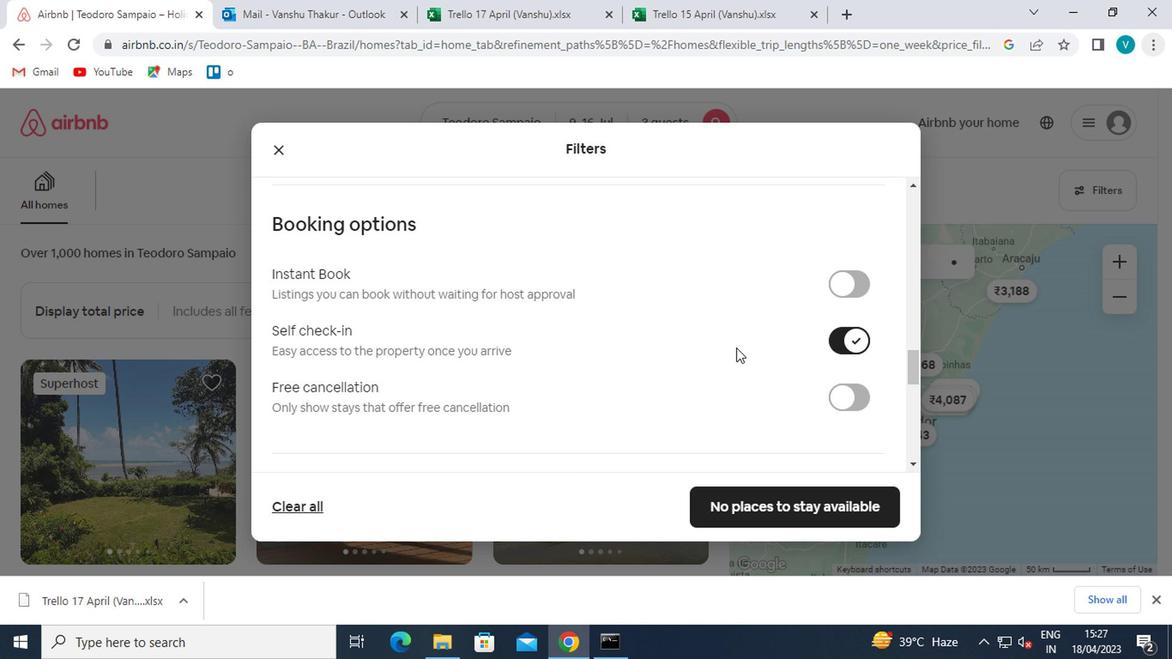 
Action: Mouse moved to (666, 351)
Screenshot: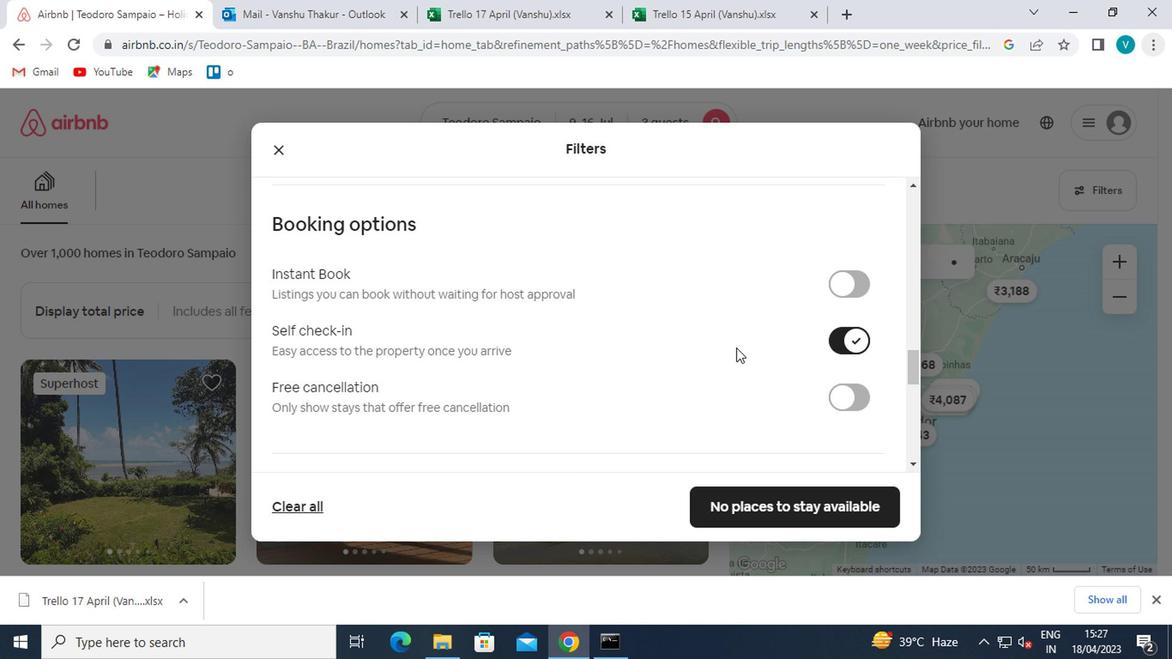 
Action: Mouse scrolled (666, 350) with delta (0, -1)
Screenshot: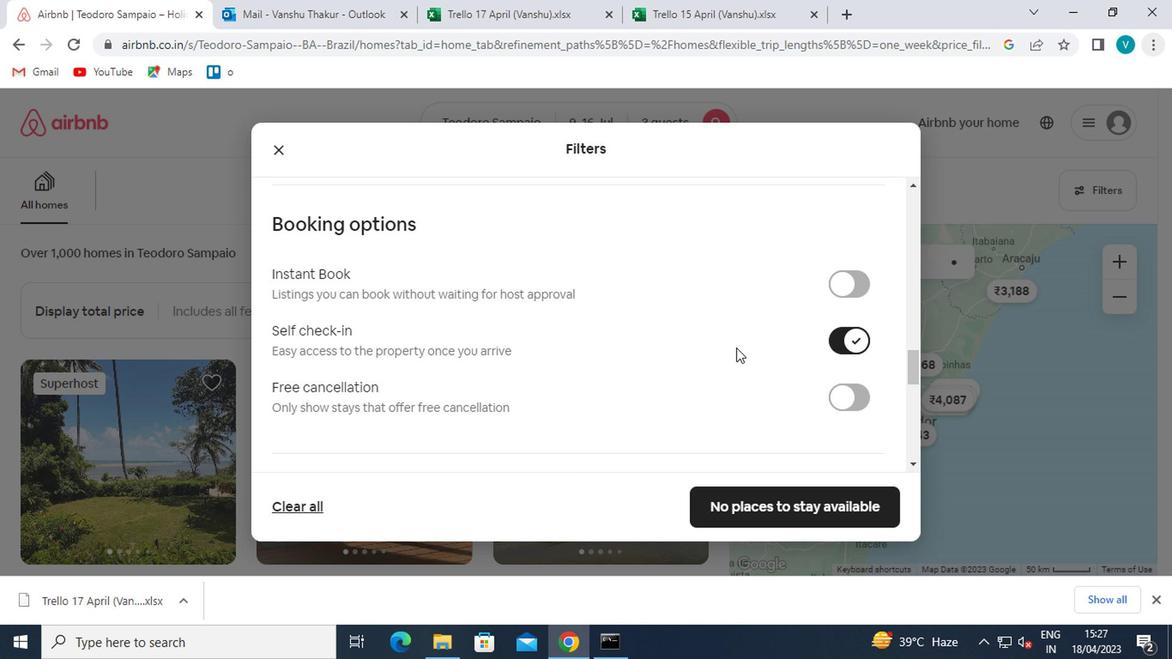 
Action: Mouse moved to (423, 367)
Screenshot: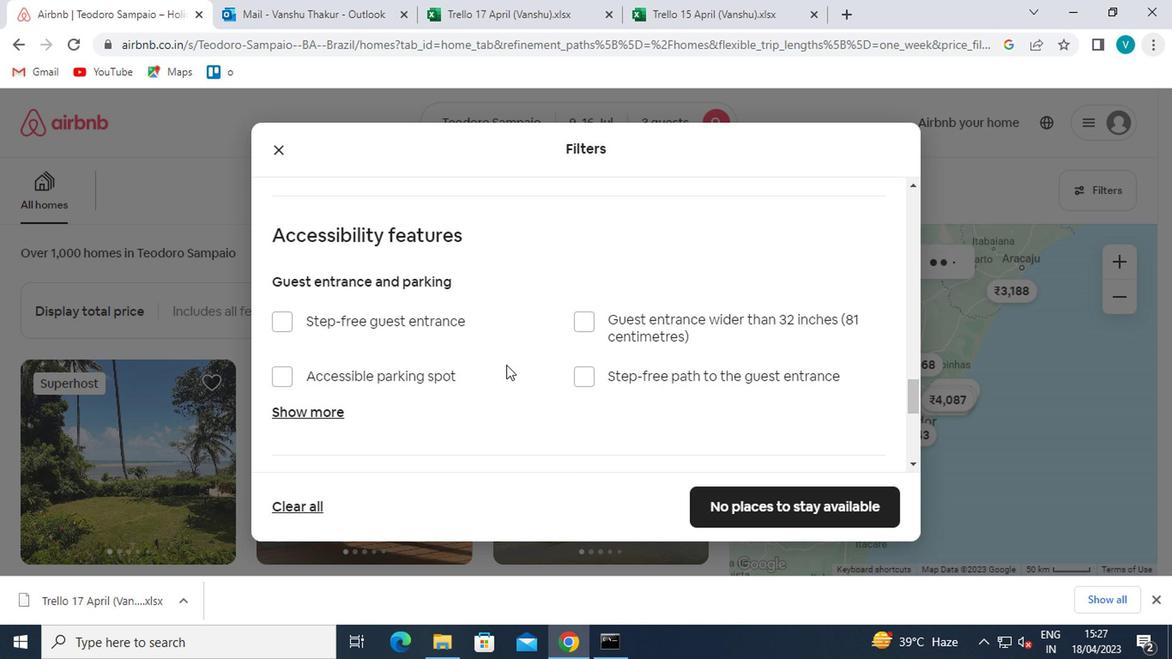 
Action: Mouse scrolled (423, 366) with delta (0, 0)
Screenshot: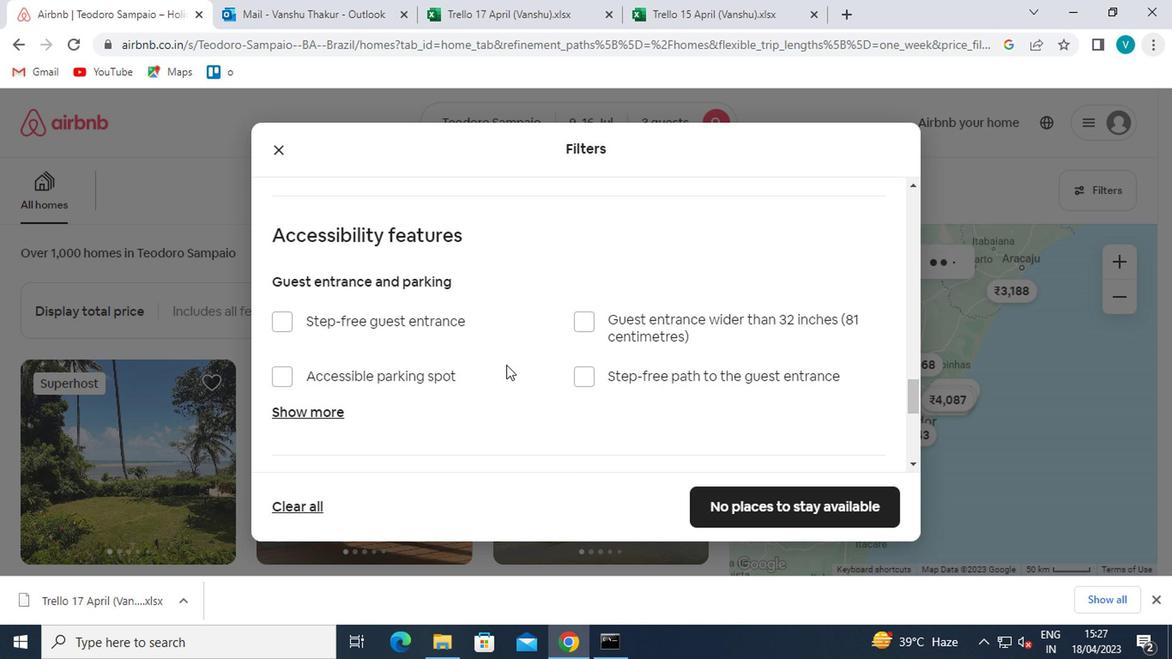 
Action: Mouse moved to (423, 367)
Screenshot: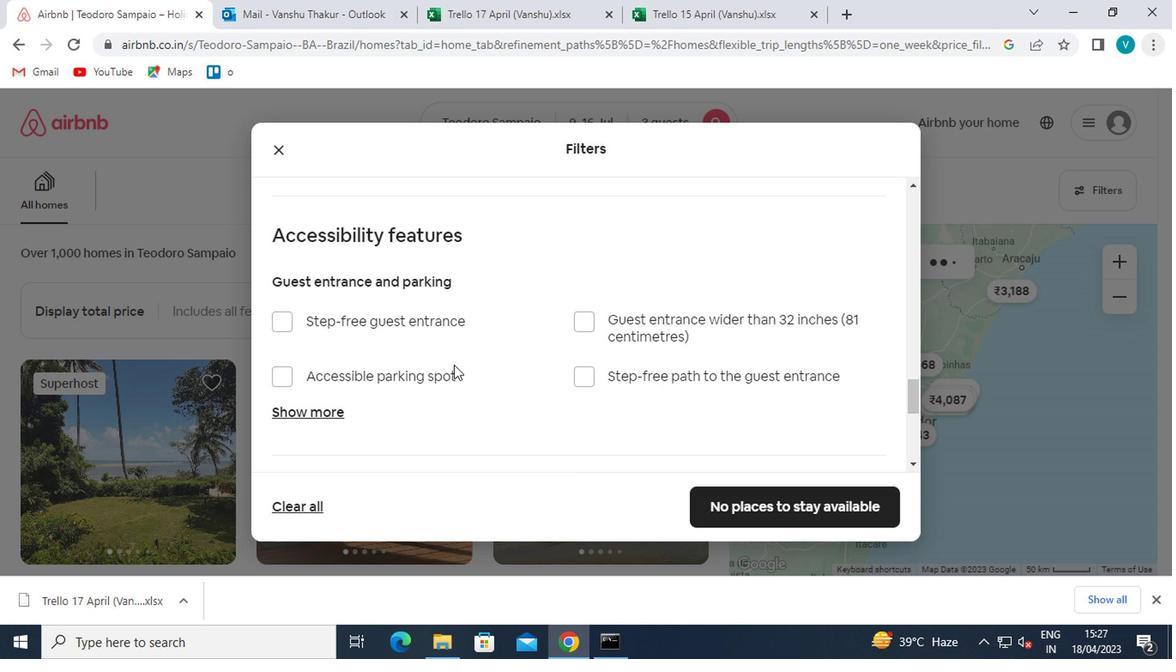 
Action: Mouse scrolled (423, 366) with delta (0, 0)
Screenshot: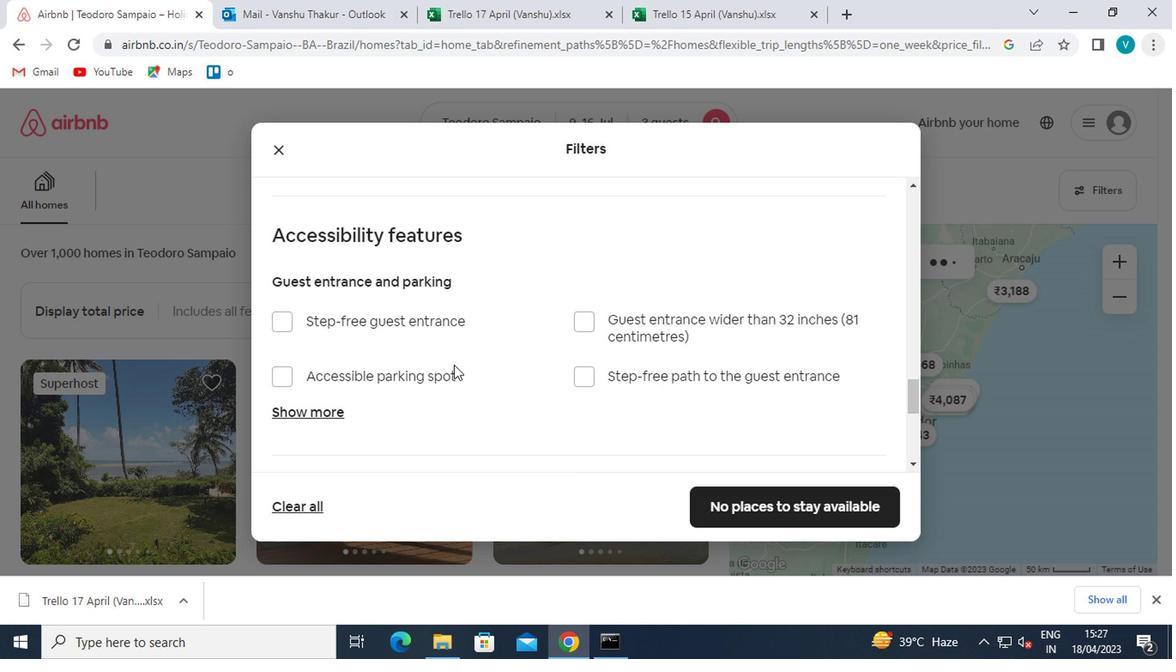 
Action: Mouse scrolled (423, 366) with delta (0, 0)
Screenshot: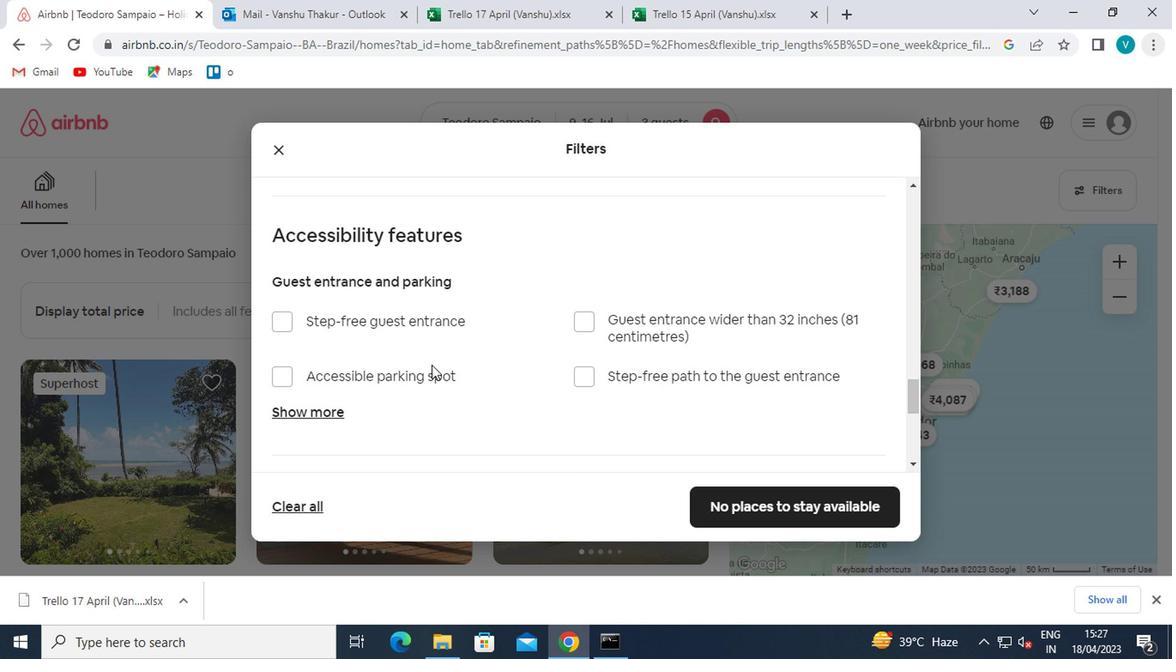 
Action: Mouse moved to (423, 368)
Screenshot: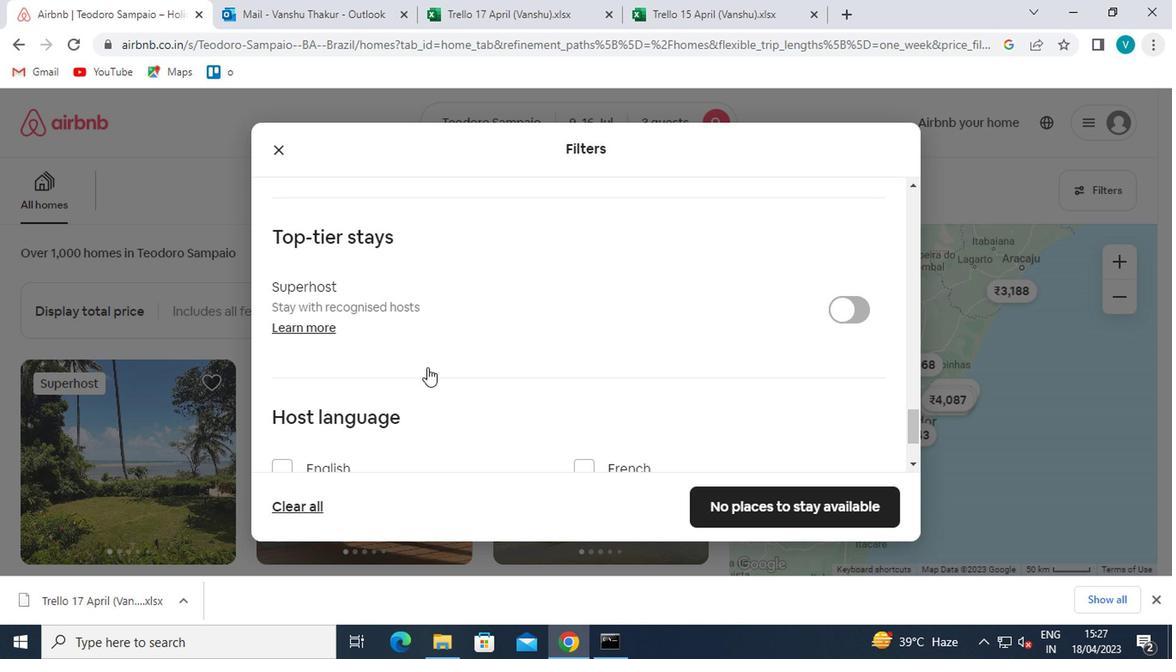 
Action: Mouse scrolled (423, 367) with delta (0, -1)
Screenshot: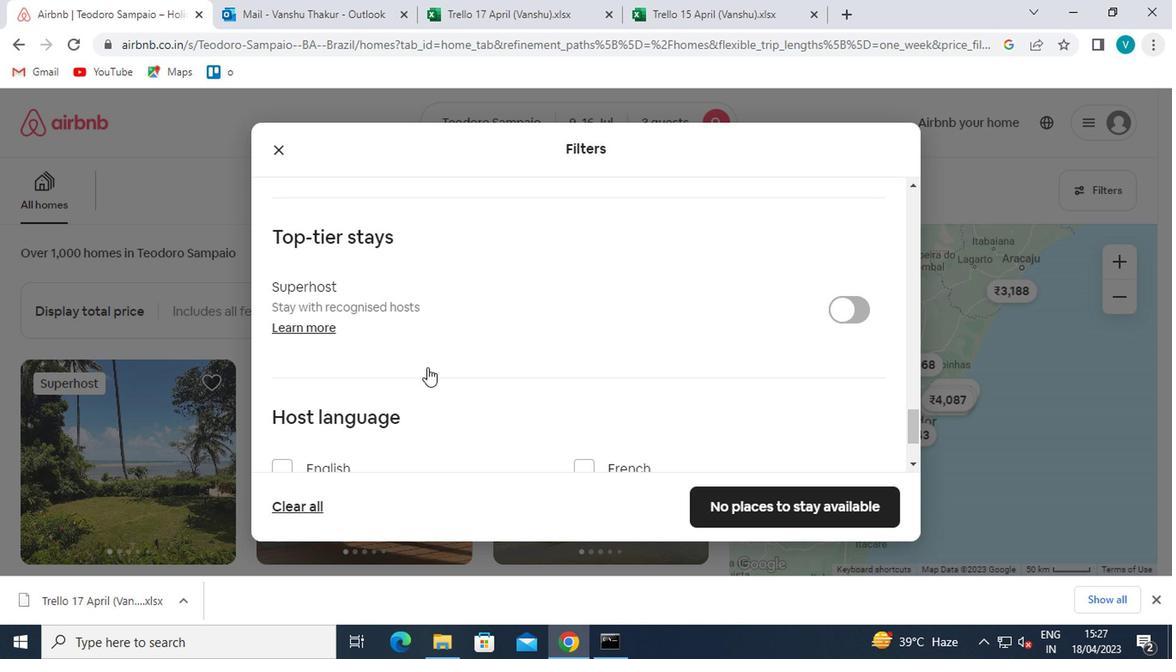
Action: Mouse scrolled (423, 367) with delta (0, -1)
Screenshot: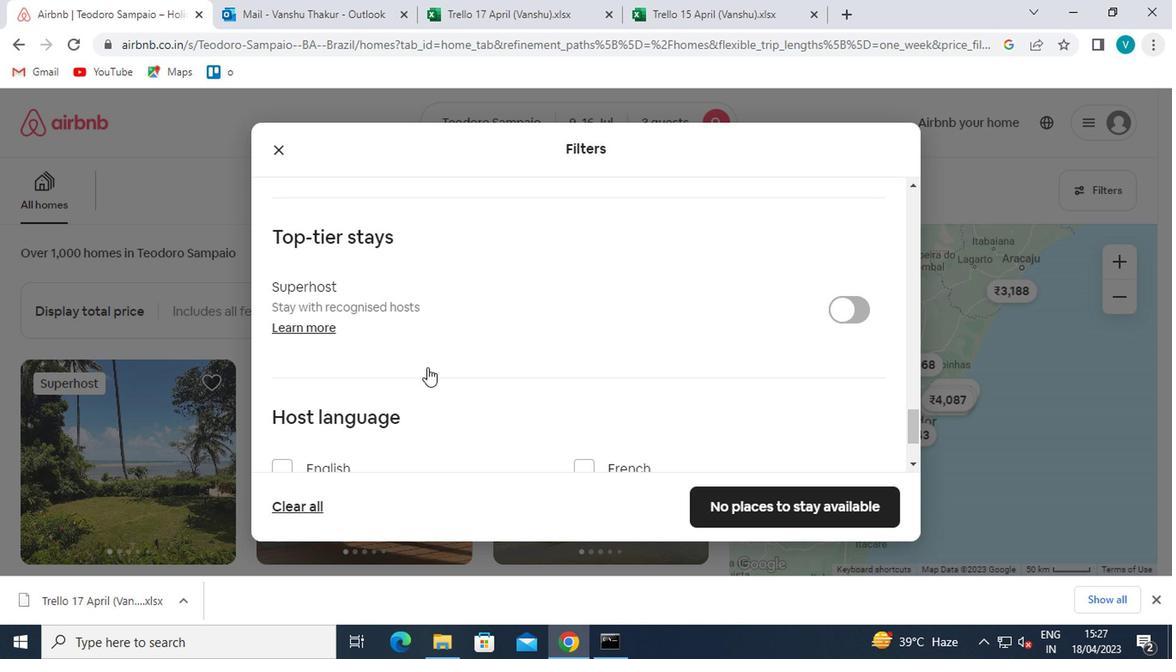 
Action: Mouse moved to (423, 369)
Screenshot: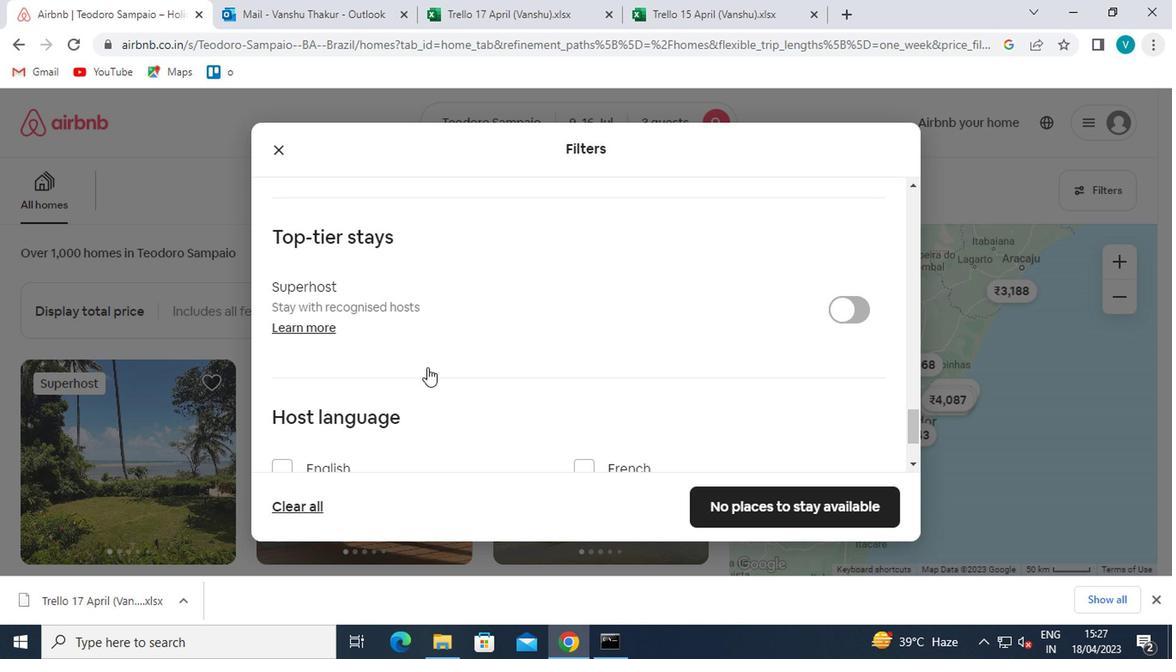 
Action: Mouse scrolled (423, 368) with delta (0, 0)
Screenshot: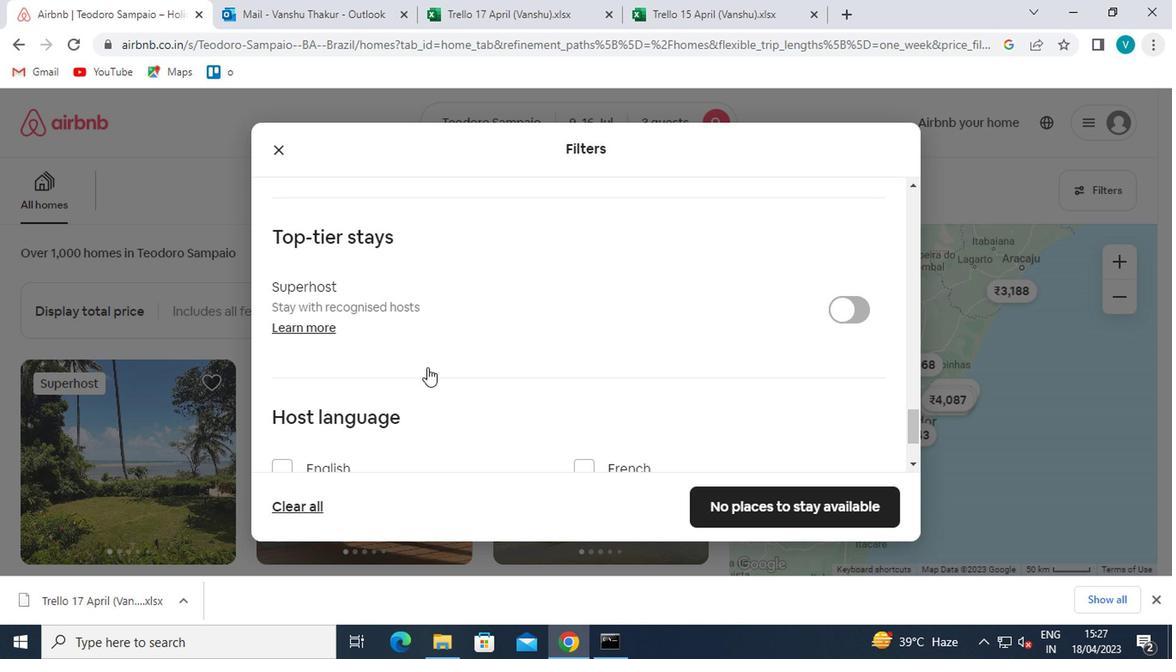 
Action: Mouse moved to (310, 434)
Screenshot: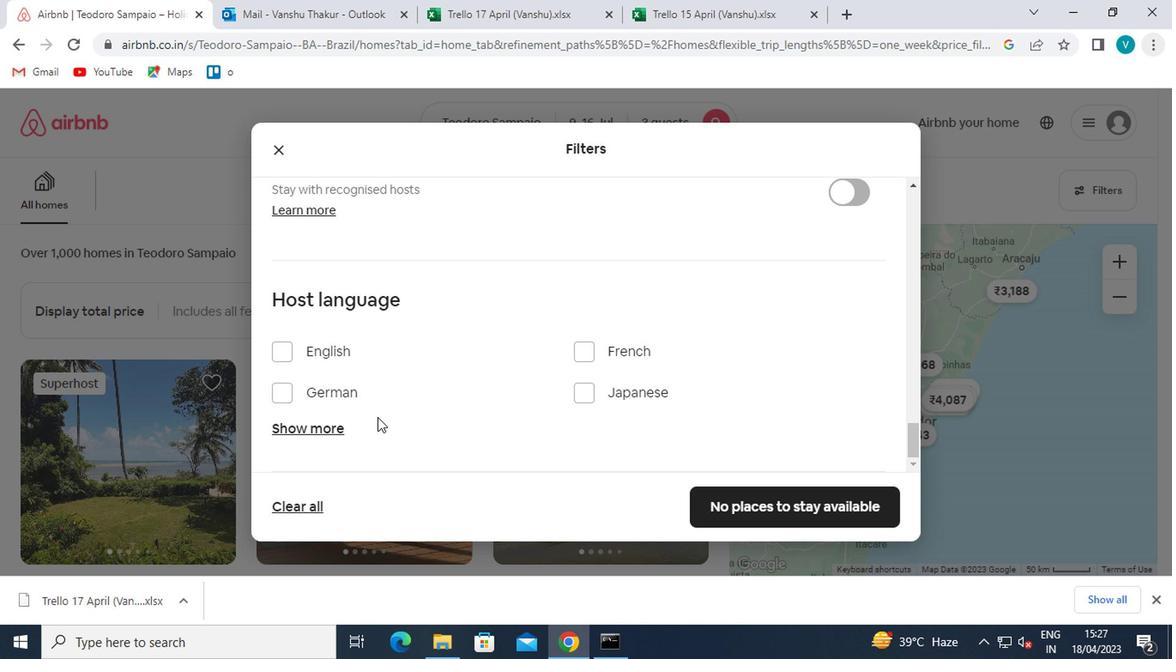 
Action: Mouse pressed left at (310, 434)
Screenshot: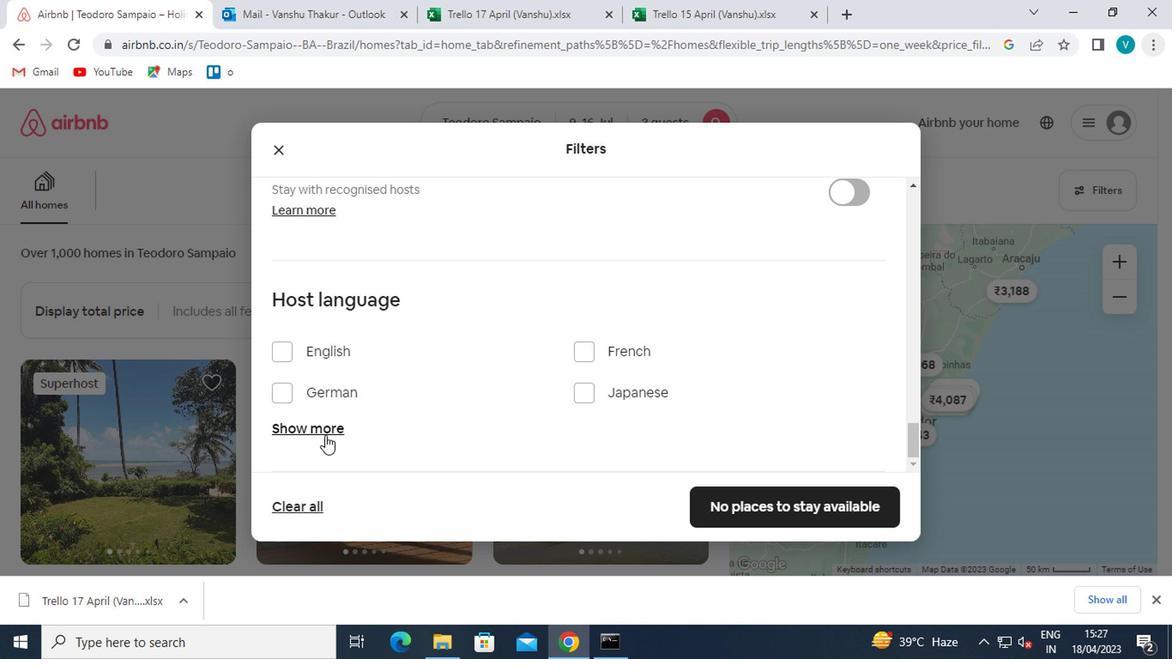 
Action: Mouse moved to (309, 434)
Screenshot: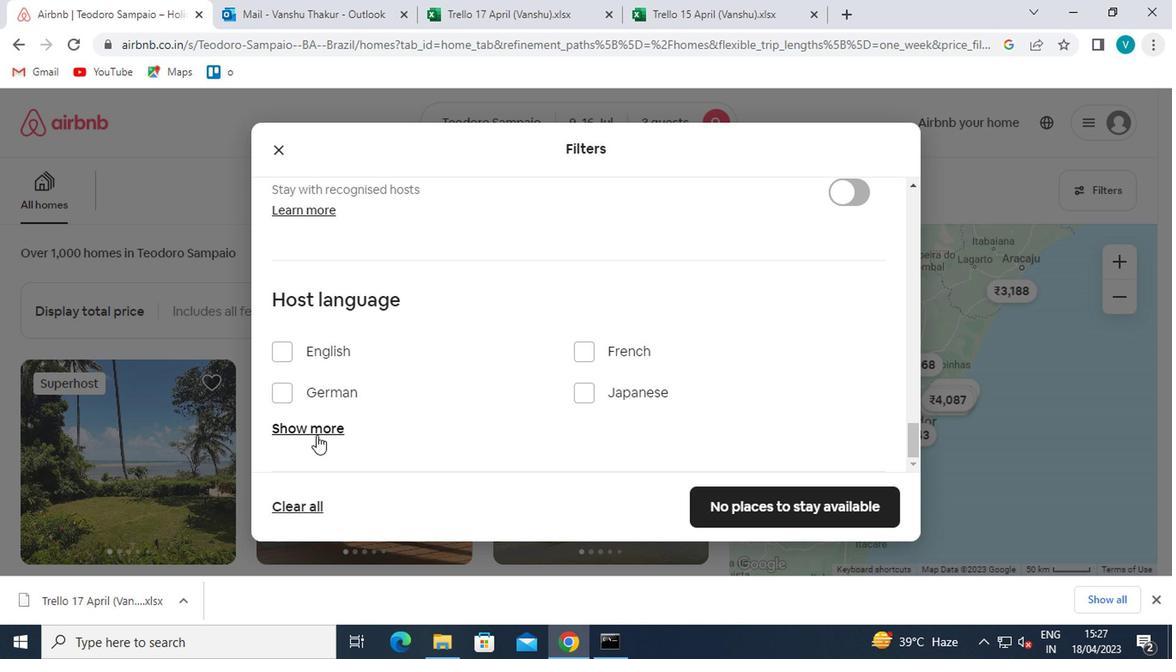 
Action: Mouse scrolled (309, 434) with delta (0, 0)
Screenshot: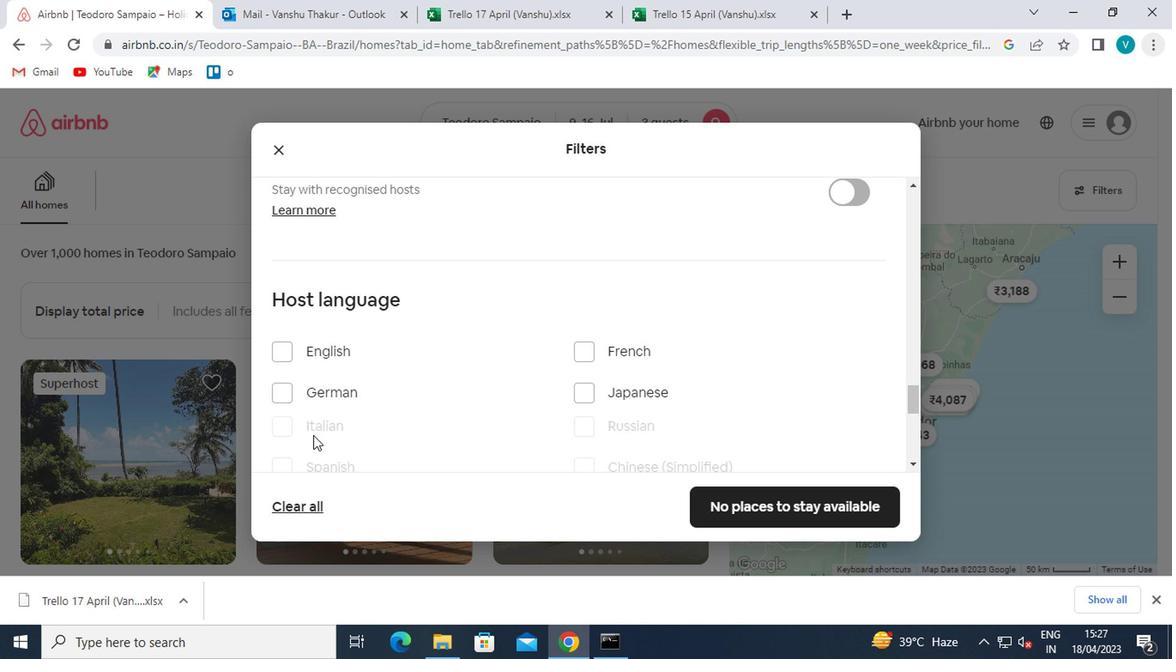 
Action: Mouse moved to (294, 393)
Screenshot: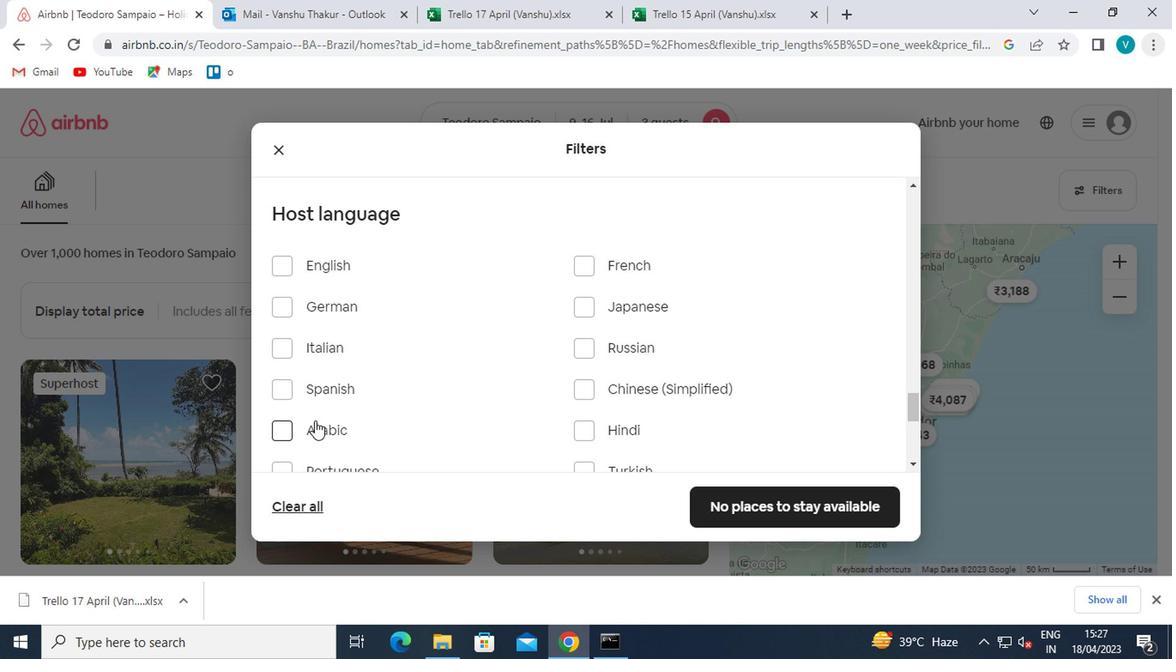 
Action: Mouse pressed left at (294, 393)
Screenshot: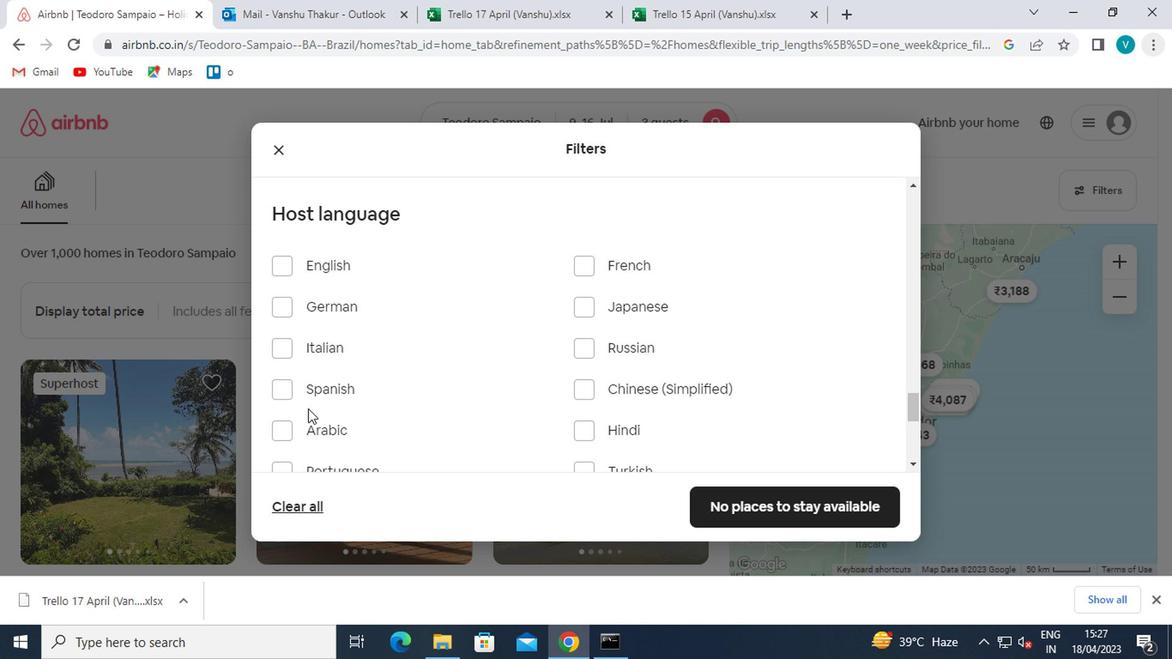 
Action: Mouse moved to (799, 492)
Screenshot: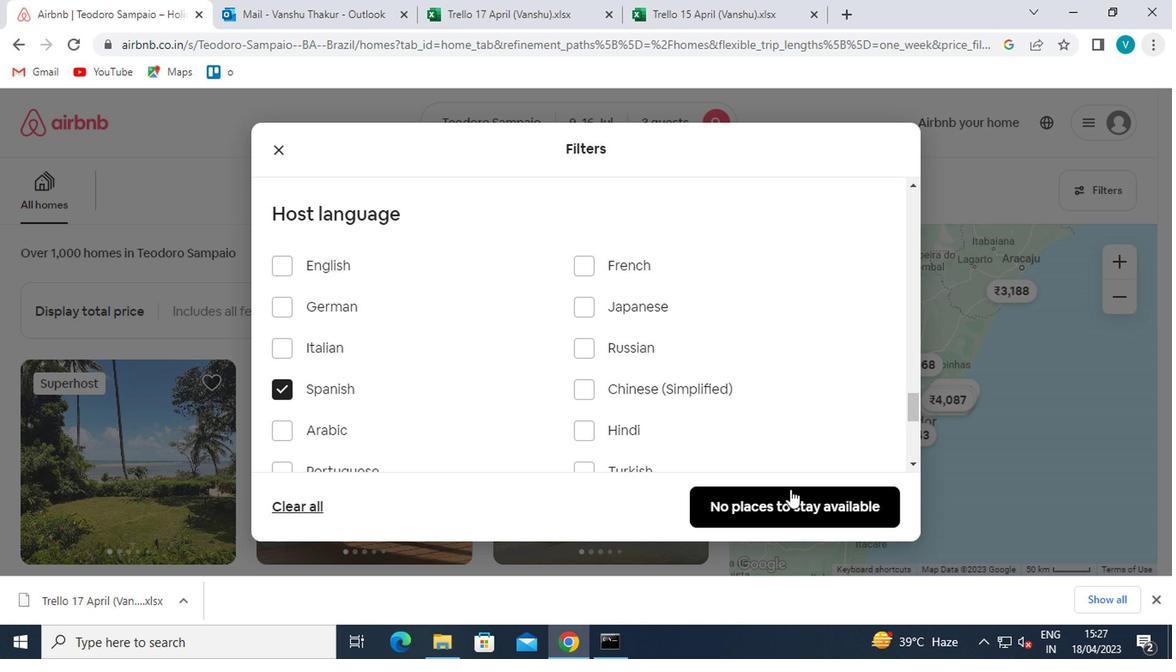 
Action: Mouse pressed left at (799, 492)
Screenshot: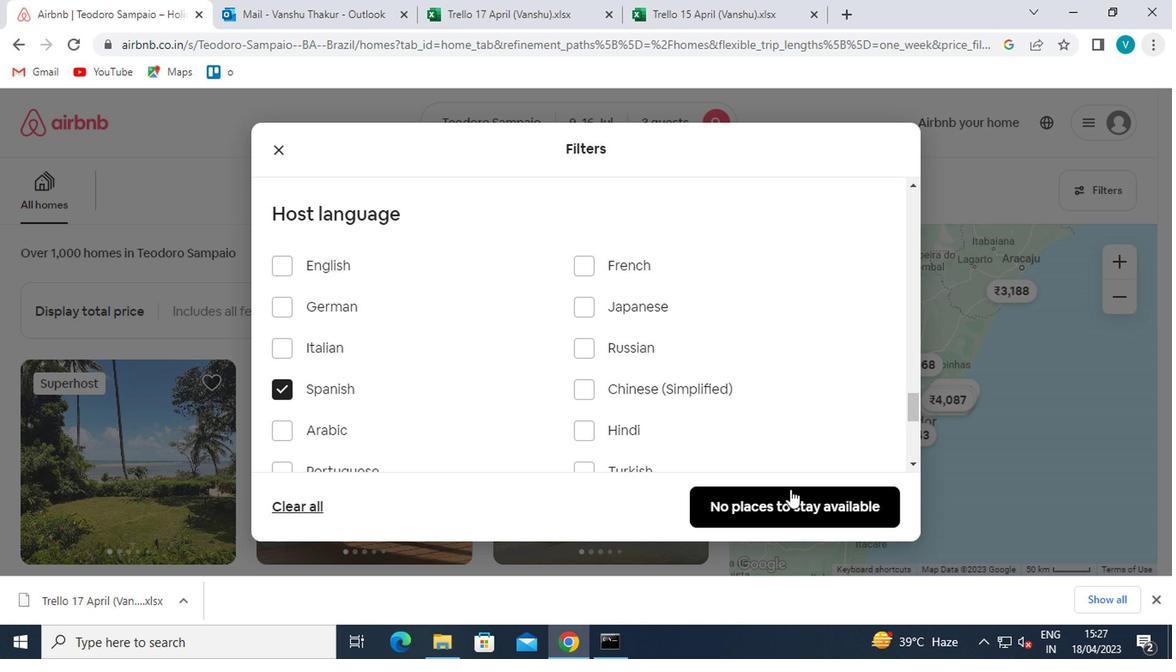 
Action: Mouse moved to (805, 492)
Screenshot: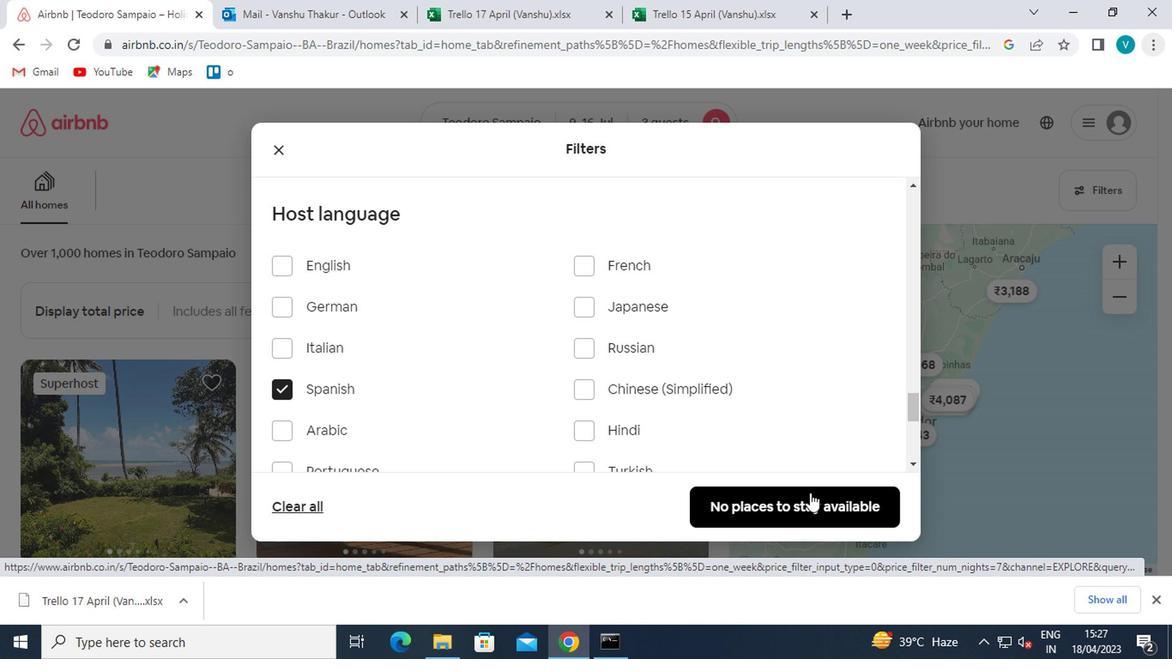 
Action: Mouse pressed left at (805, 492)
Screenshot: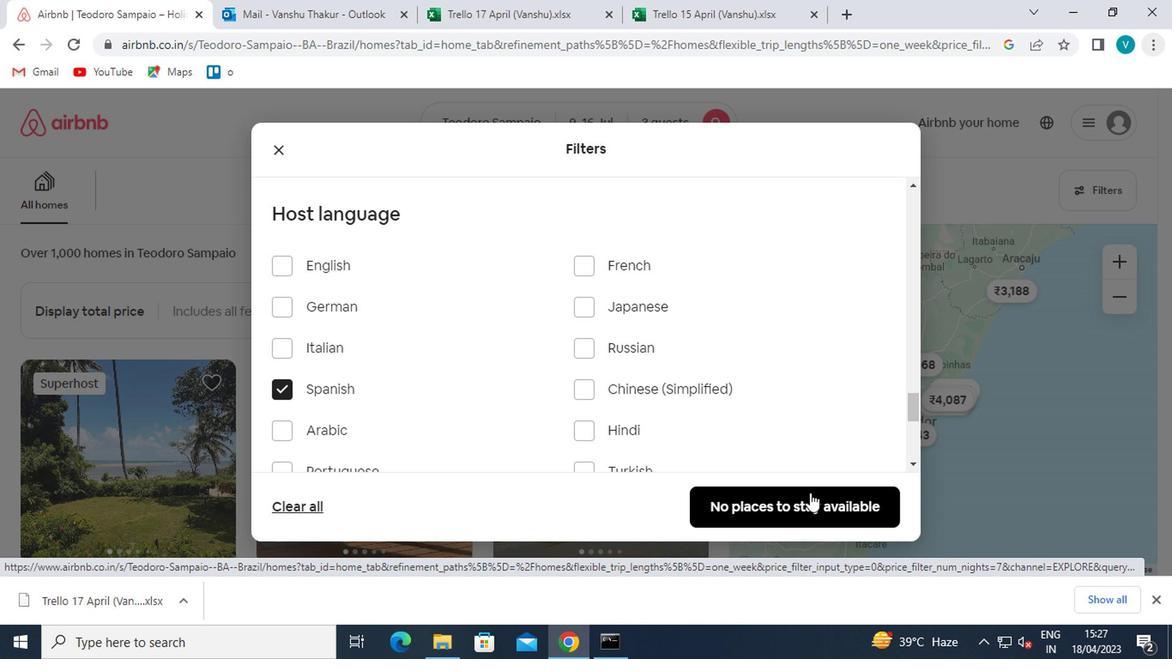 
